Task: Search one way flight ticket for 5 adults, 2 children, 1 infant in seat and 1 infant on lap in economy from Pierre: Pierre Regional Airport to New Bern: Coastal Carolina Regional Airport (was Craven County Regional) on 8-4-2023. Choice of flights is Alaska. Number of bags: 2 carry on bags. Price is upto 20000. Outbound departure time preference is 12:00.
Action: Mouse moved to (309, 450)
Screenshot: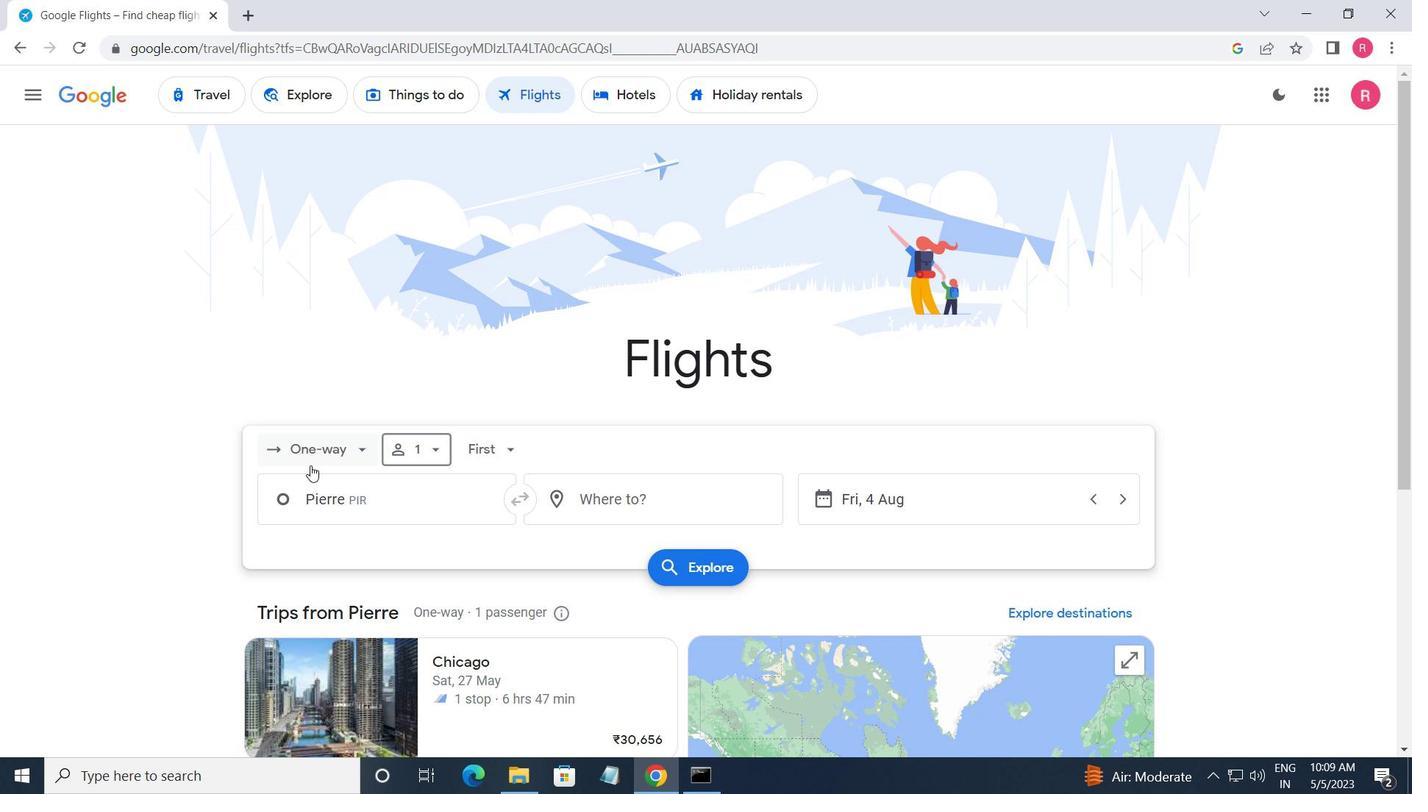 
Action: Mouse pressed left at (309, 450)
Screenshot: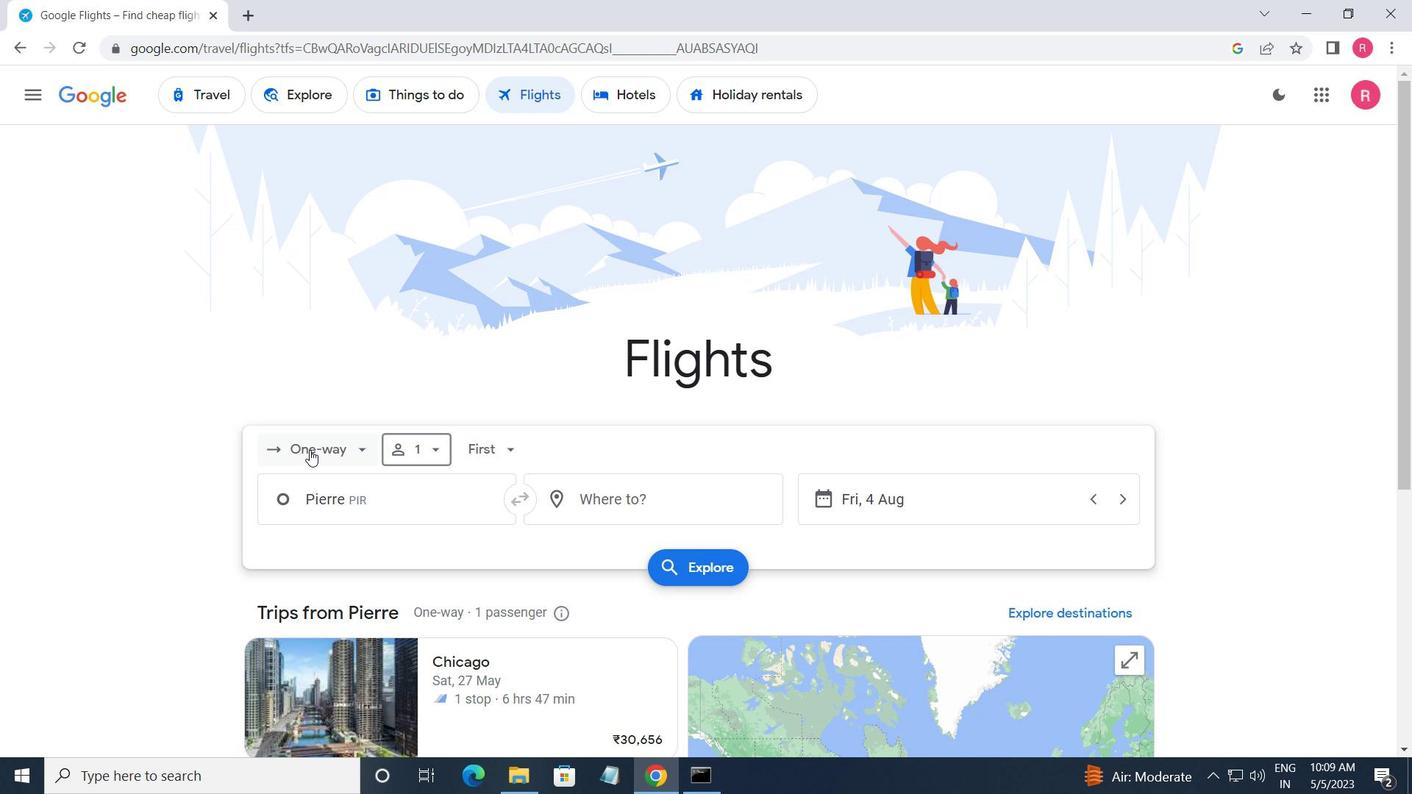 
Action: Mouse moved to (340, 529)
Screenshot: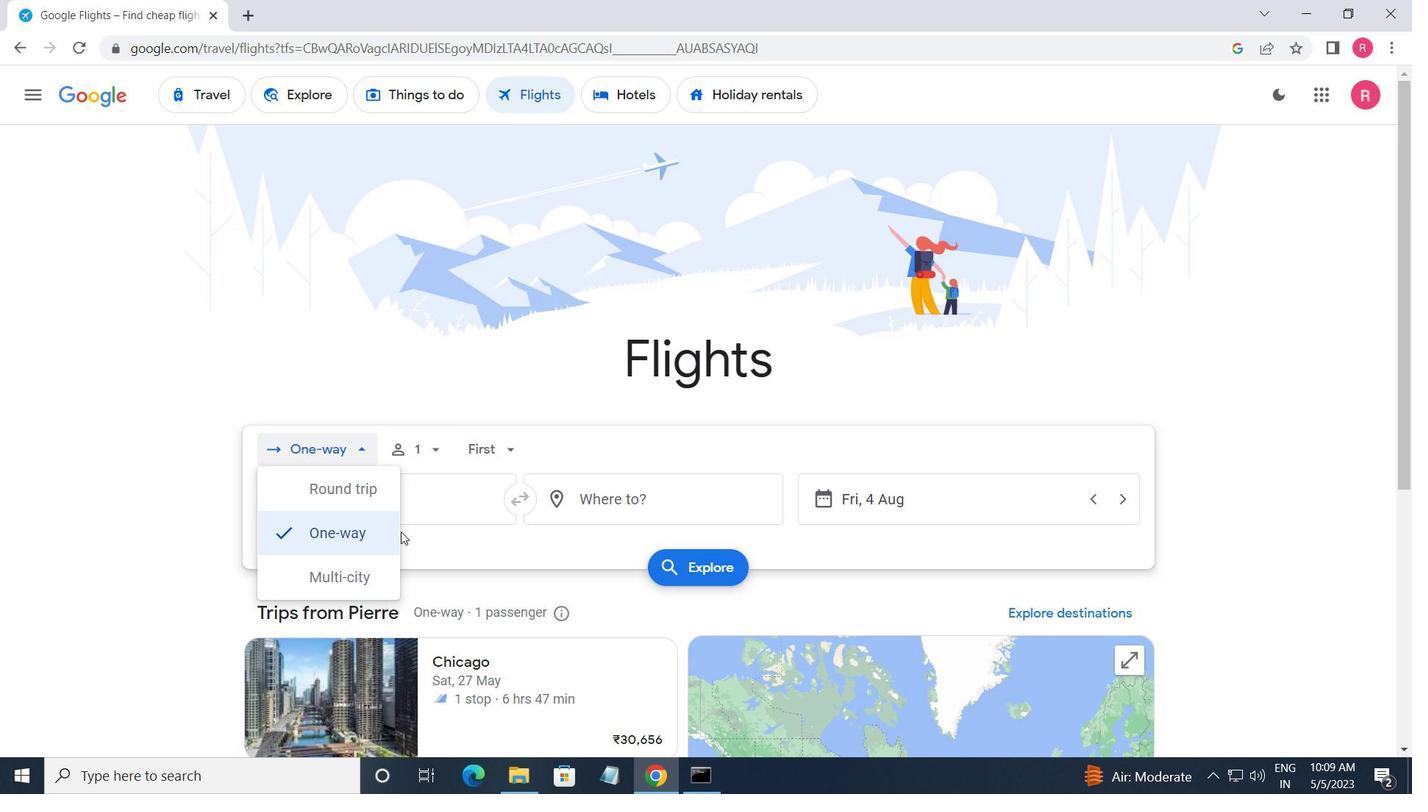 
Action: Mouse pressed left at (340, 529)
Screenshot: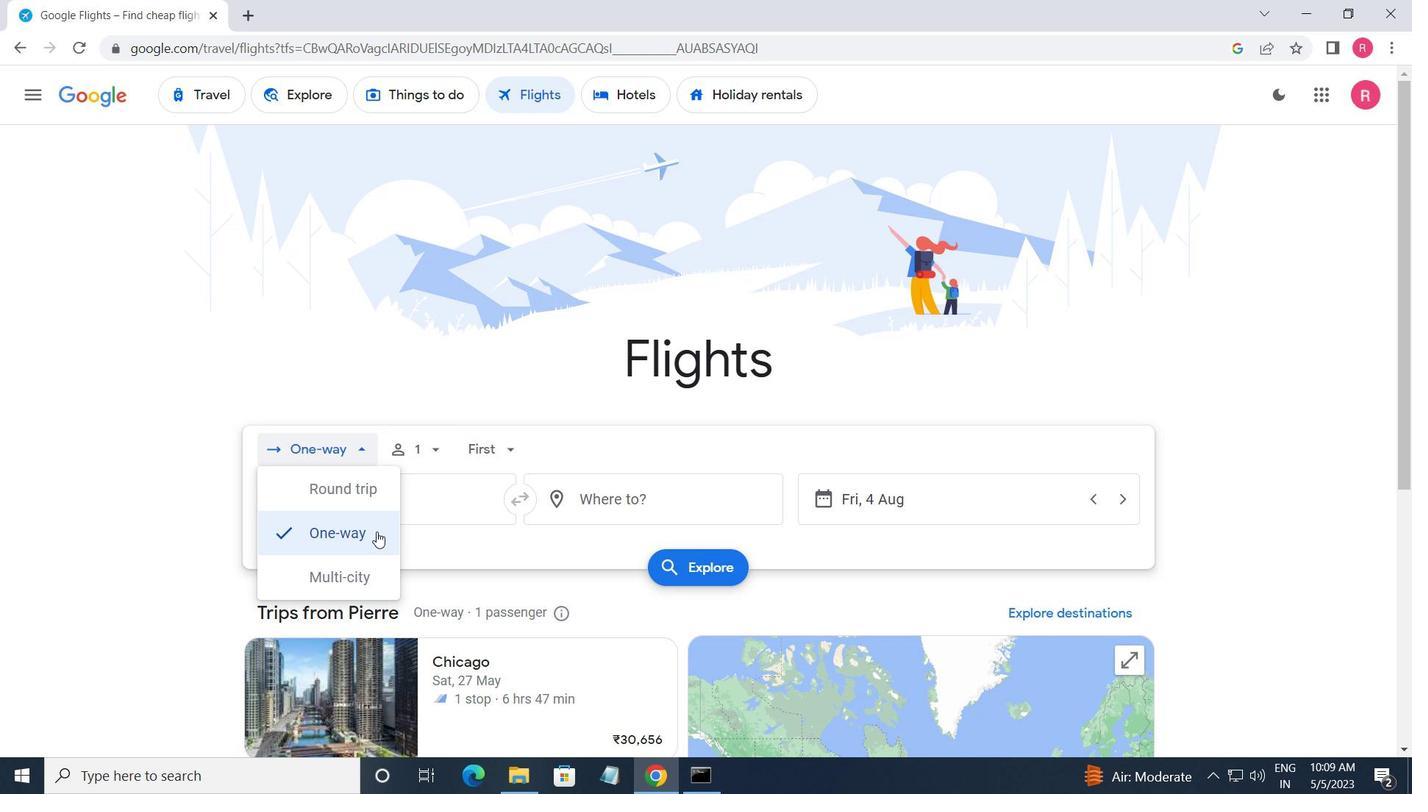 
Action: Mouse moved to (434, 448)
Screenshot: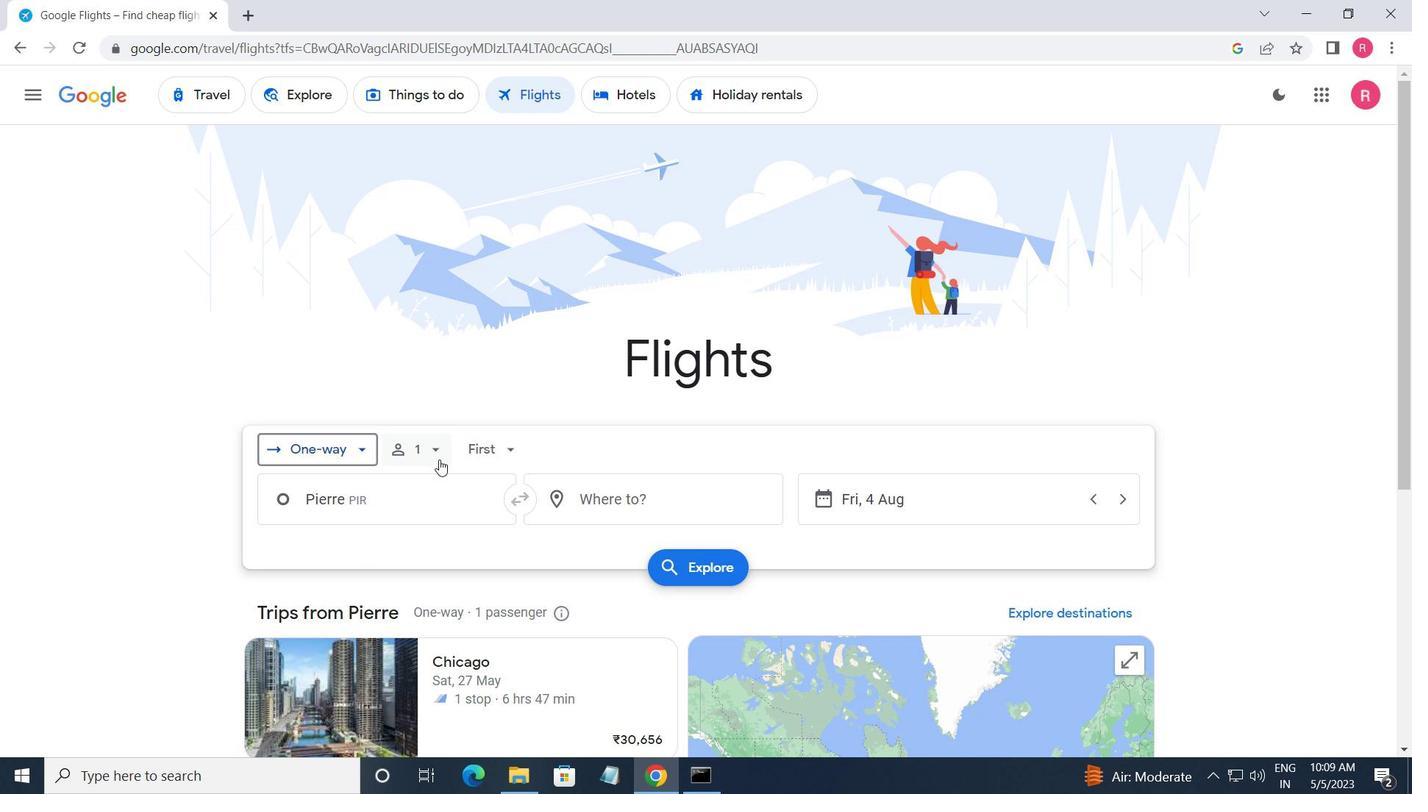 
Action: Mouse pressed left at (434, 448)
Screenshot: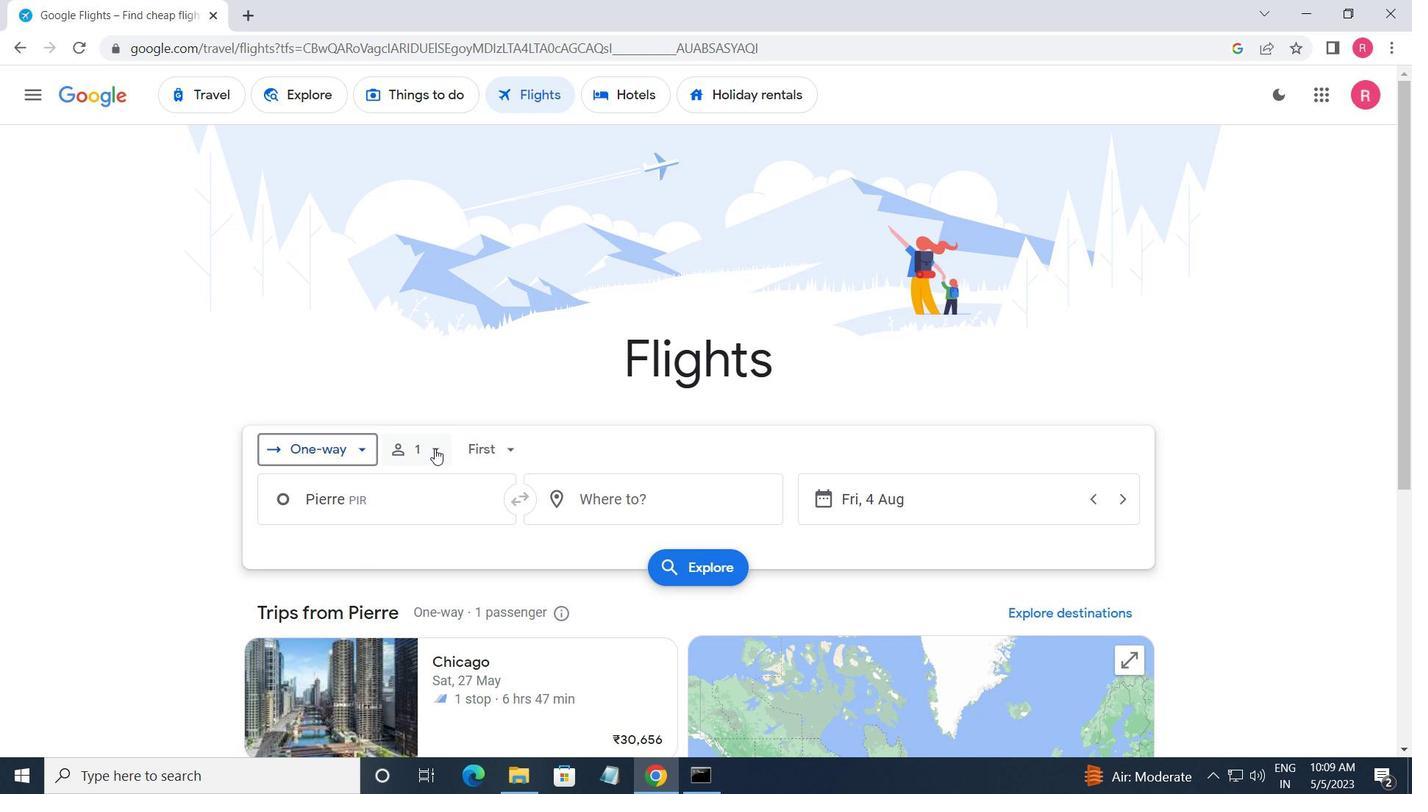 
Action: Mouse moved to (572, 498)
Screenshot: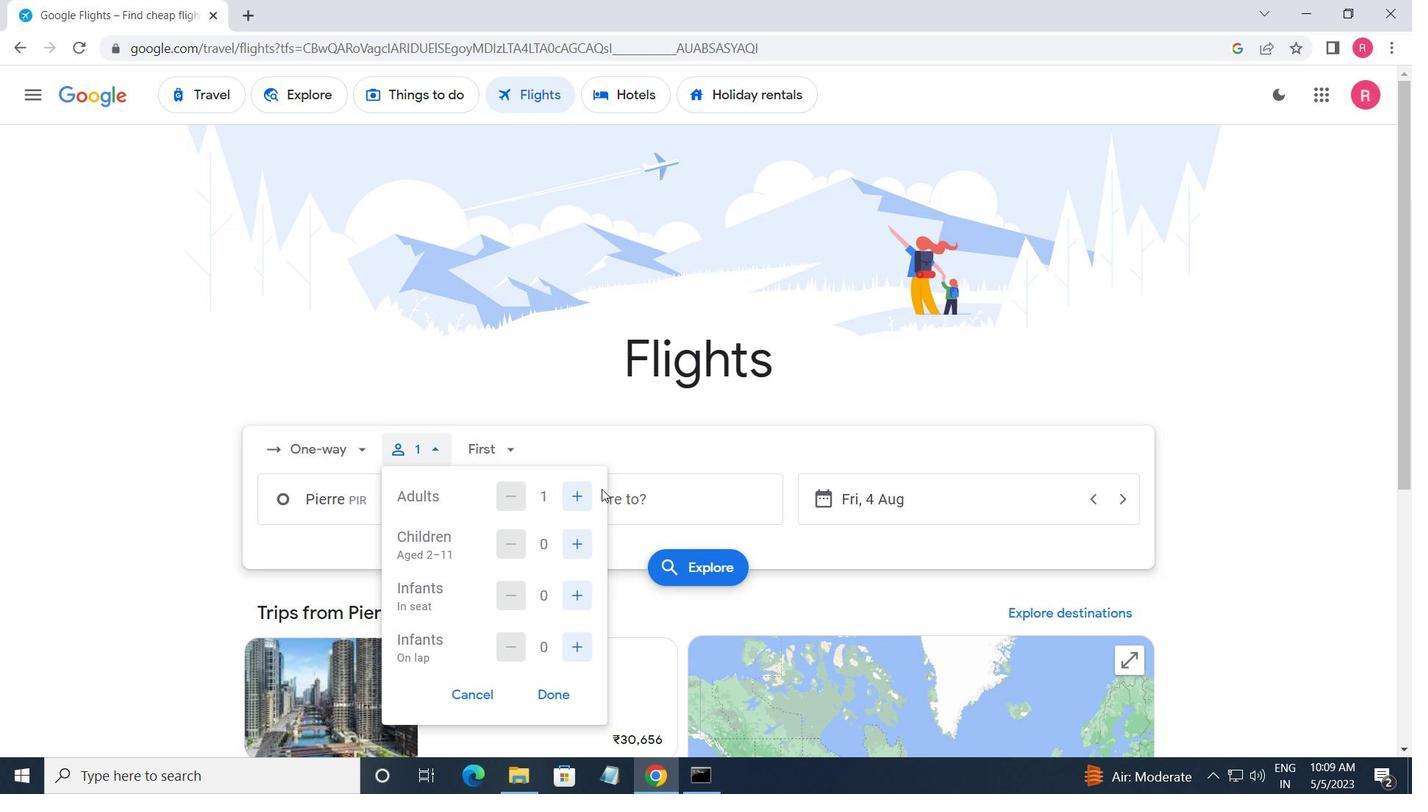
Action: Mouse pressed left at (572, 498)
Screenshot: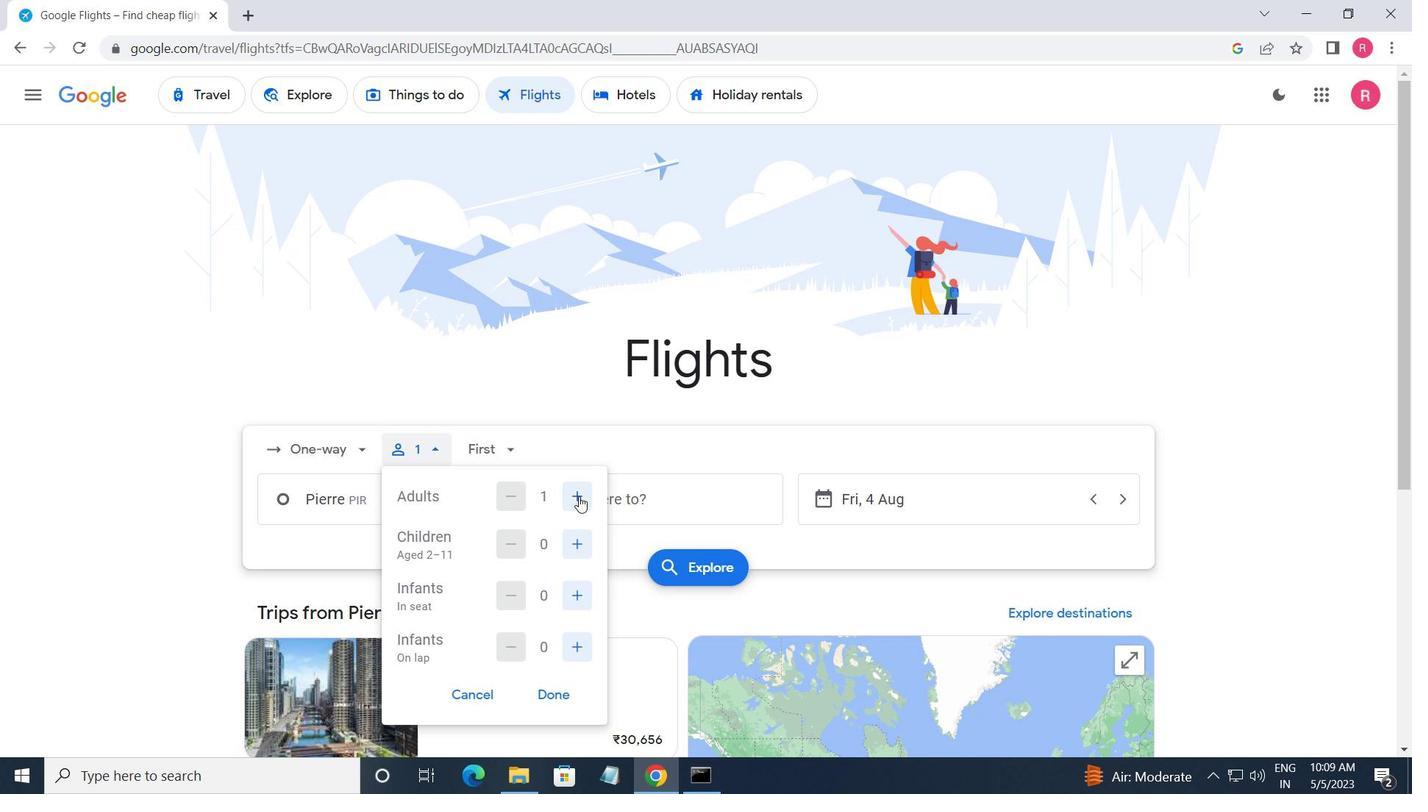 
Action: Mouse moved to (572, 498)
Screenshot: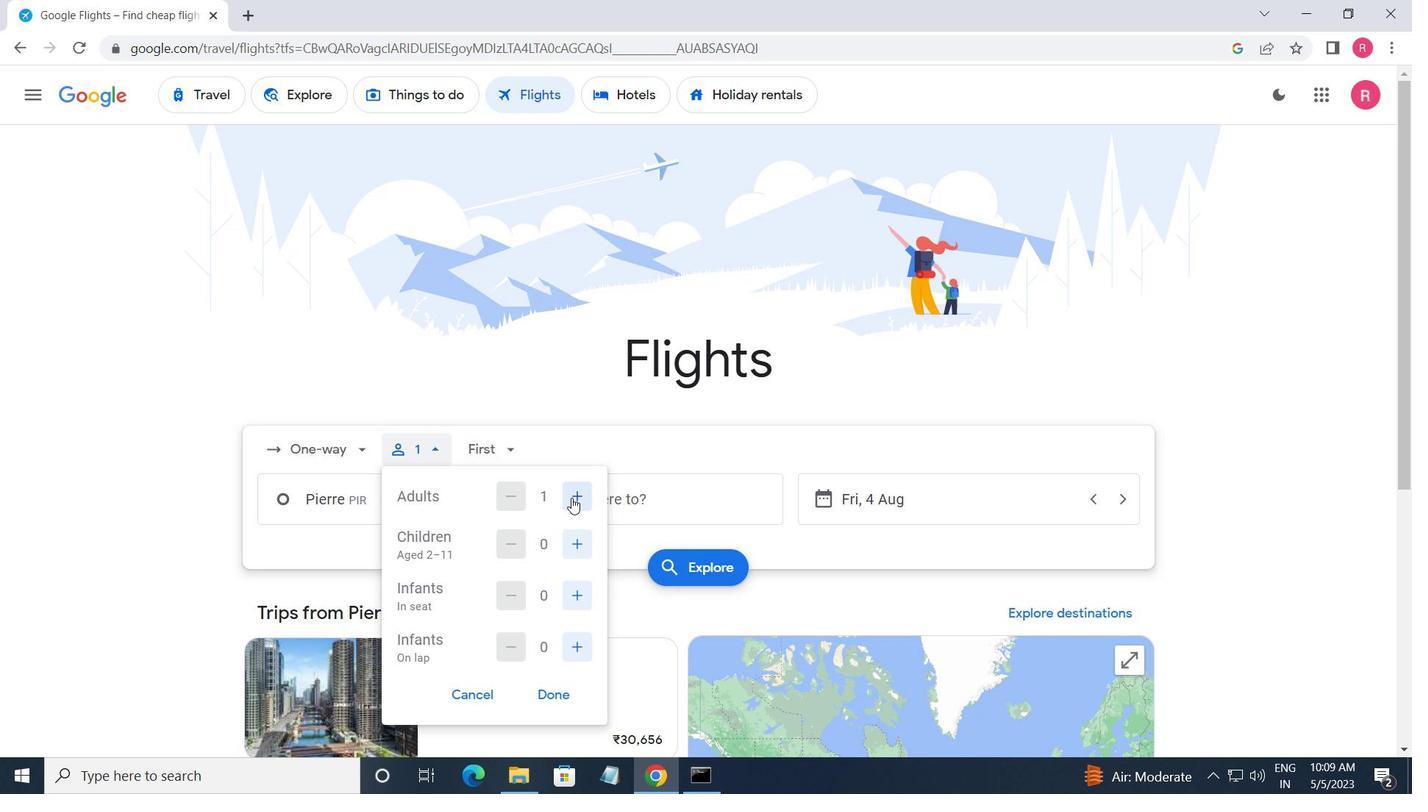 
Action: Mouse pressed left at (572, 498)
Screenshot: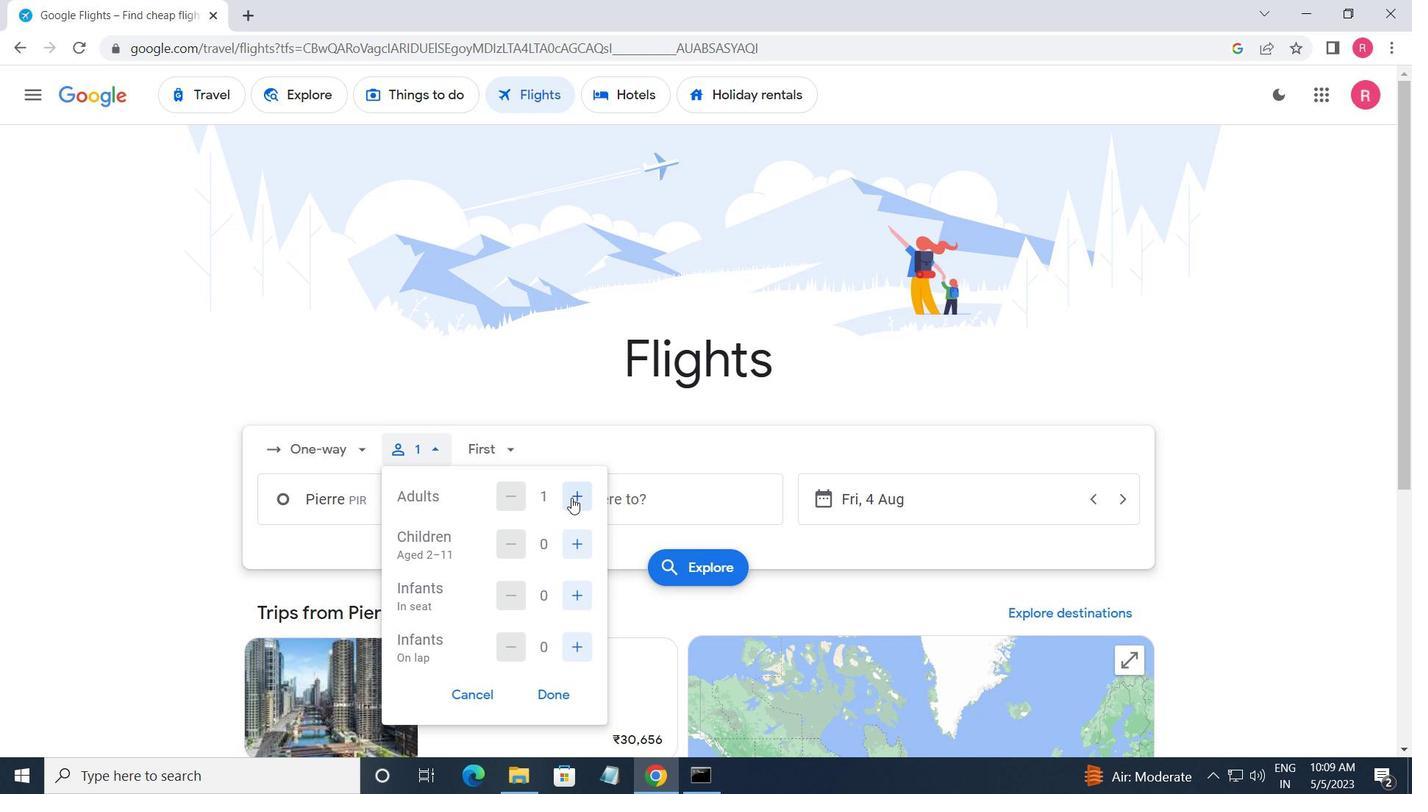 
Action: Mouse pressed left at (572, 498)
Screenshot: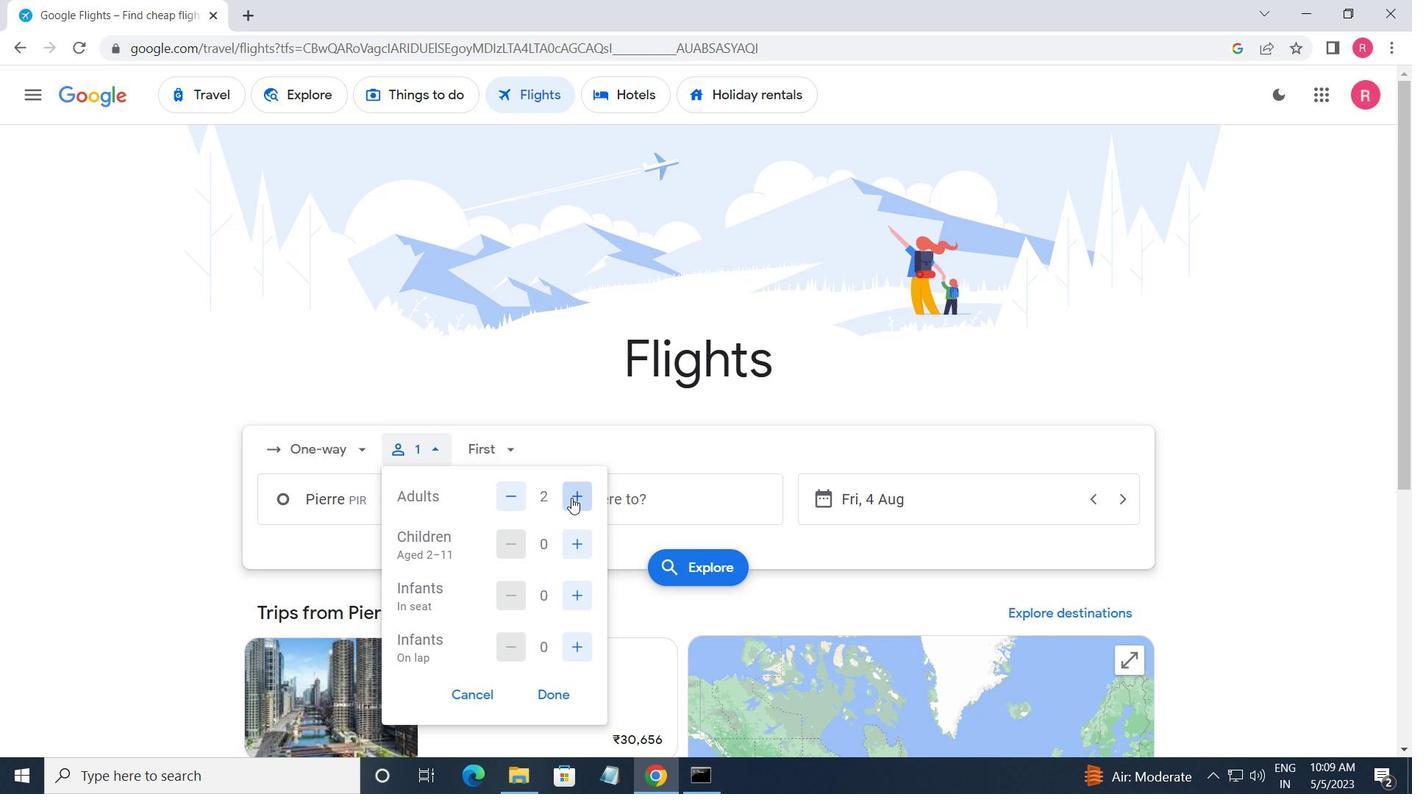 
Action: Mouse pressed left at (572, 498)
Screenshot: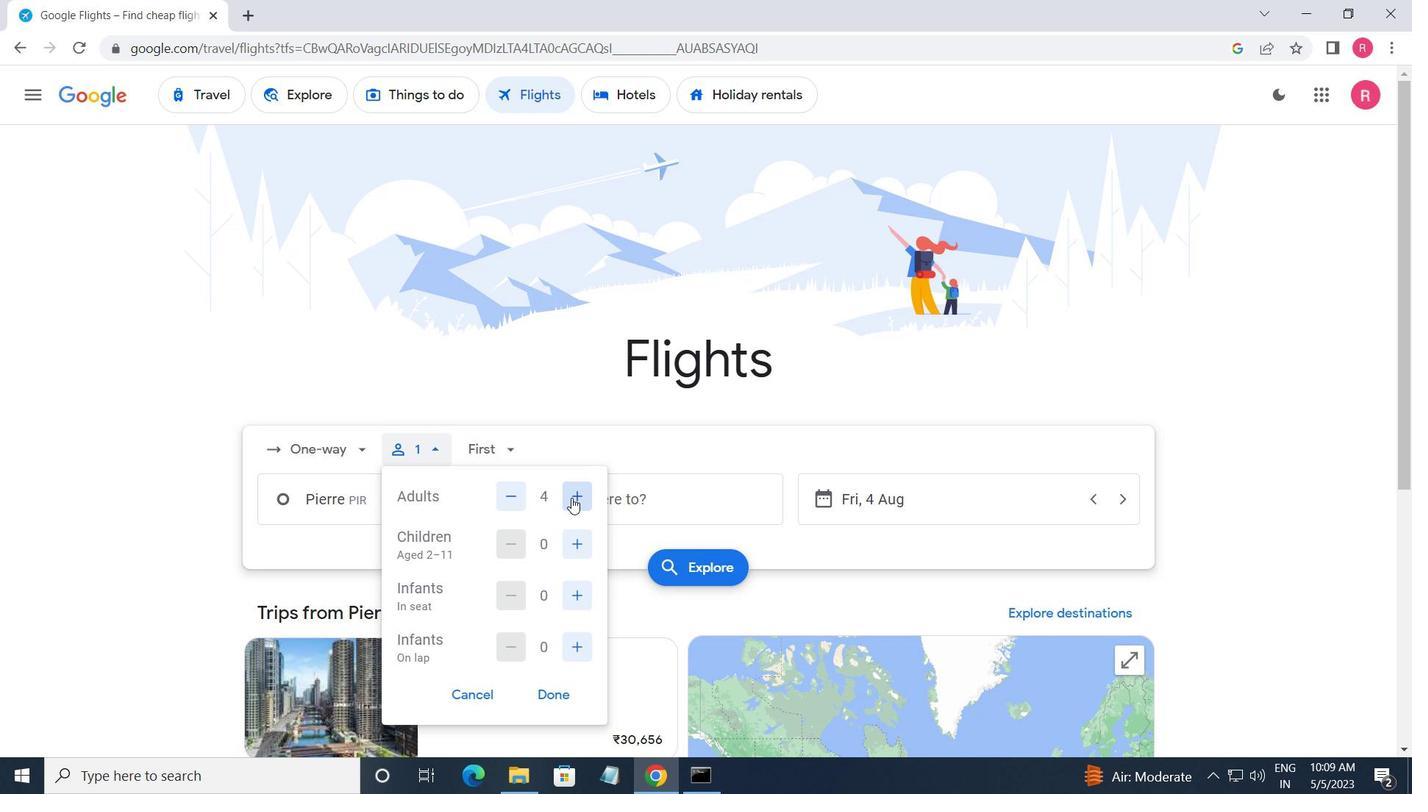 
Action: Mouse moved to (574, 539)
Screenshot: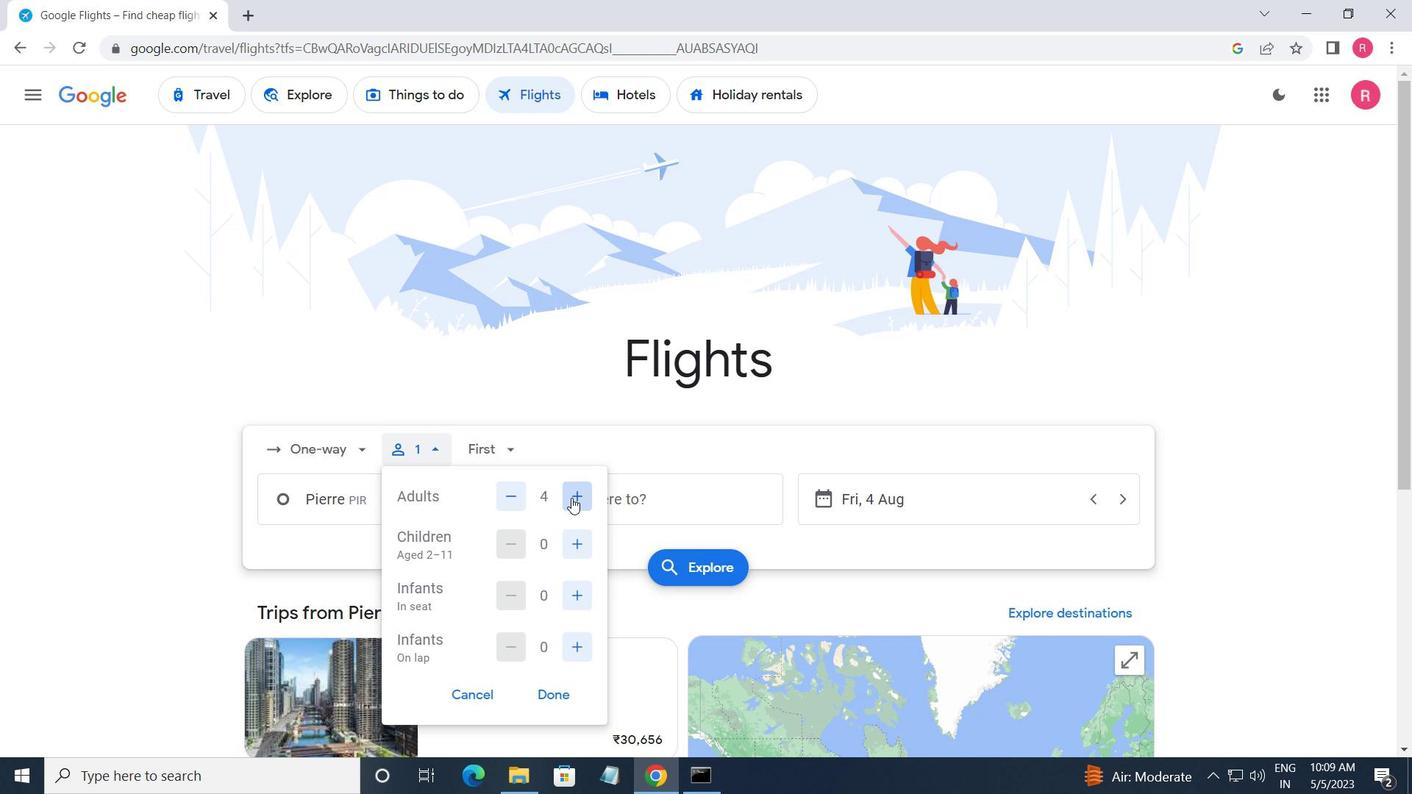
Action: Mouse pressed left at (574, 539)
Screenshot: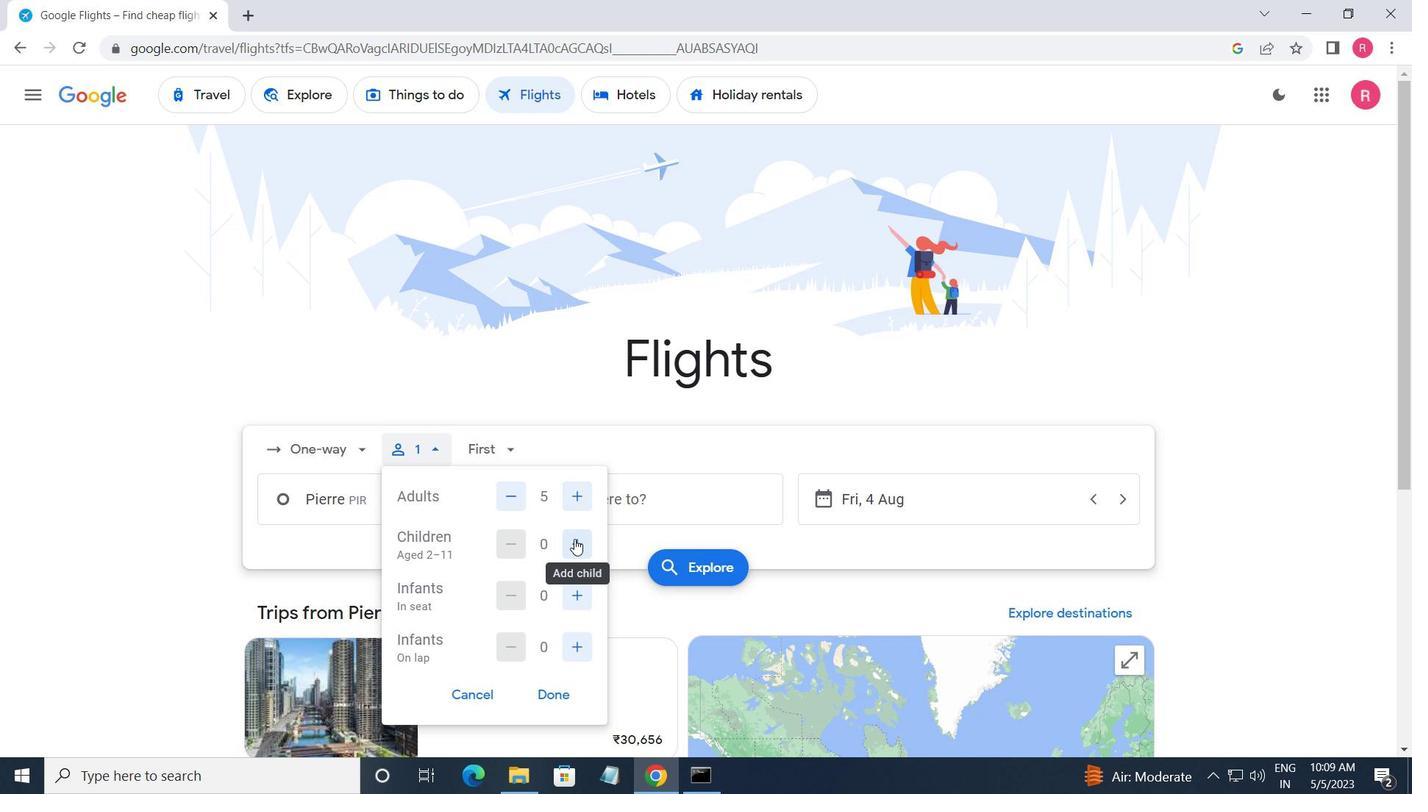 
Action: Mouse pressed left at (574, 539)
Screenshot: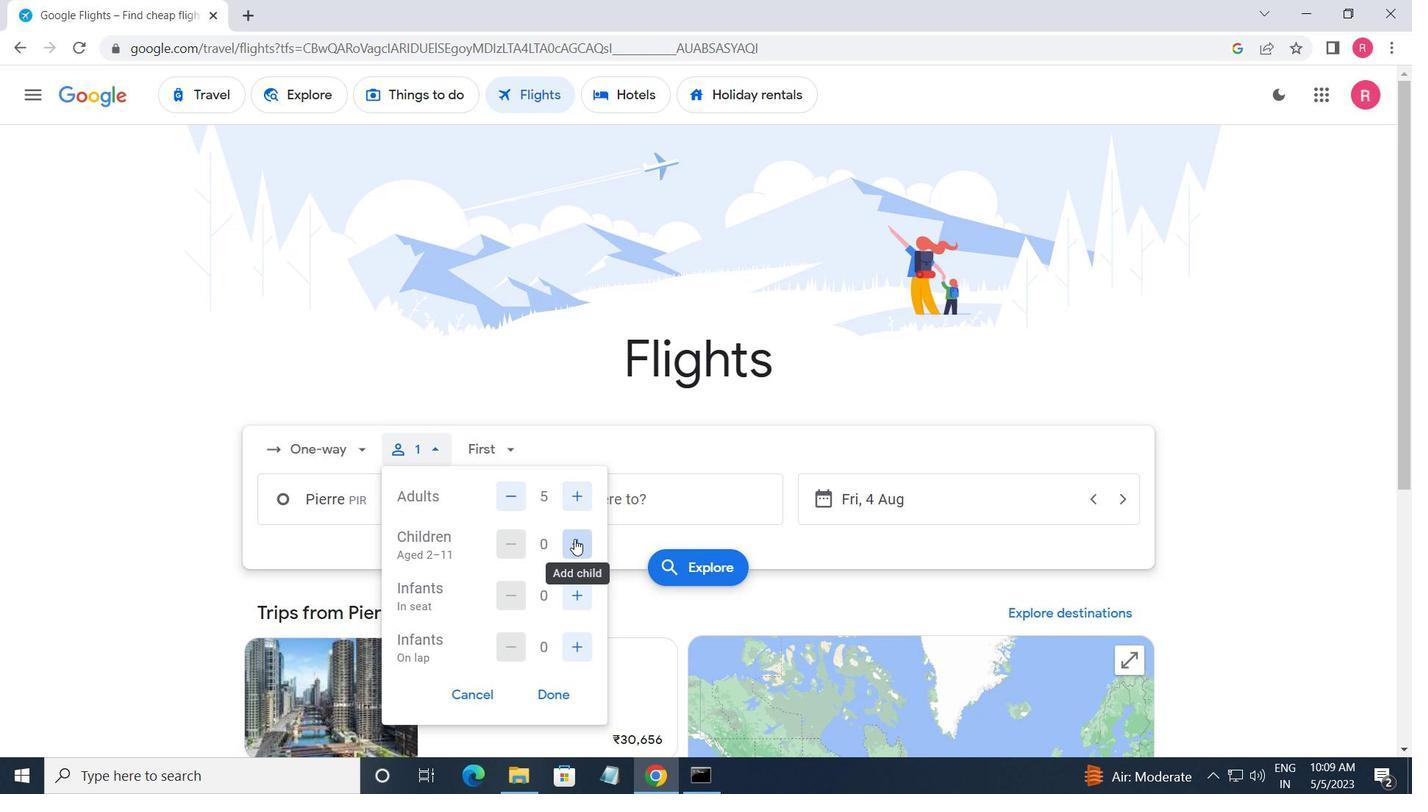 
Action: Mouse moved to (571, 594)
Screenshot: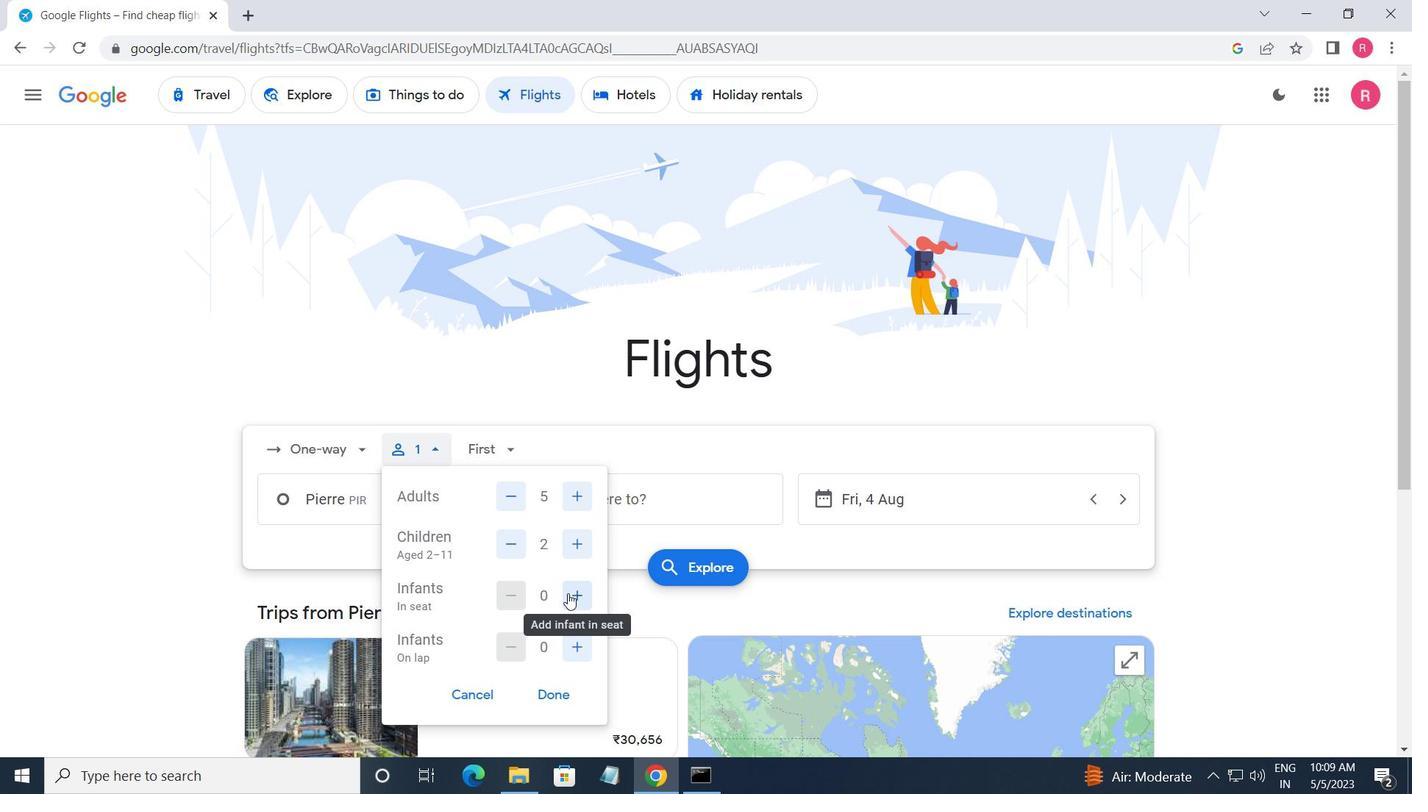 
Action: Mouse pressed left at (571, 594)
Screenshot: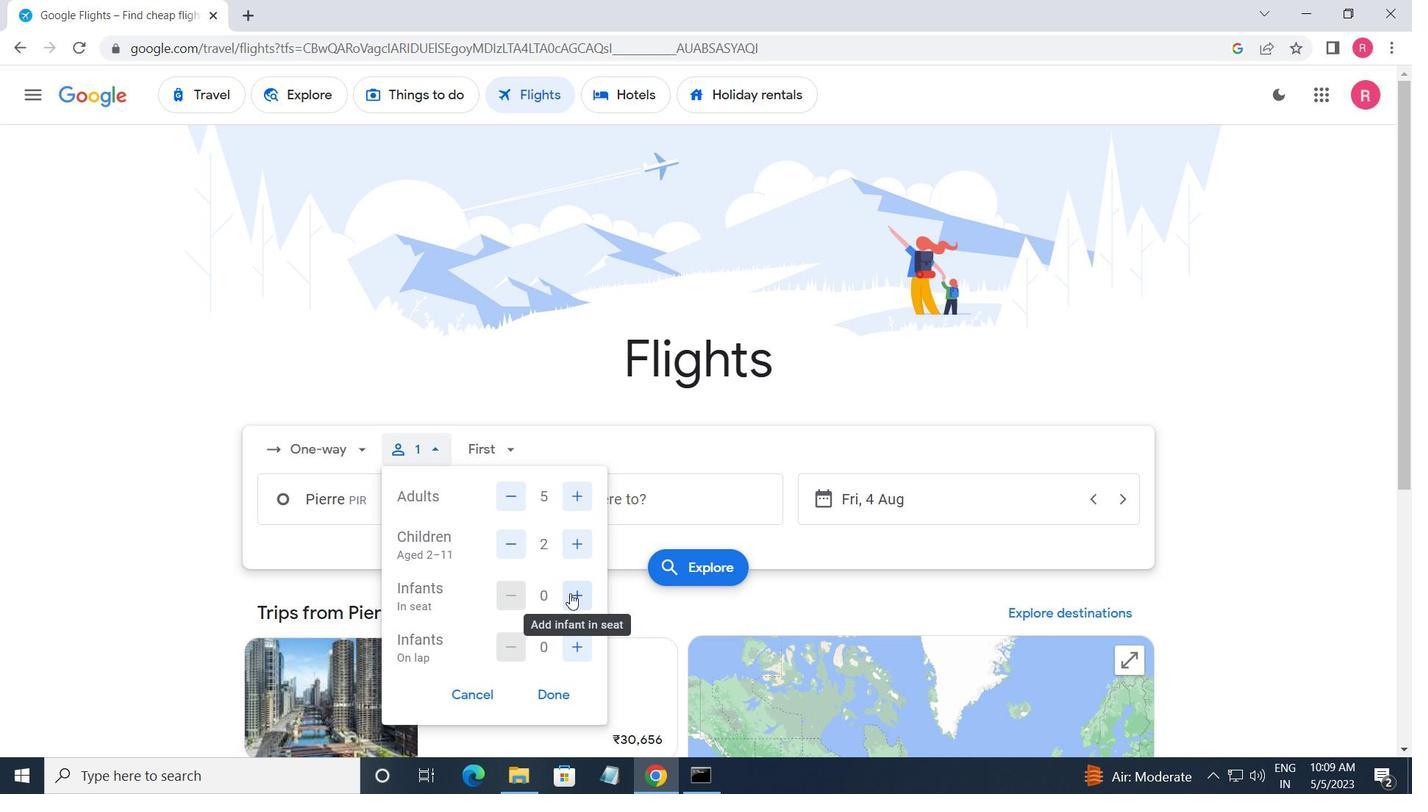
Action: Mouse moved to (581, 640)
Screenshot: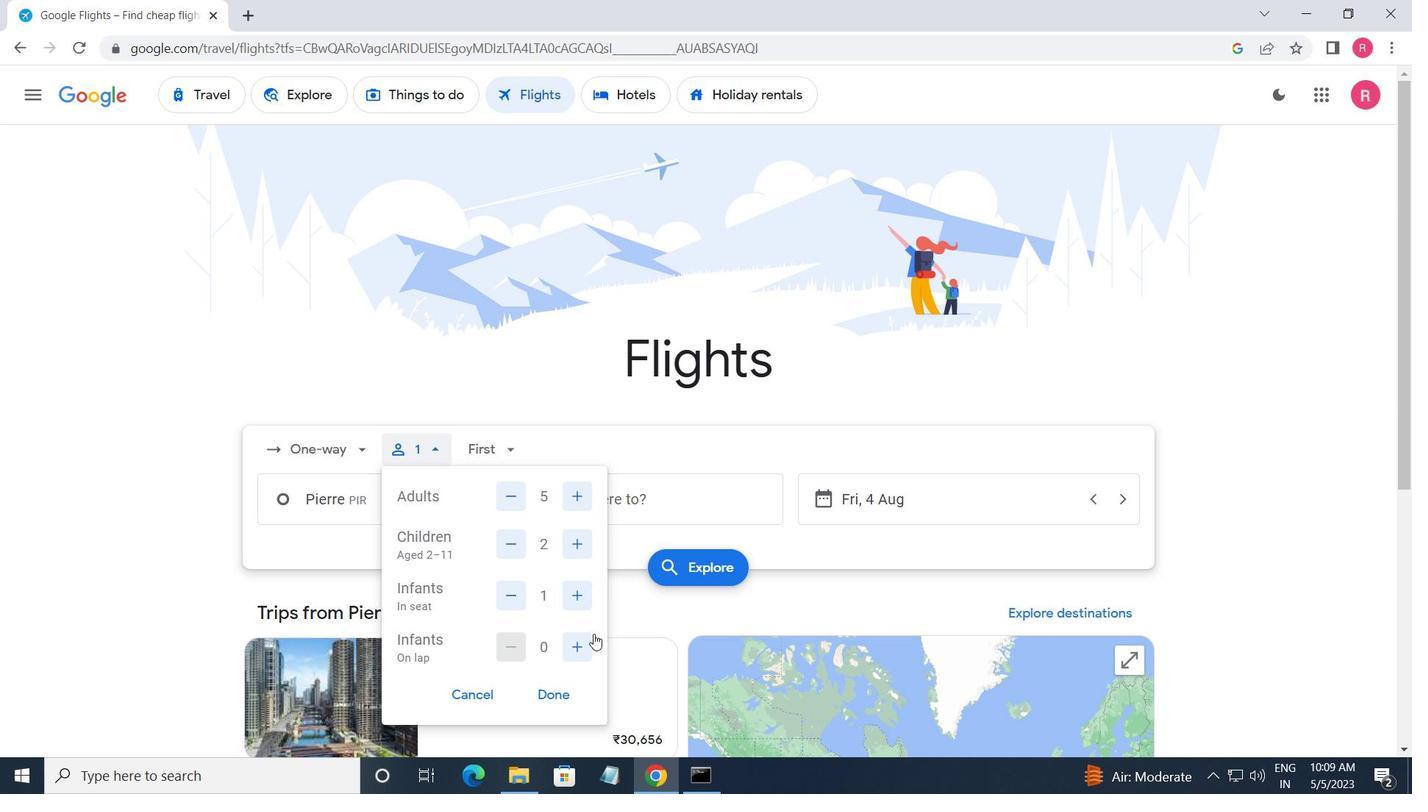 
Action: Mouse pressed left at (581, 640)
Screenshot: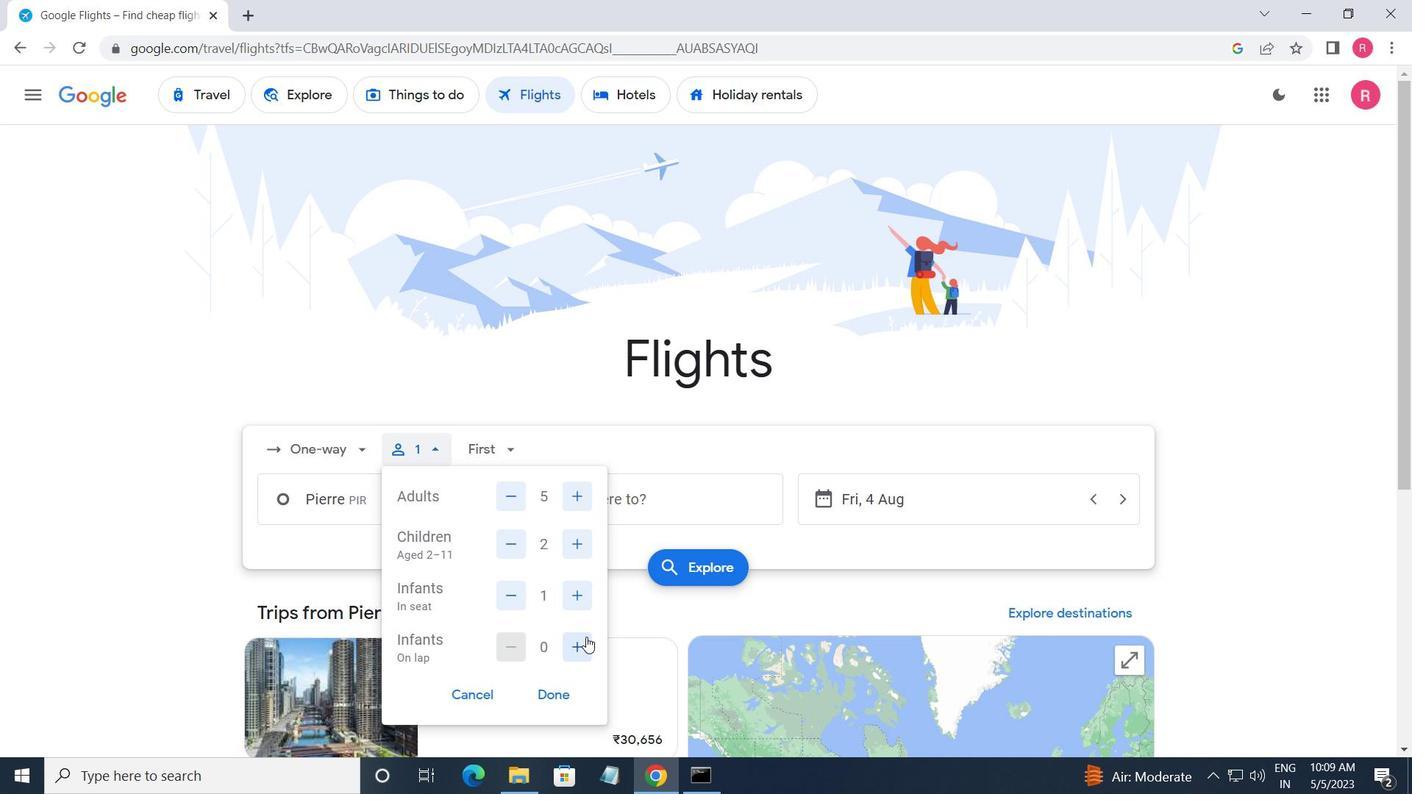 
Action: Mouse moved to (553, 688)
Screenshot: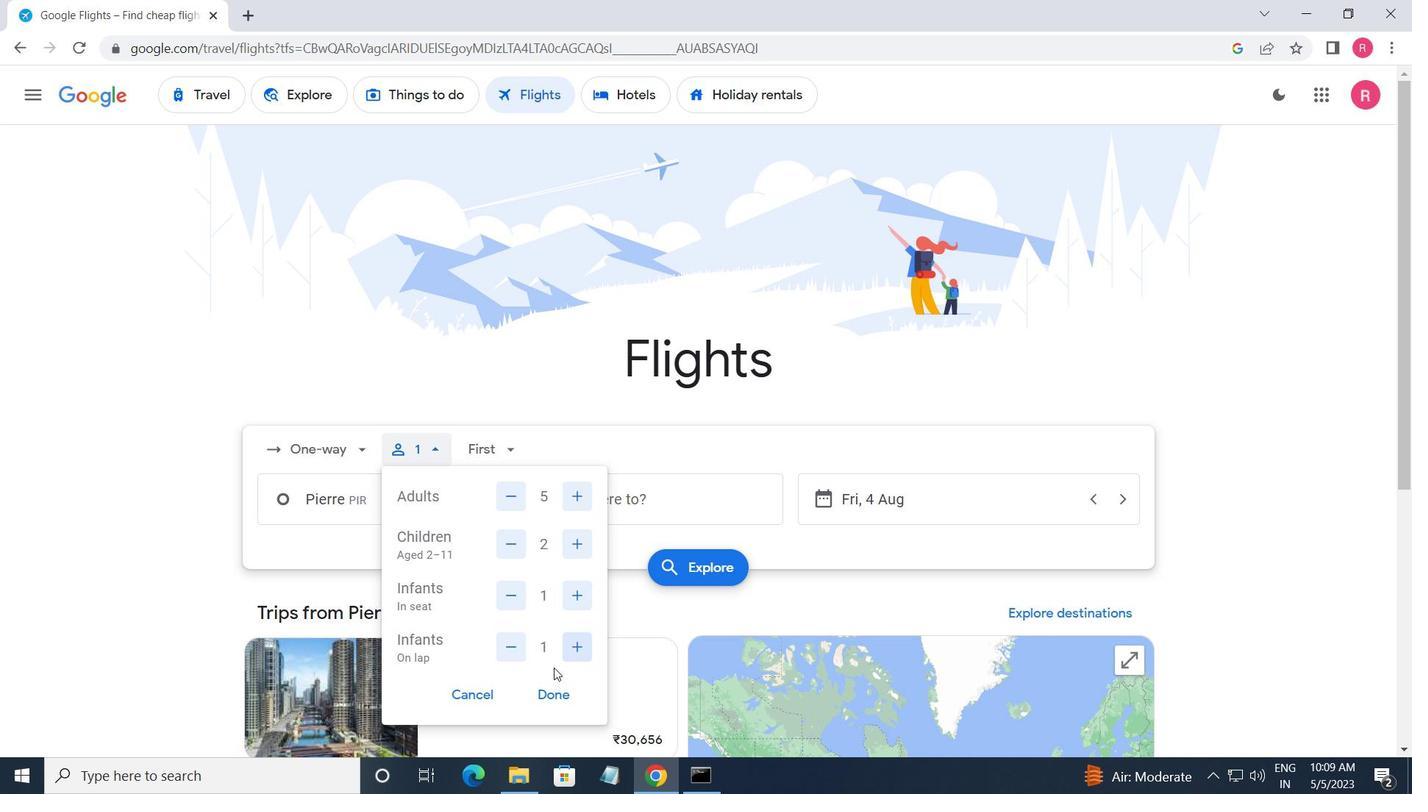 
Action: Mouse pressed left at (553, 688)
Screenshot: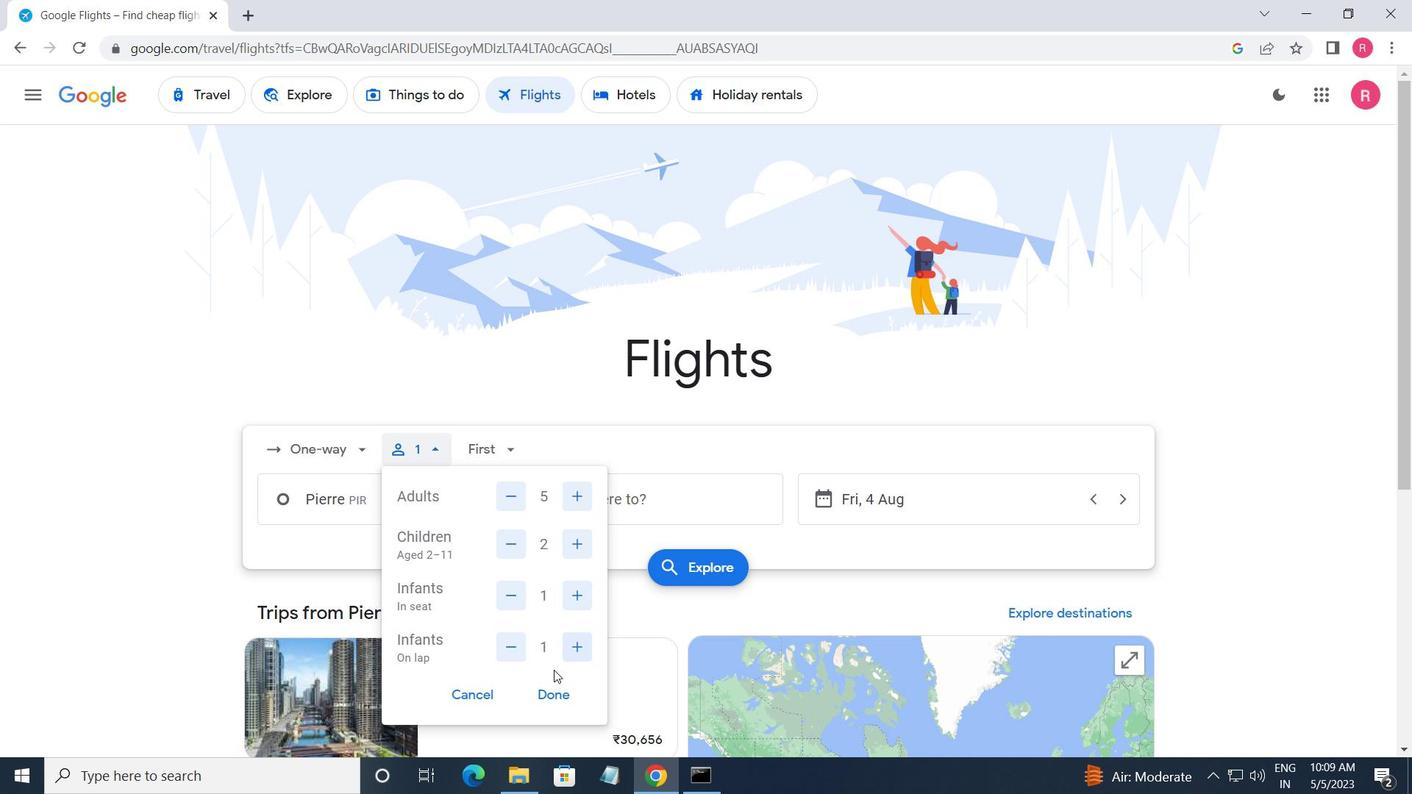 
Action: Mouse moved to (505, 457)
Screenshot: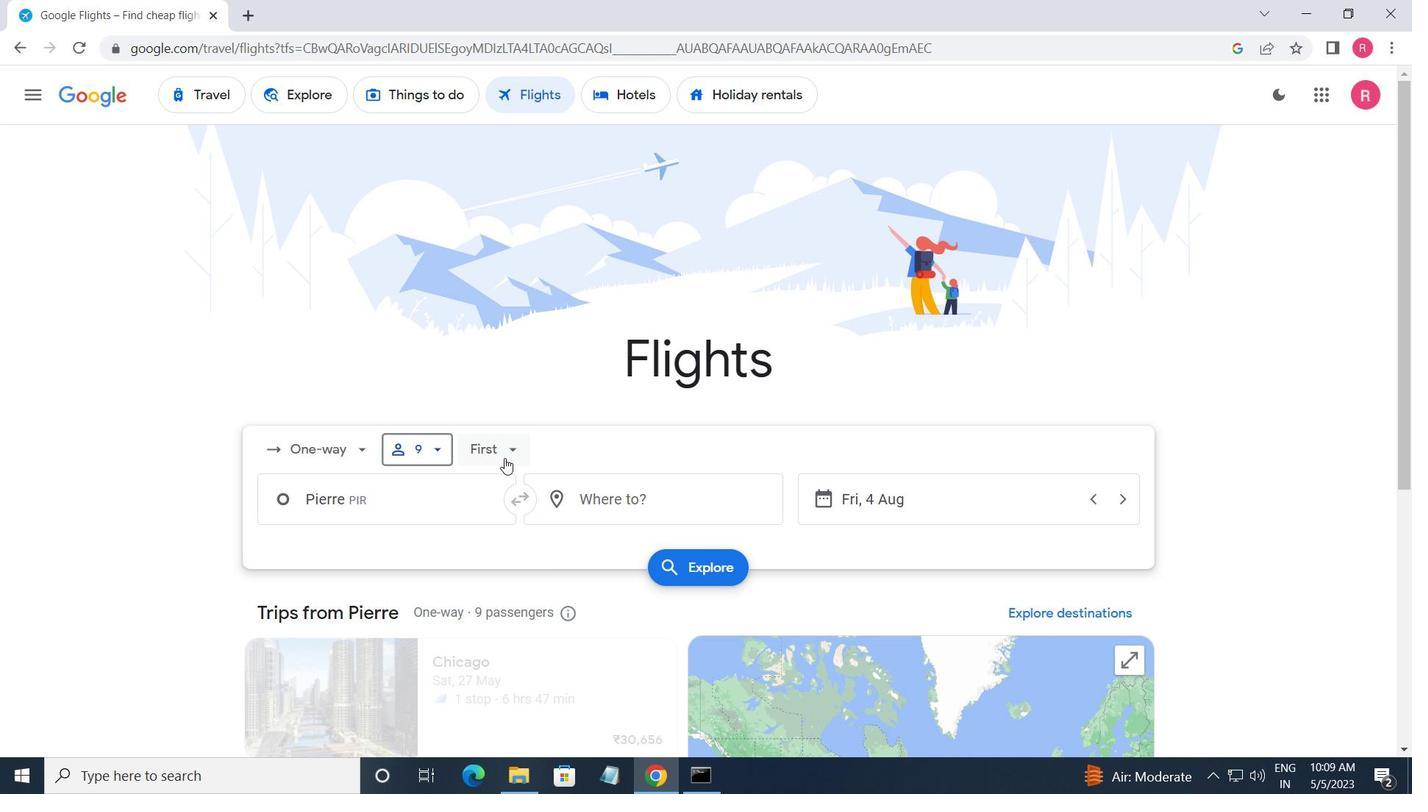 
Action: Mouse pressed left at (505, 457)
Screenshot: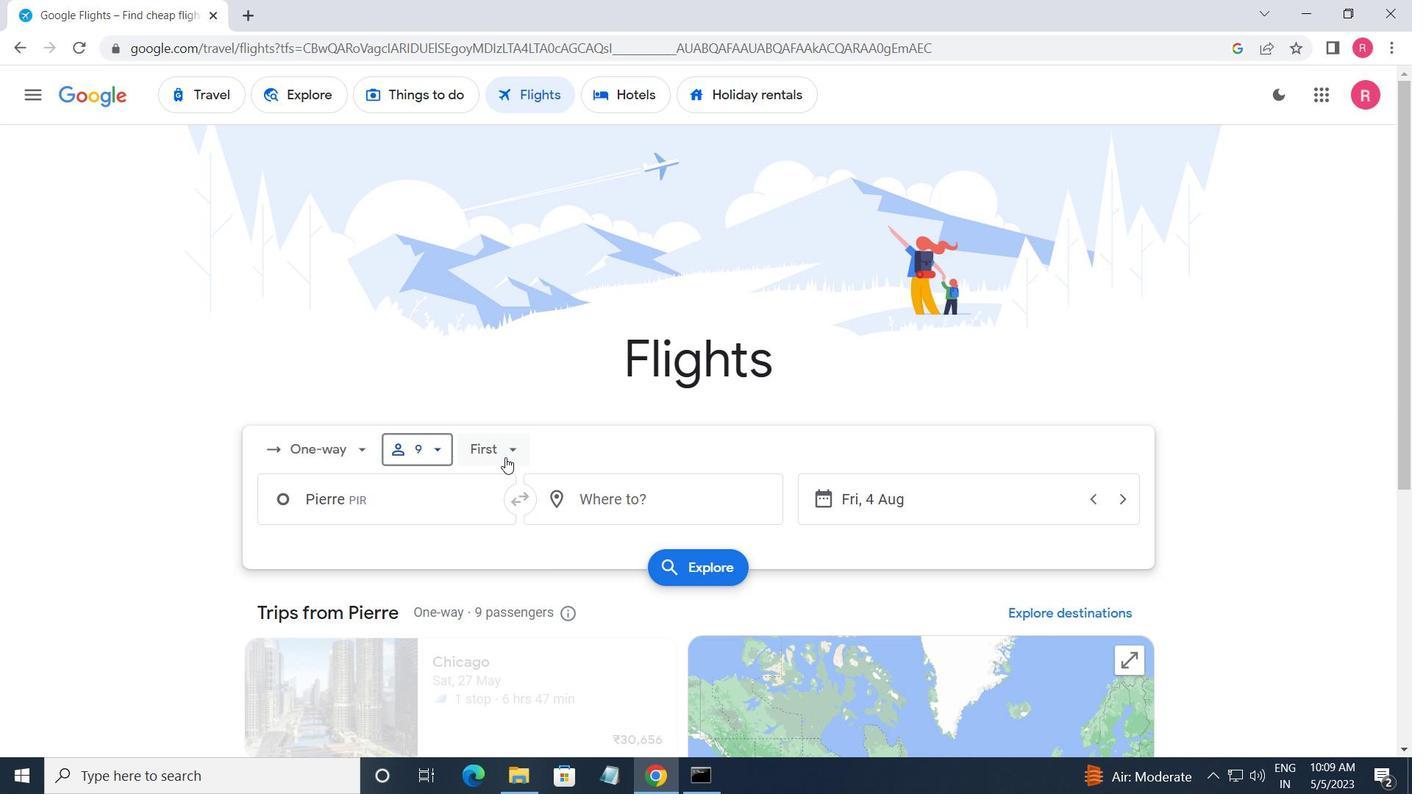 
Action: Mouse moved to (528, 505)
Screenshot: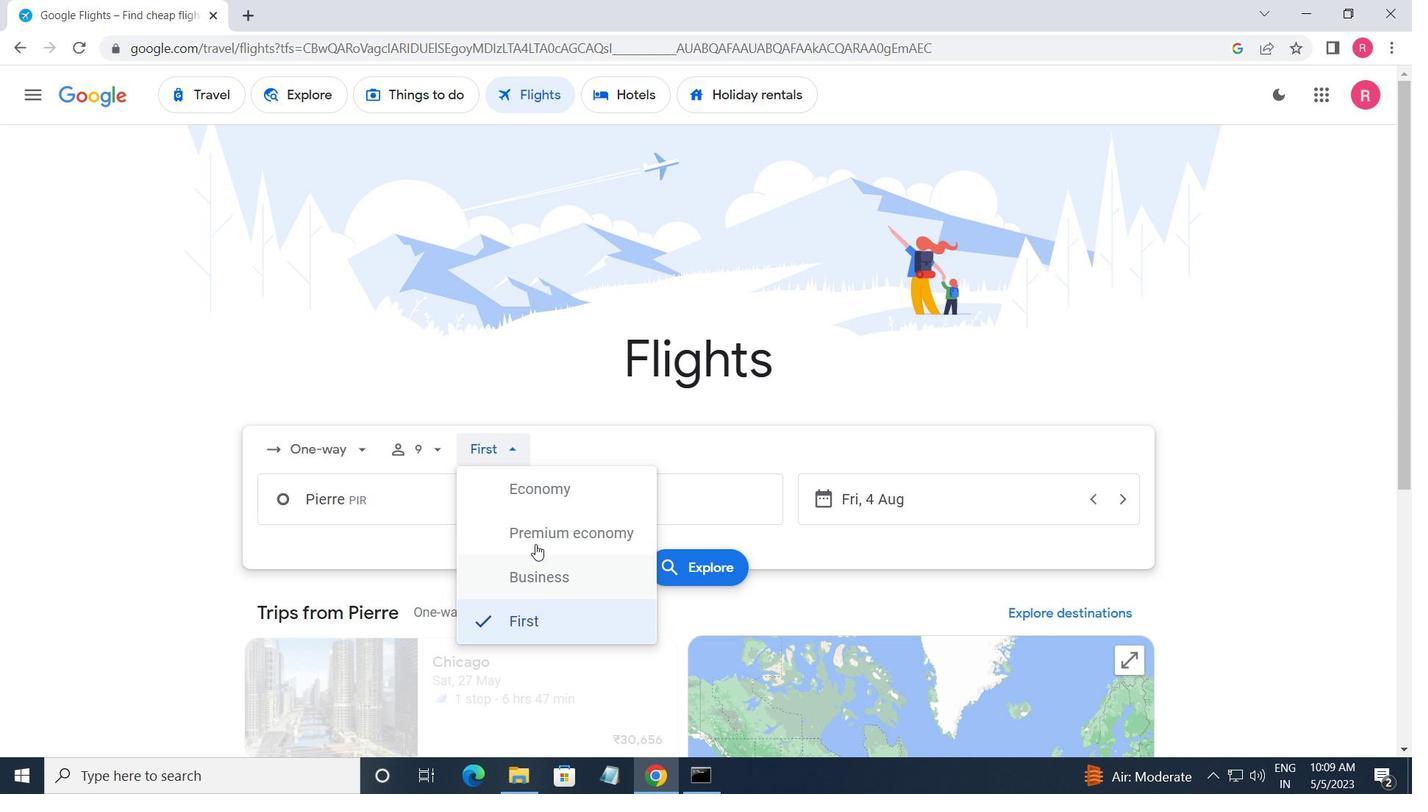 
Action: Mouse pressed left at (528, 505)
Screenshot: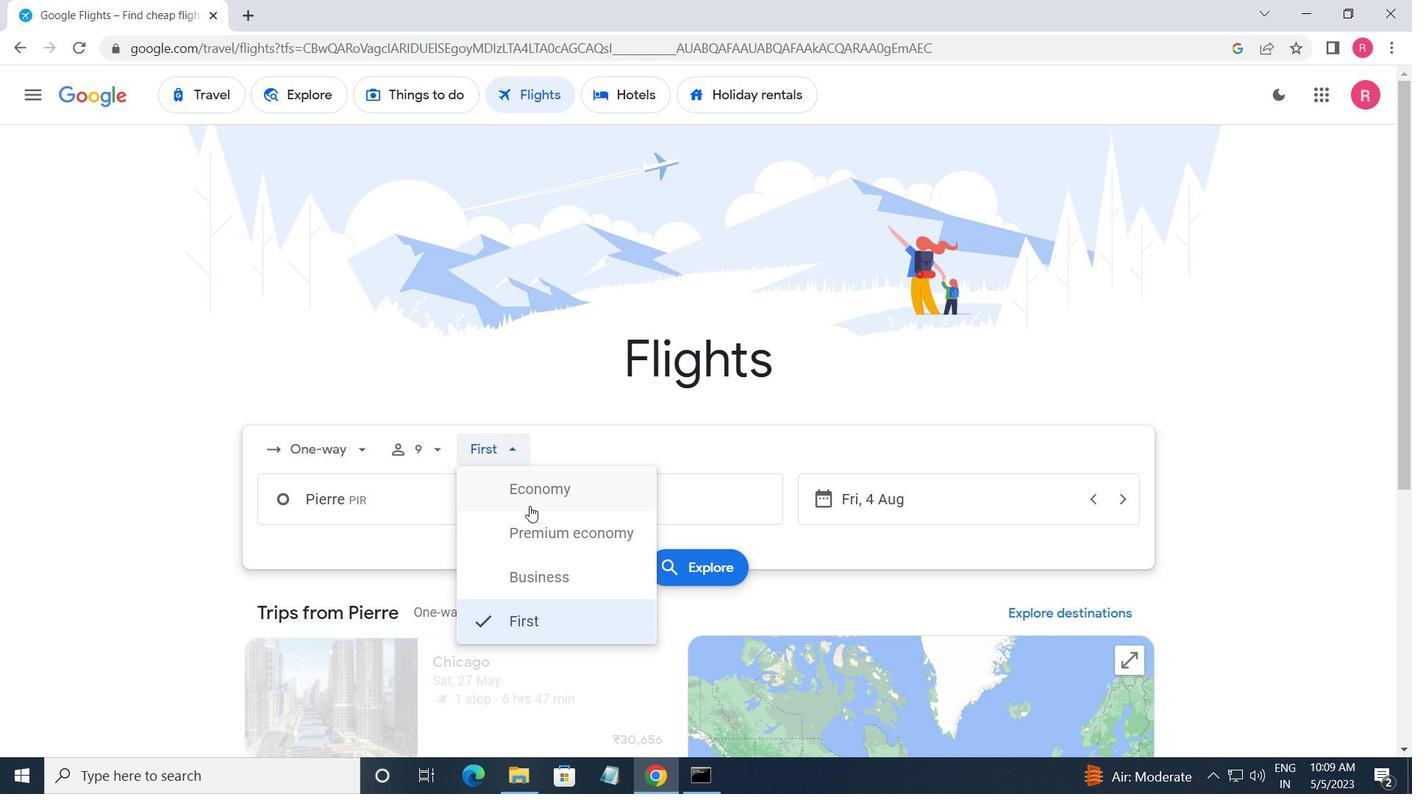 
Action: Mouse moved to (403, 502)
Screenshot: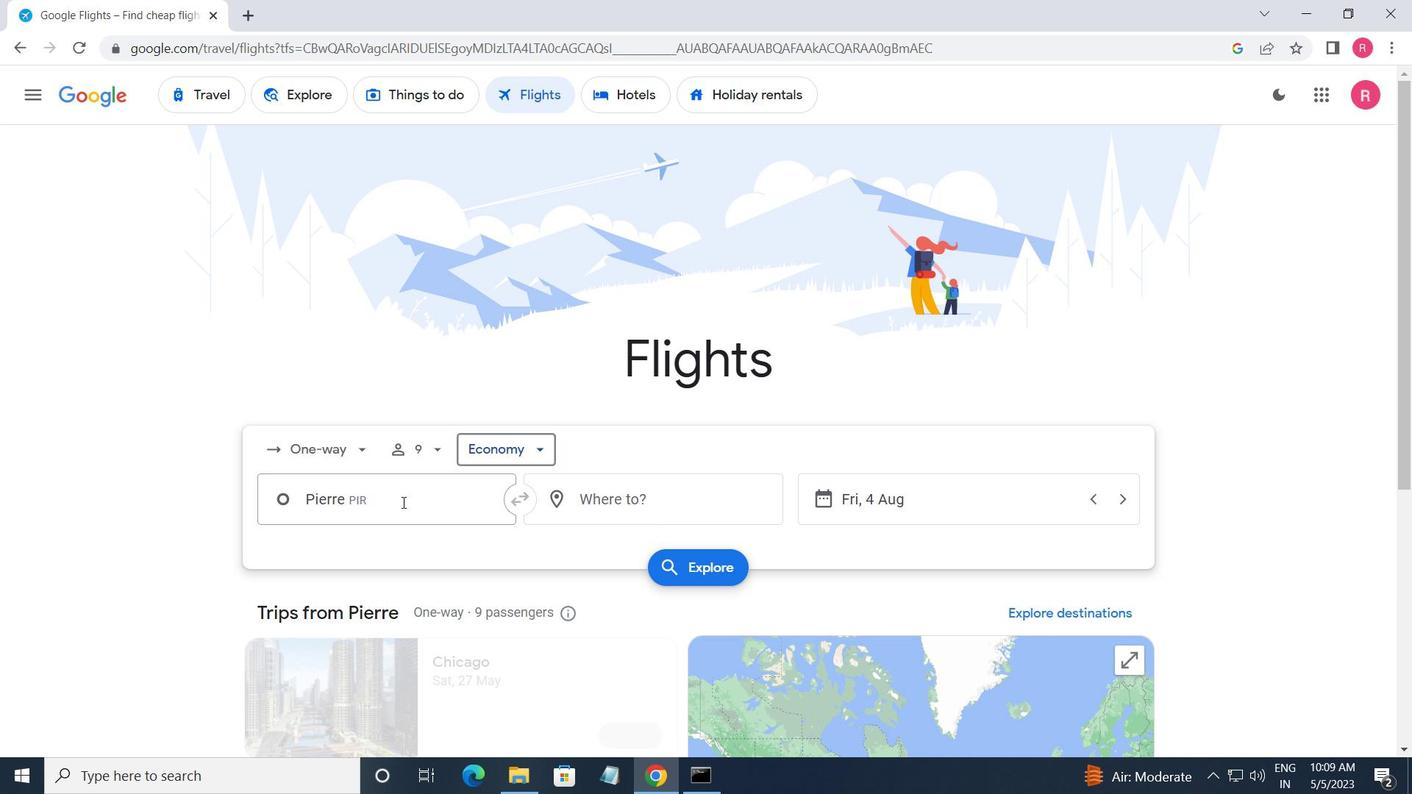 
Action: Mouse pressed left at (403, 502)
Screenshot: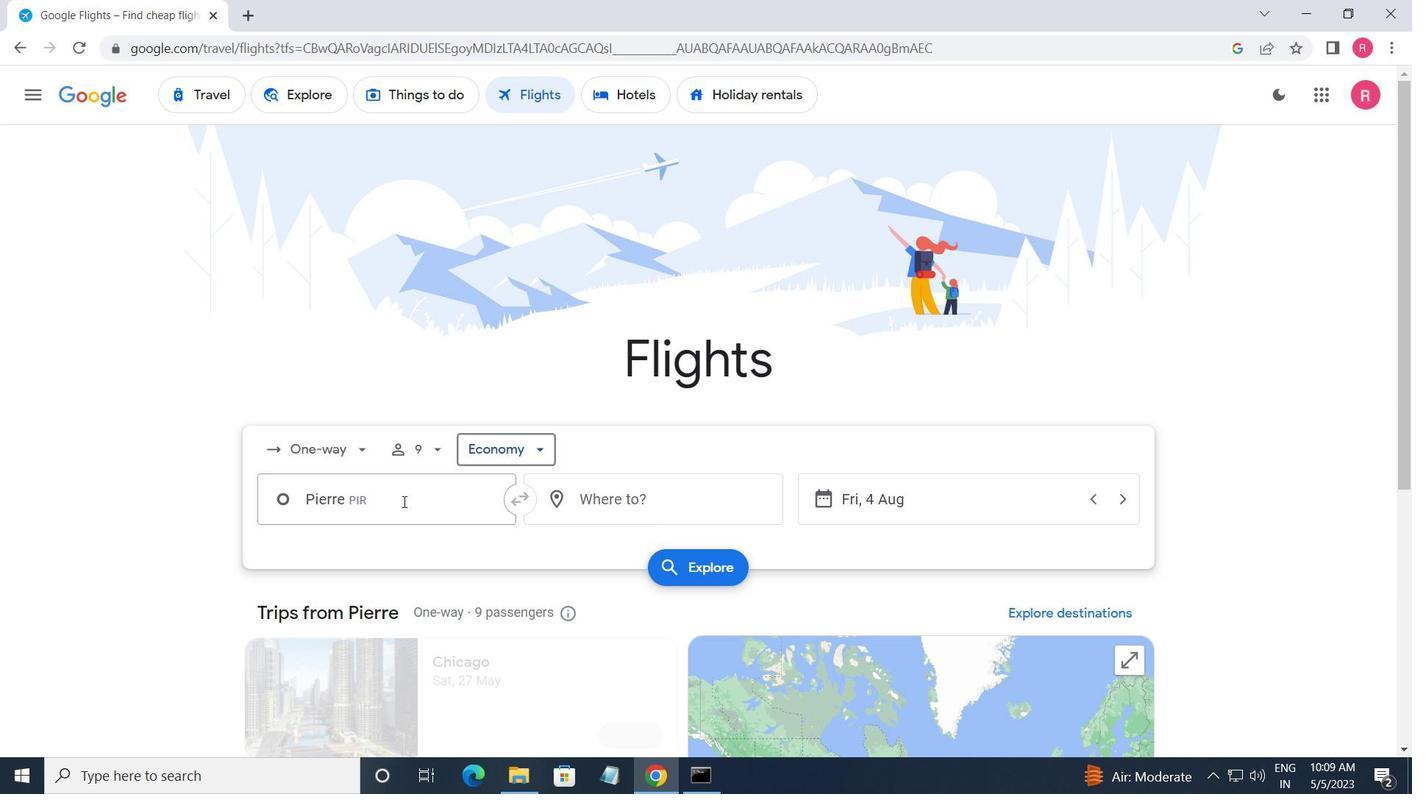 
Action: Mouse moved to (358, 504)
Screenshot: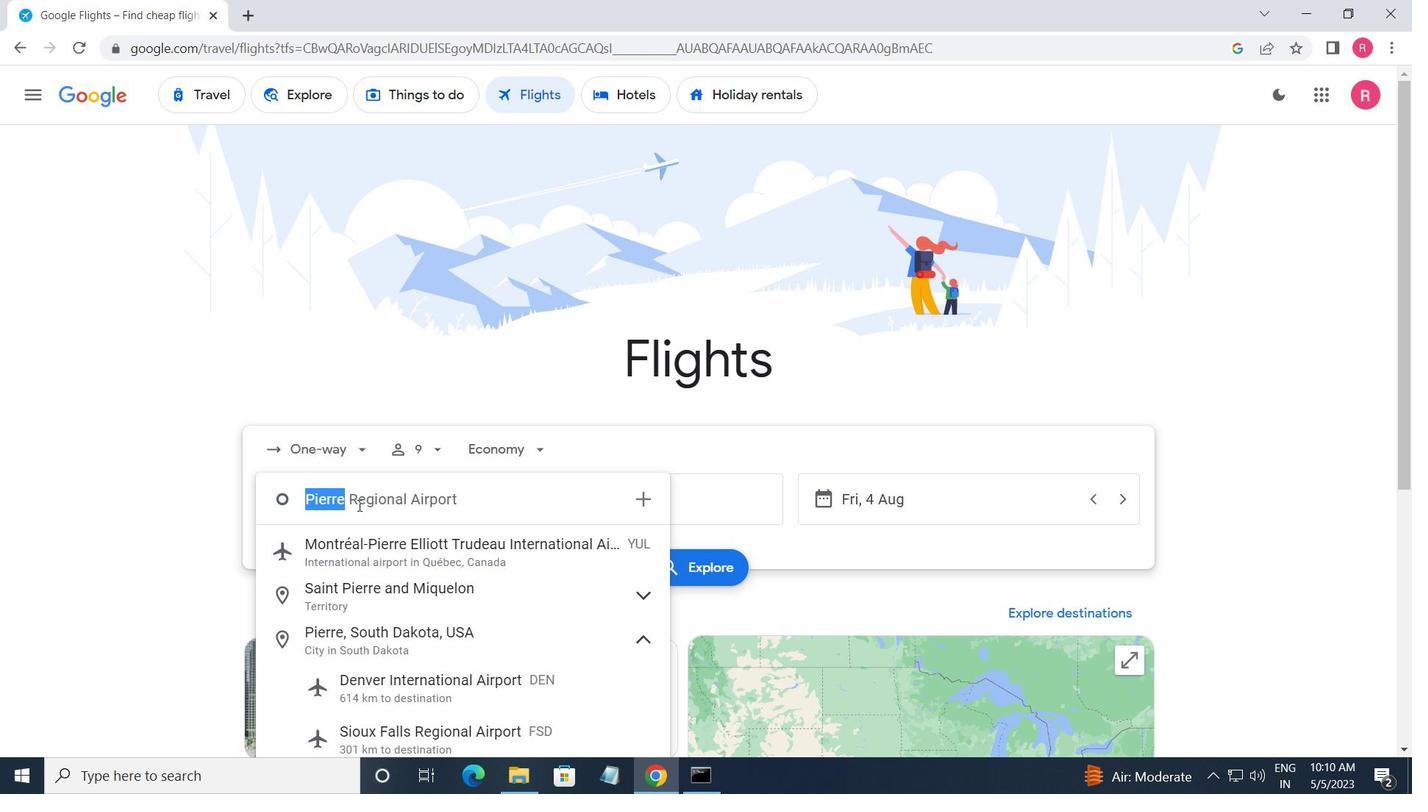 
Action: Mouse pressed left at (358, 504)
Screenshot: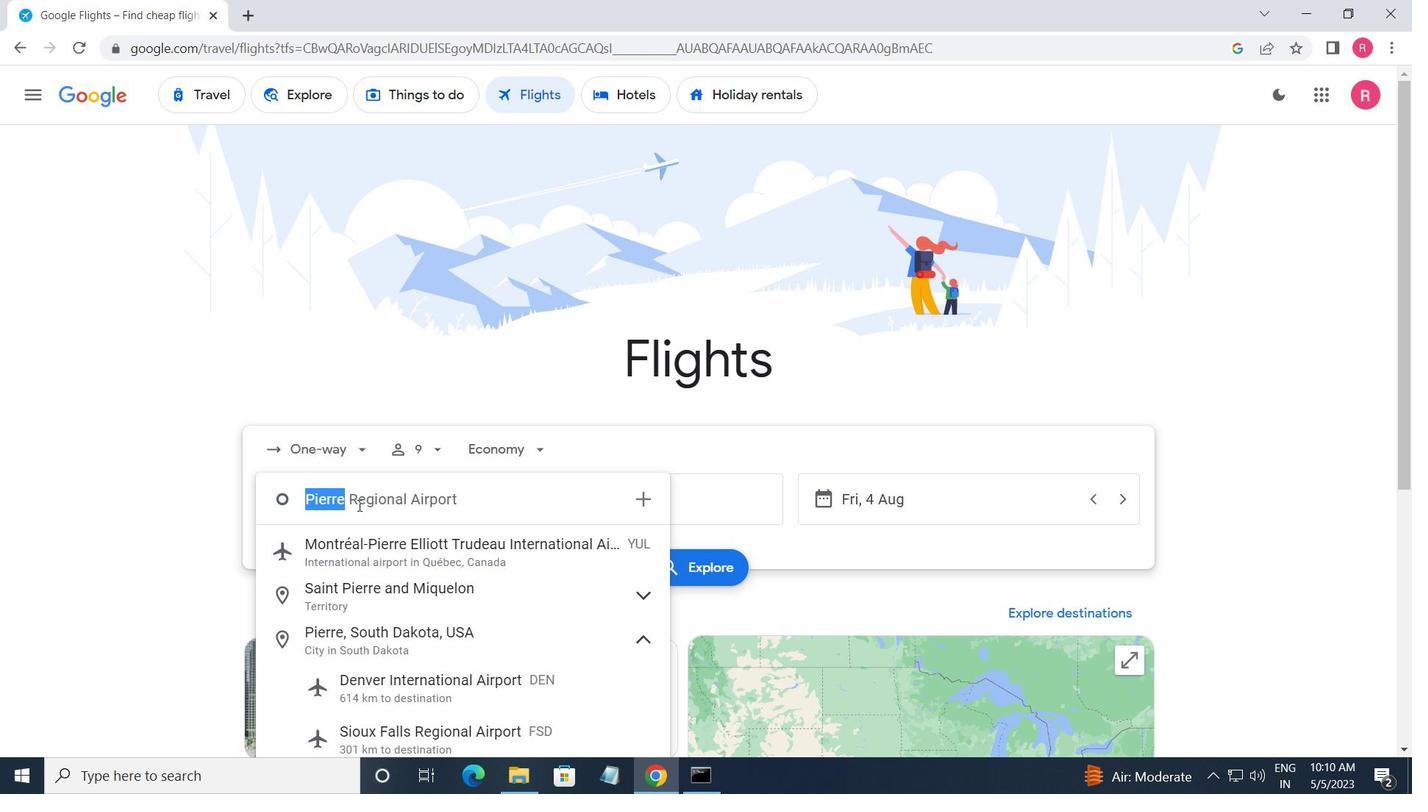 
Action: Key pressed <Key.space><Key.shift>R
Screenshot: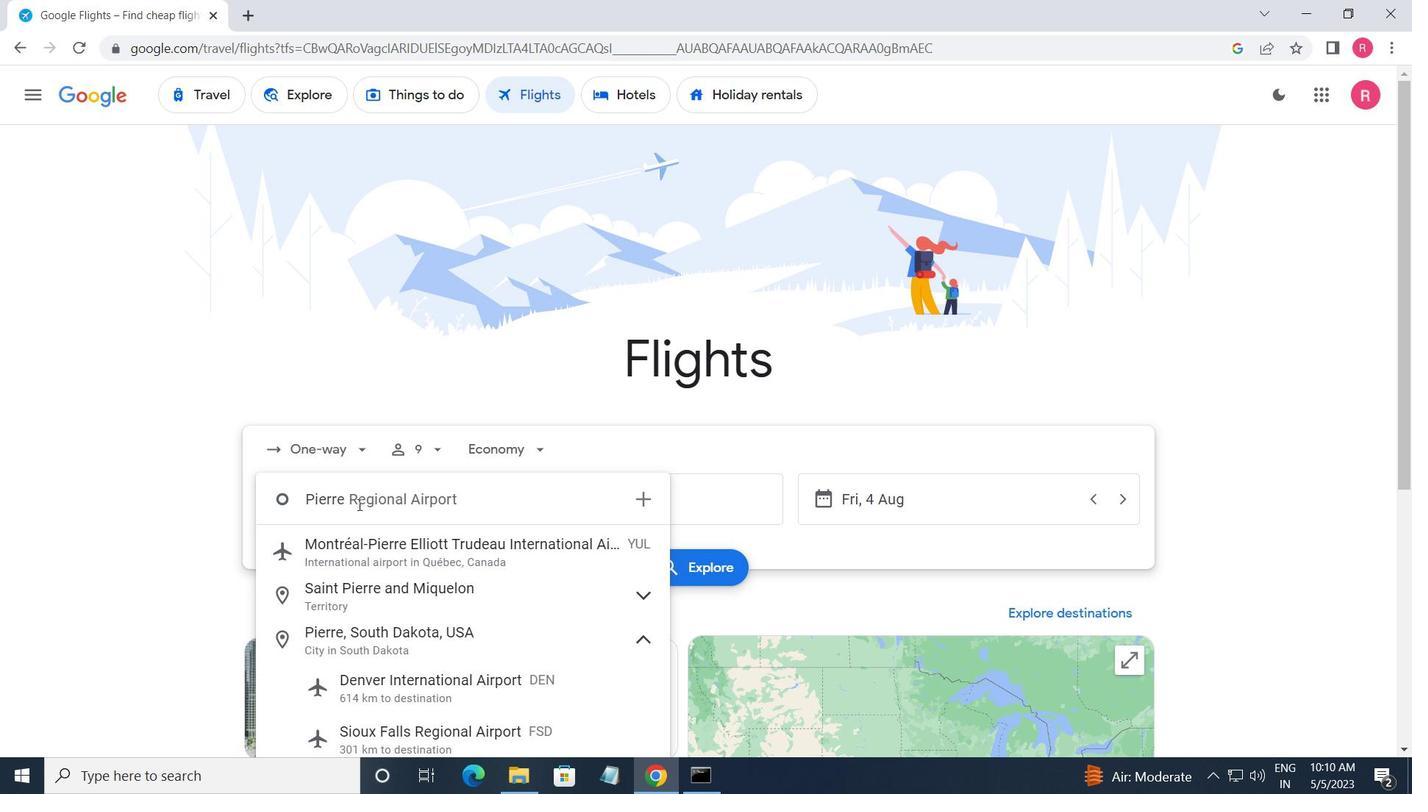 
Action: Mouse moved to (300, 611)
Screenshot: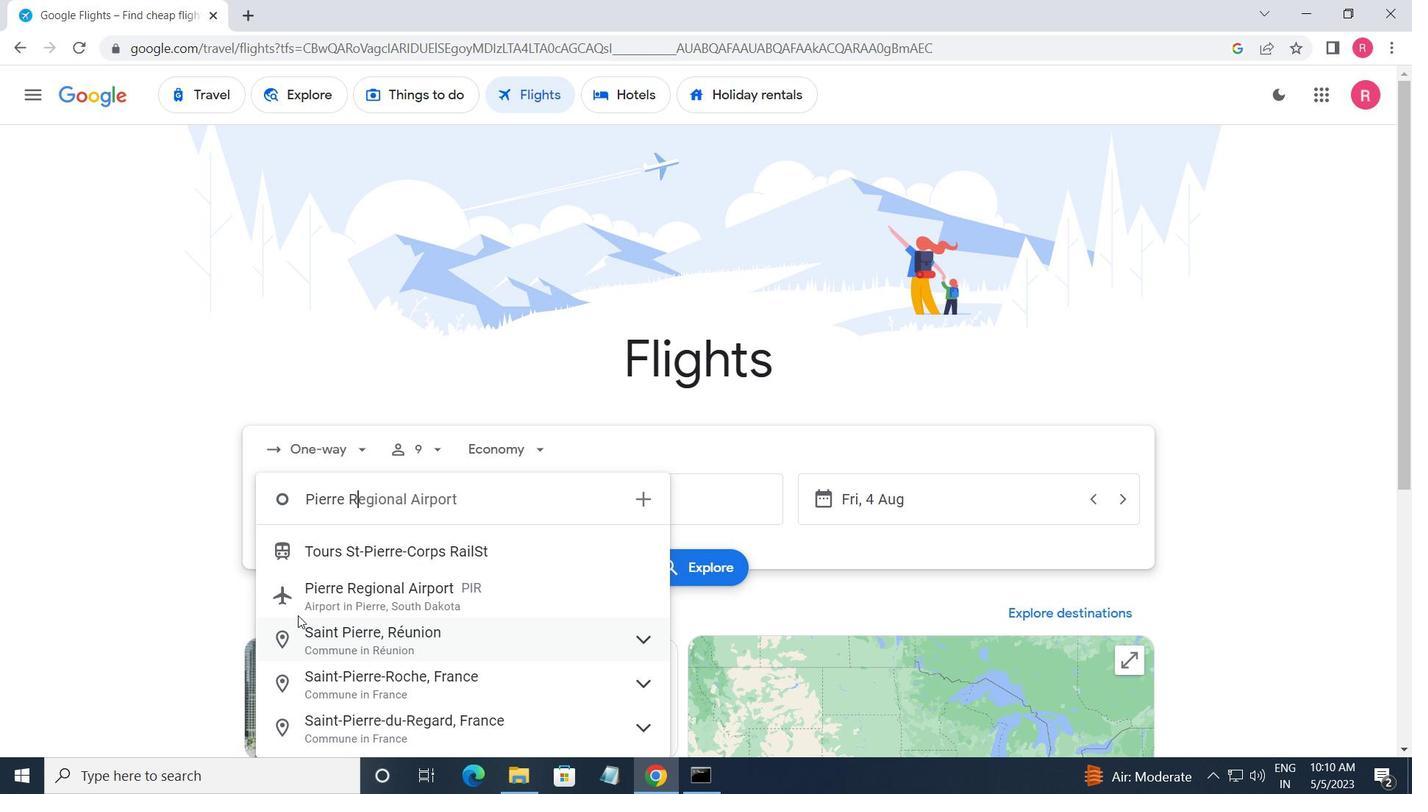 
Action: Mouse pressed left at (300, 611)
Screenshot: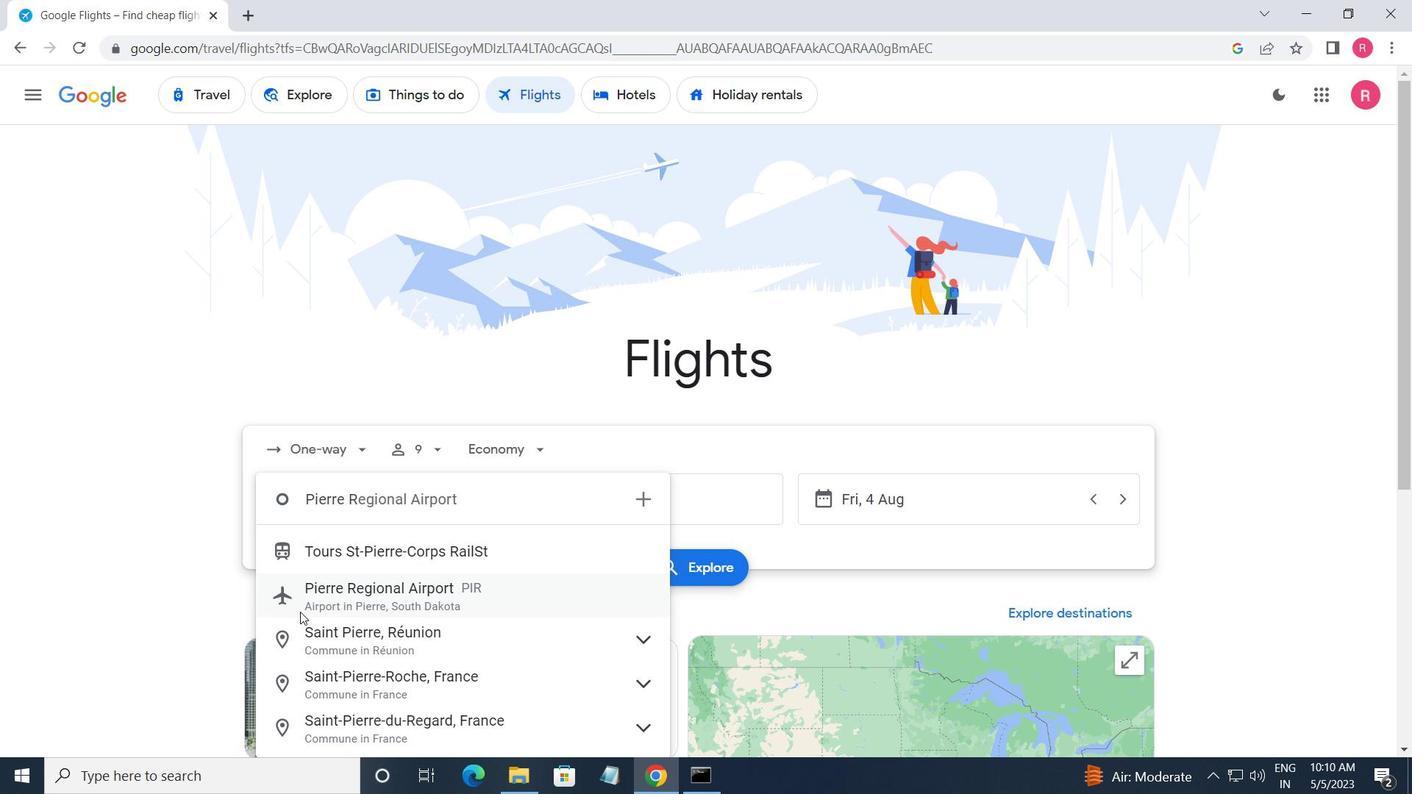
Action: Mouse moved to (601, 511)
Screenshot: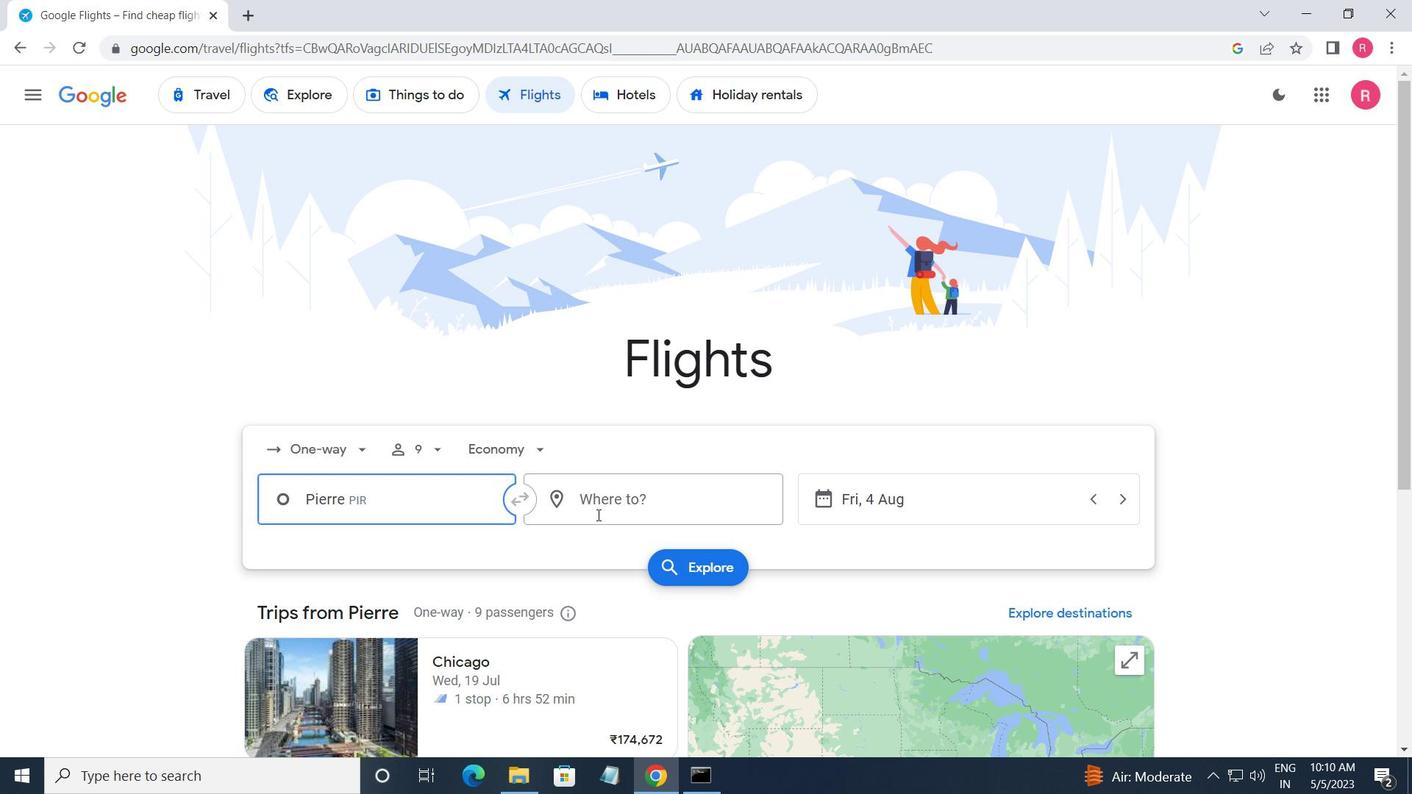 
Action: Mouse pressed left at (601, 511)
Screenshot: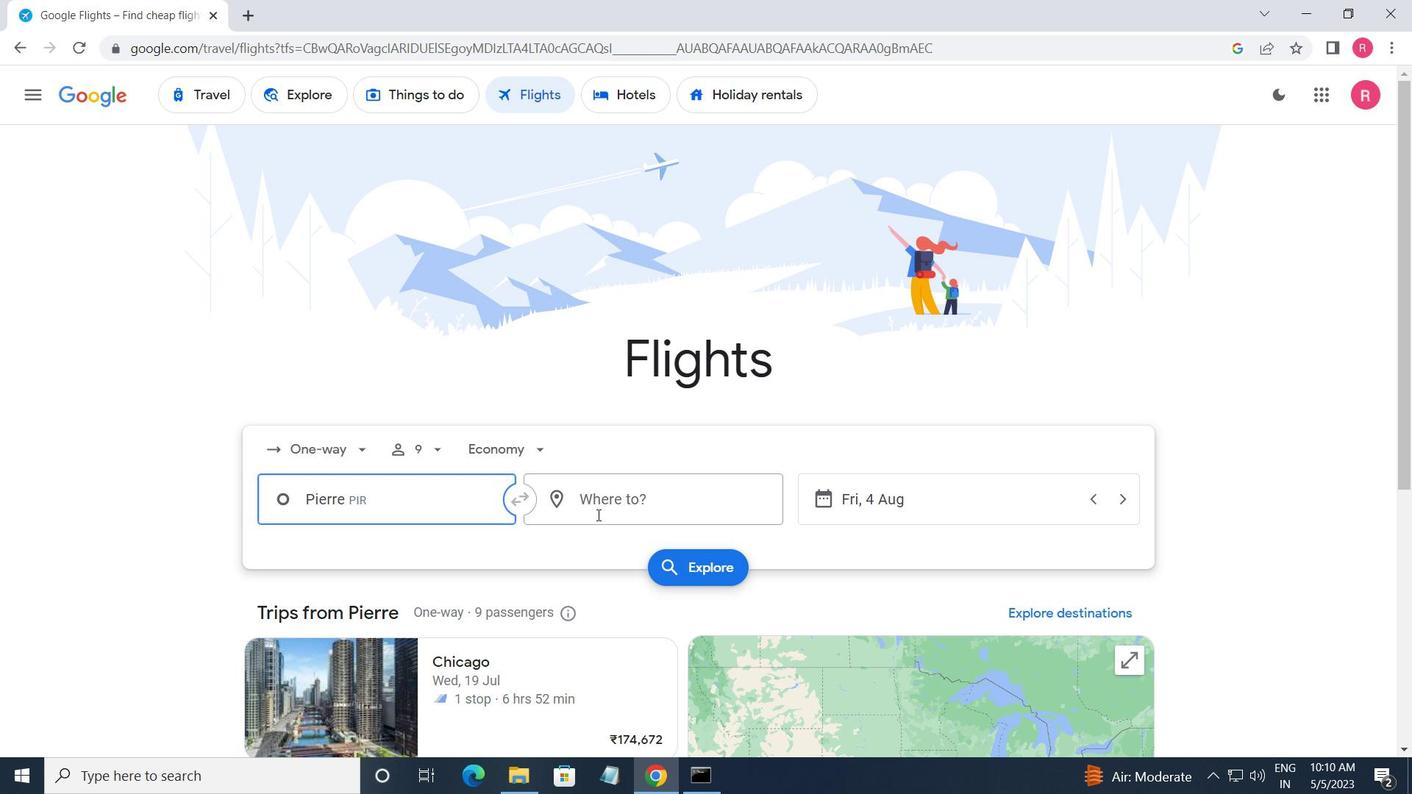 
Action: Mouse moved to (664, 684)
Screenshot: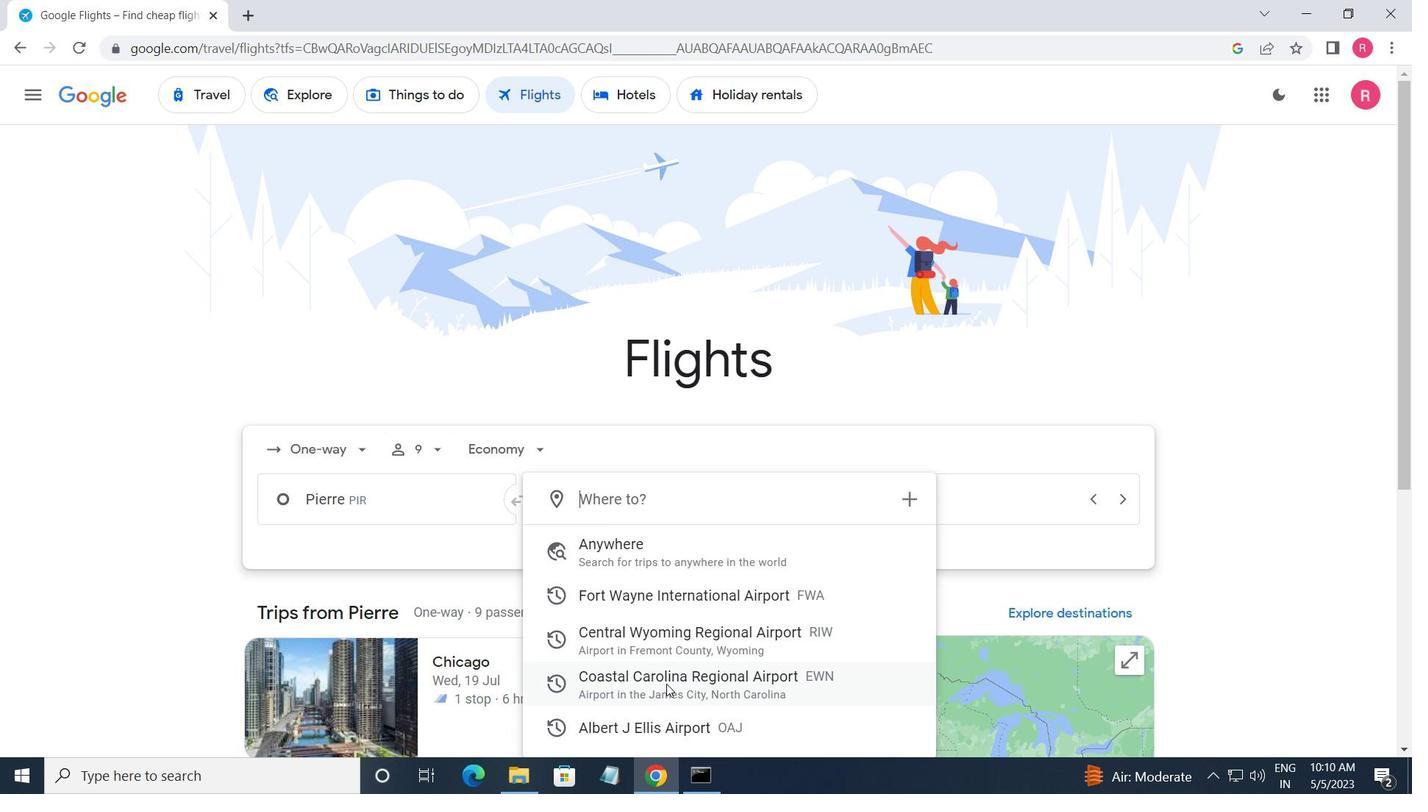 
Action: Mouse pressed left at (664, 684)
Screenshot: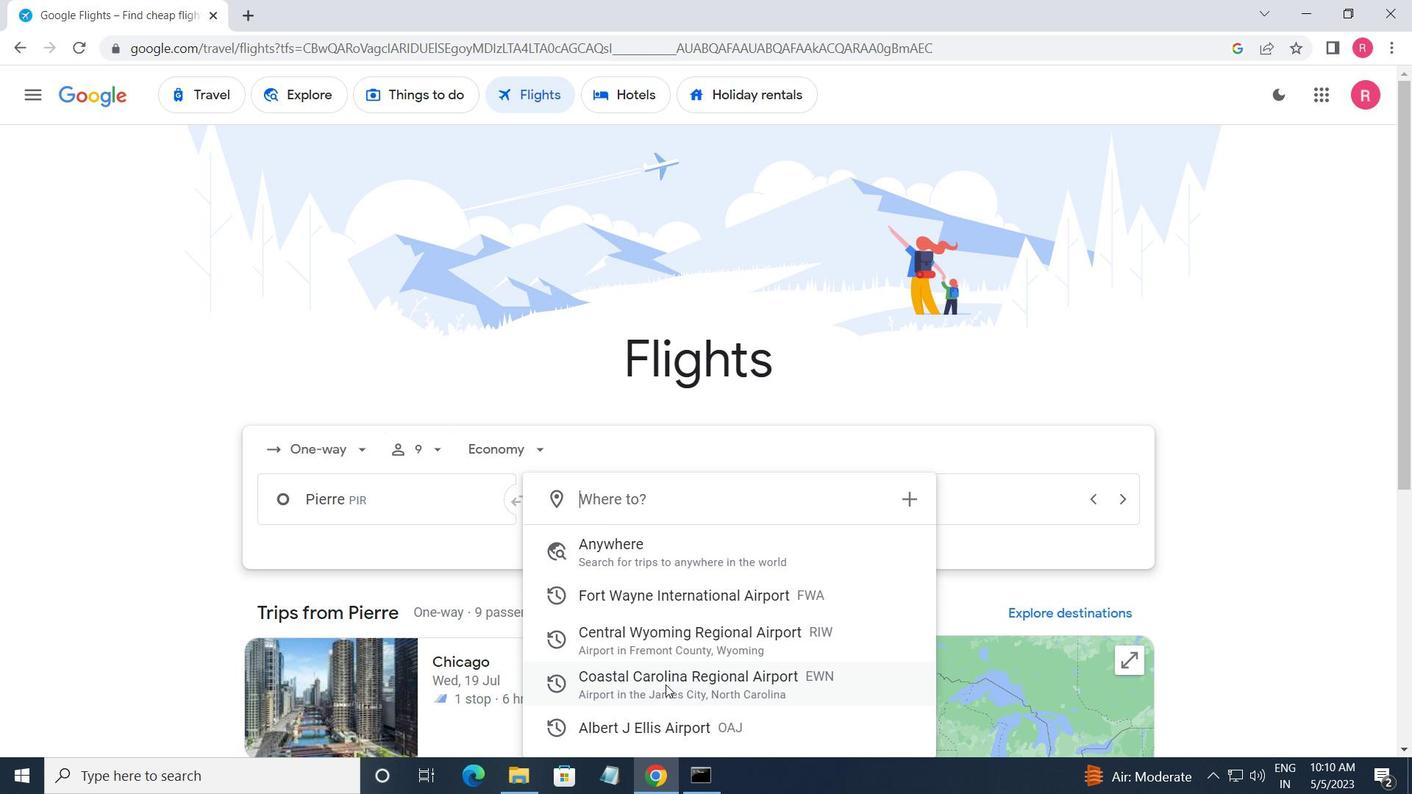 
Action: Mouse moved to (926, 499)
Screenshot: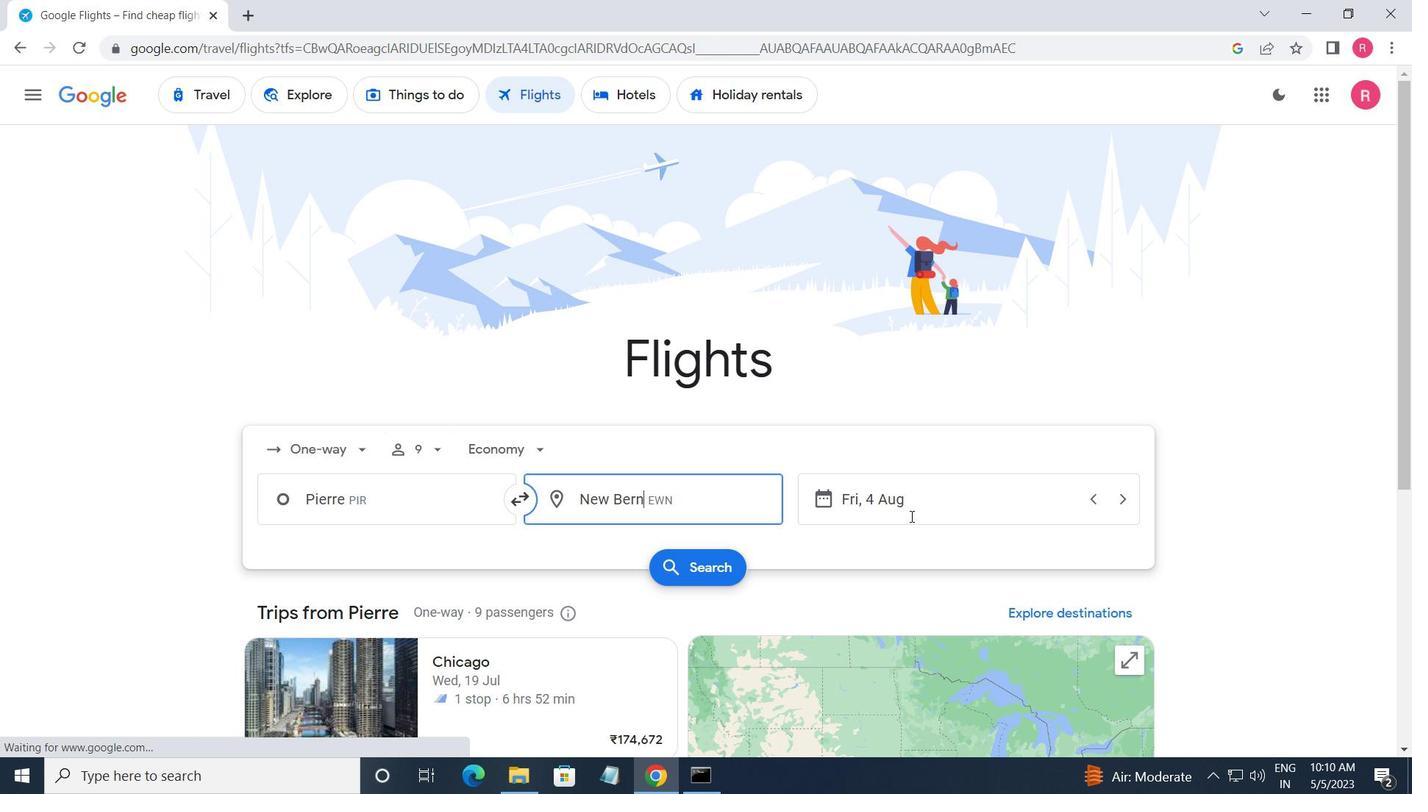 
Action: Mouse pressed left at (926, 499)
Screenshot: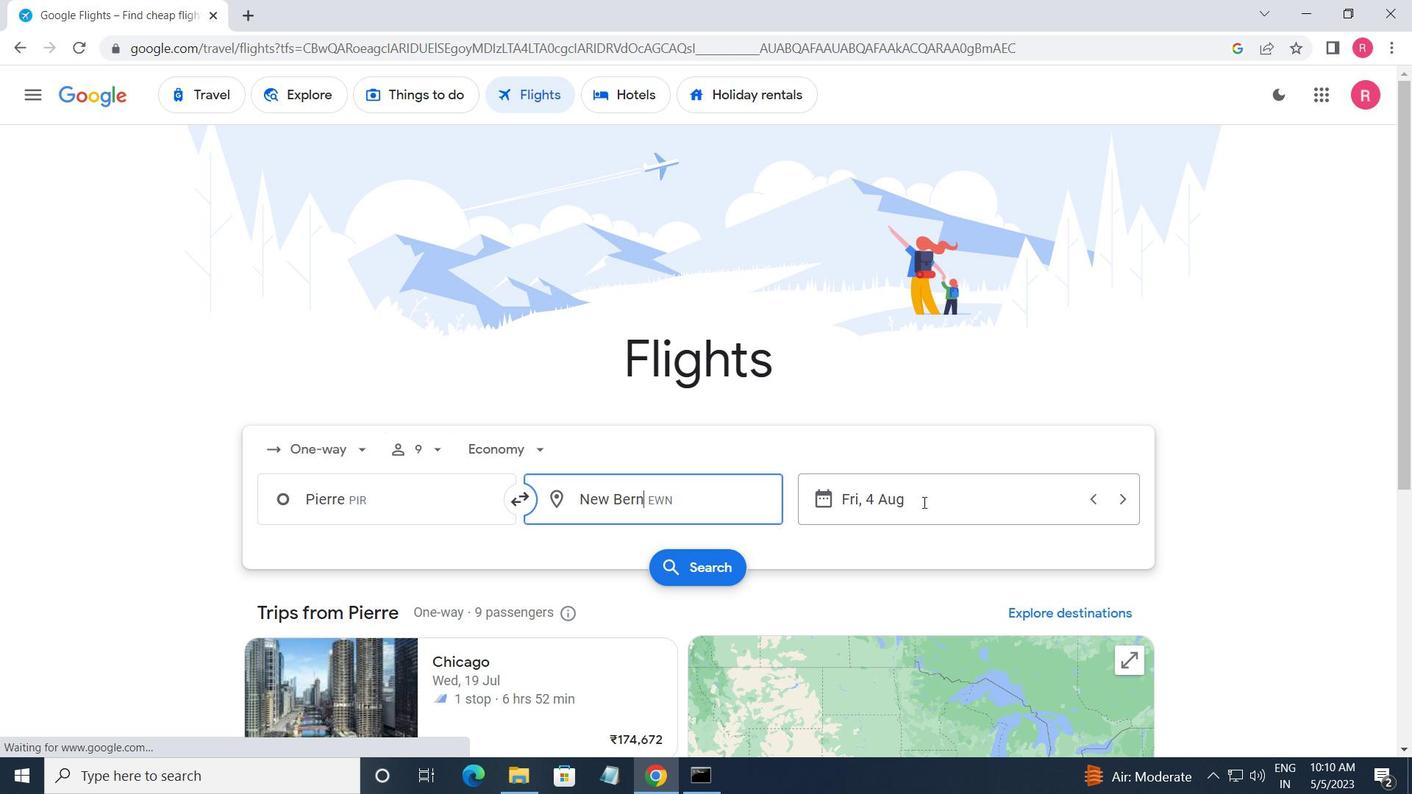 
Action: Mouse moved to (708, 425)
Screenshot: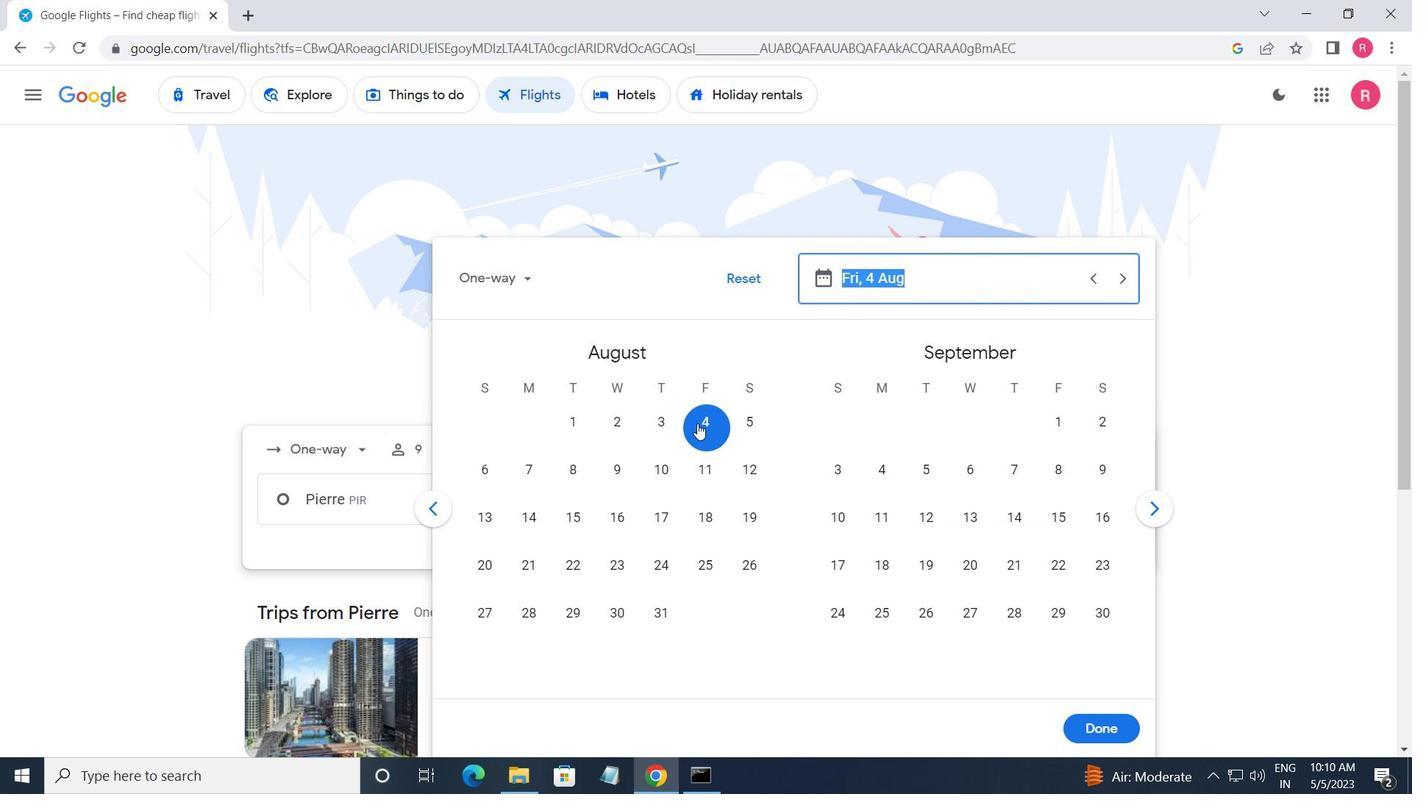 
Action: Mouse pressed left at (708, 425)
Screenshot: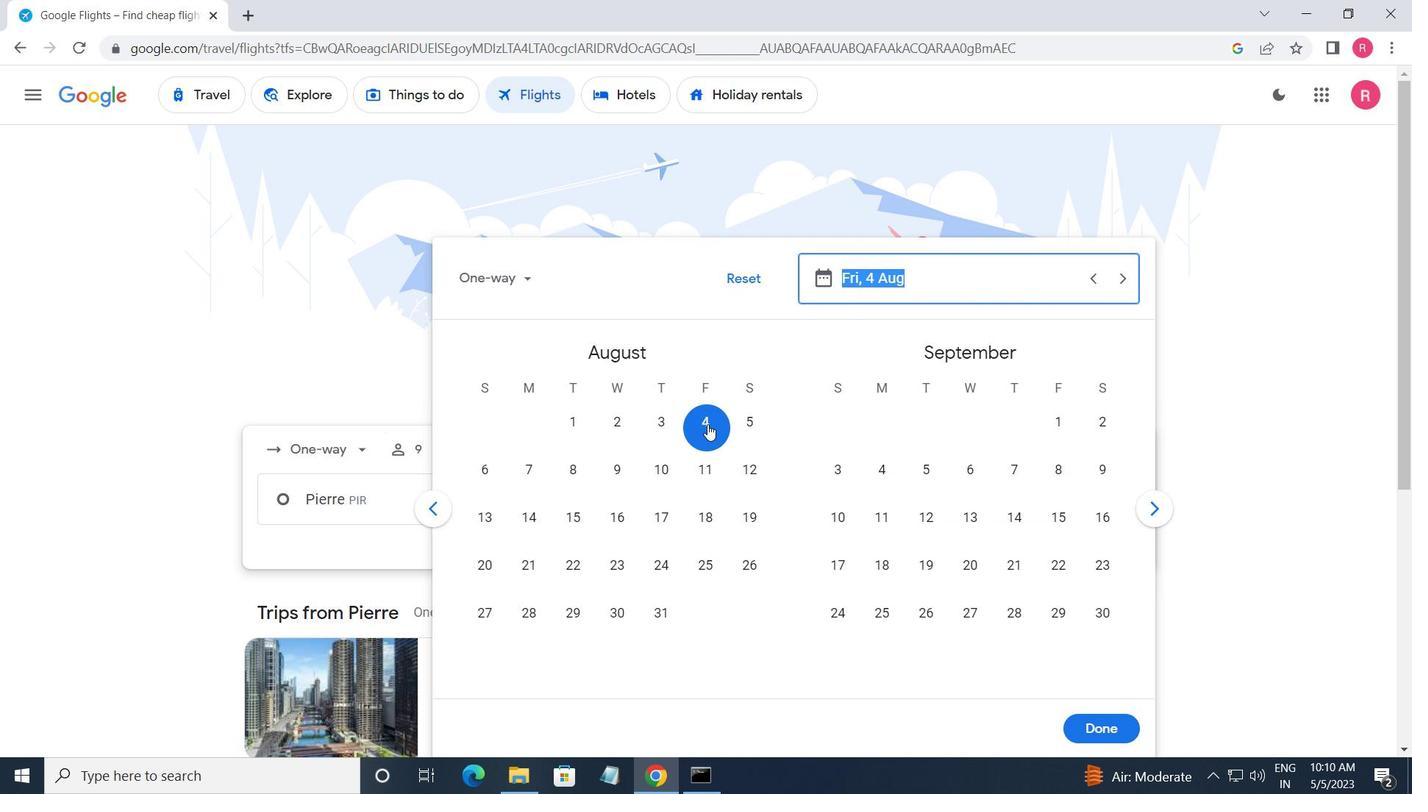 
Action: Mouse moved to (1091, 734)
Screenshot: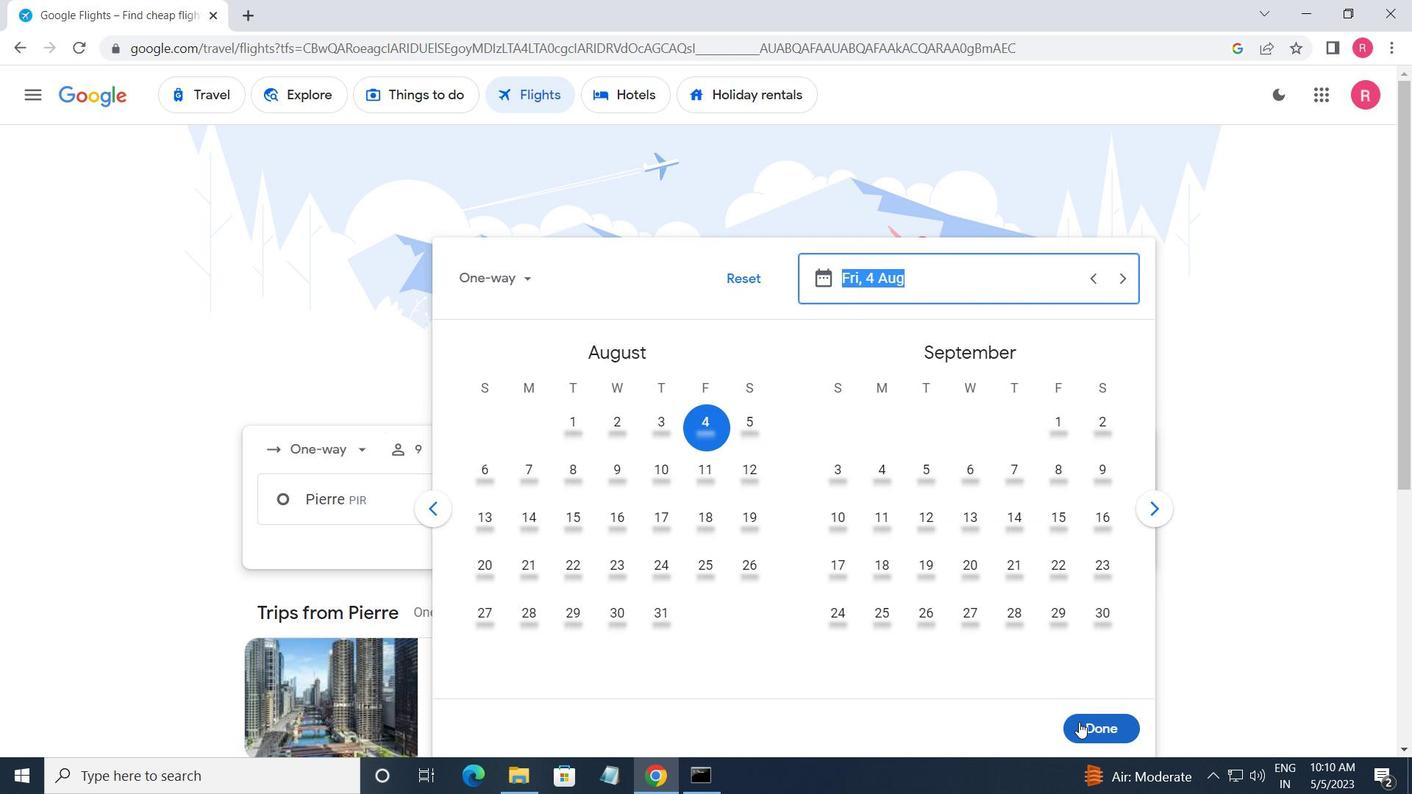 
Action: Mouse pressed left at (1091, 734)
Screenshot: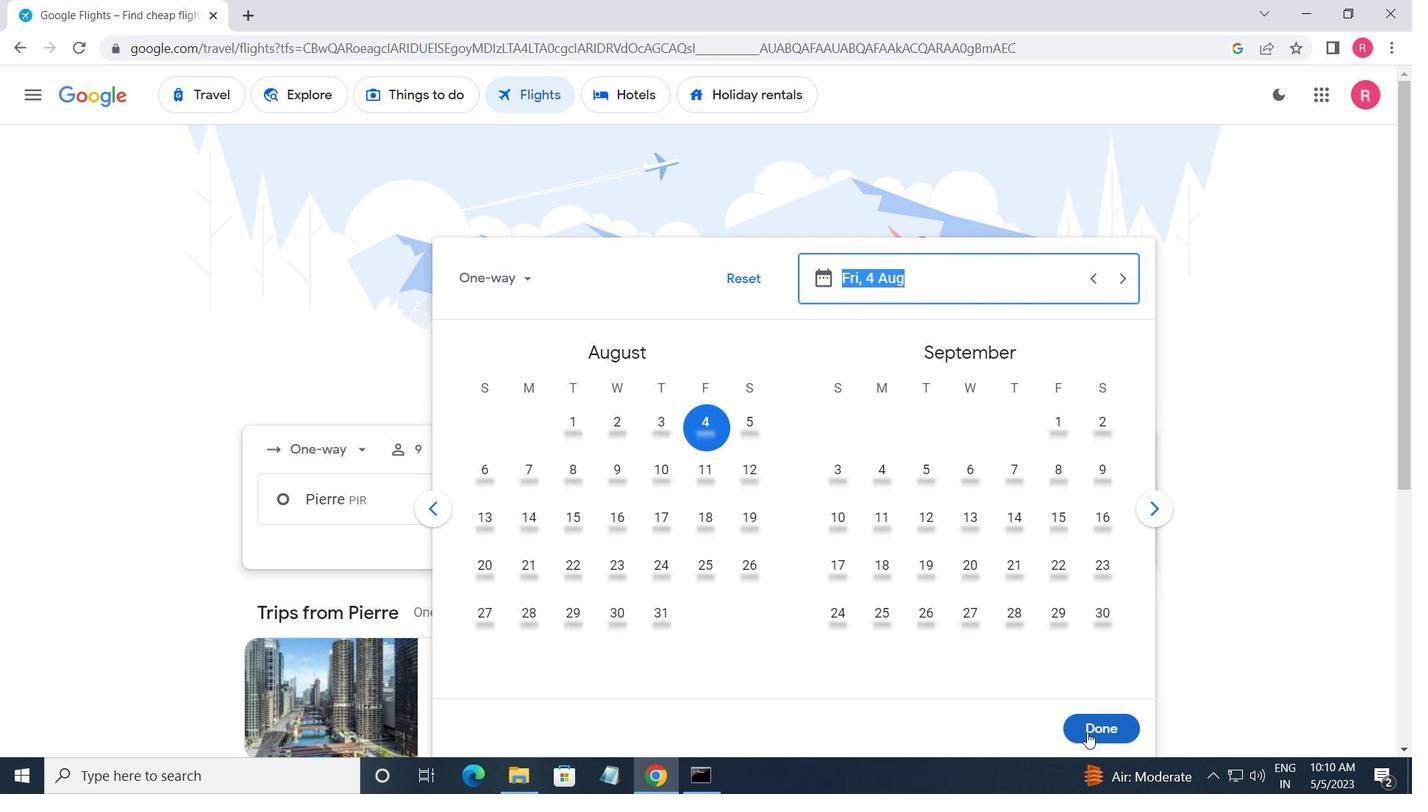 
Action: Mouse moved to (717, 563)
Screenshot: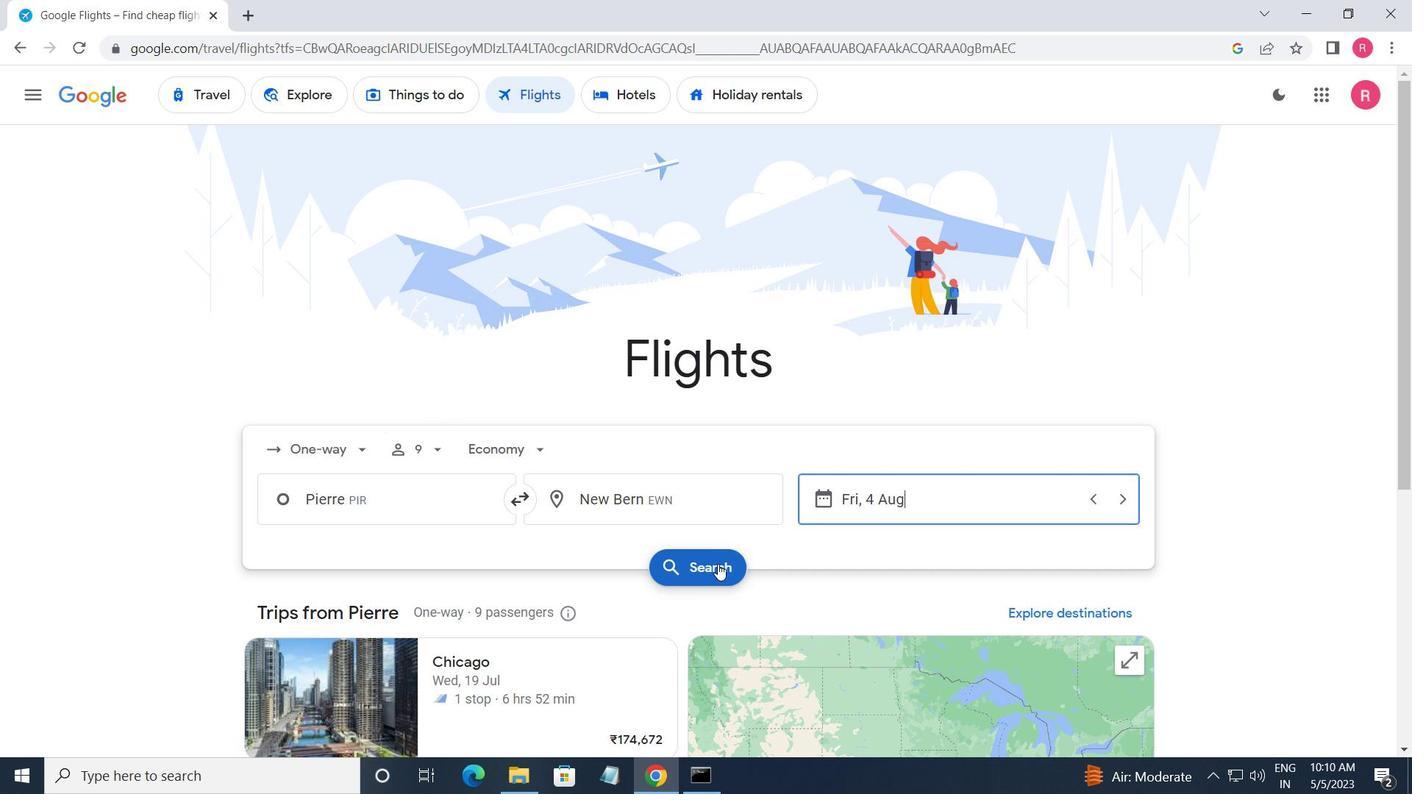 
Action: Mouse pressed left at (717, 563)
Screenshot: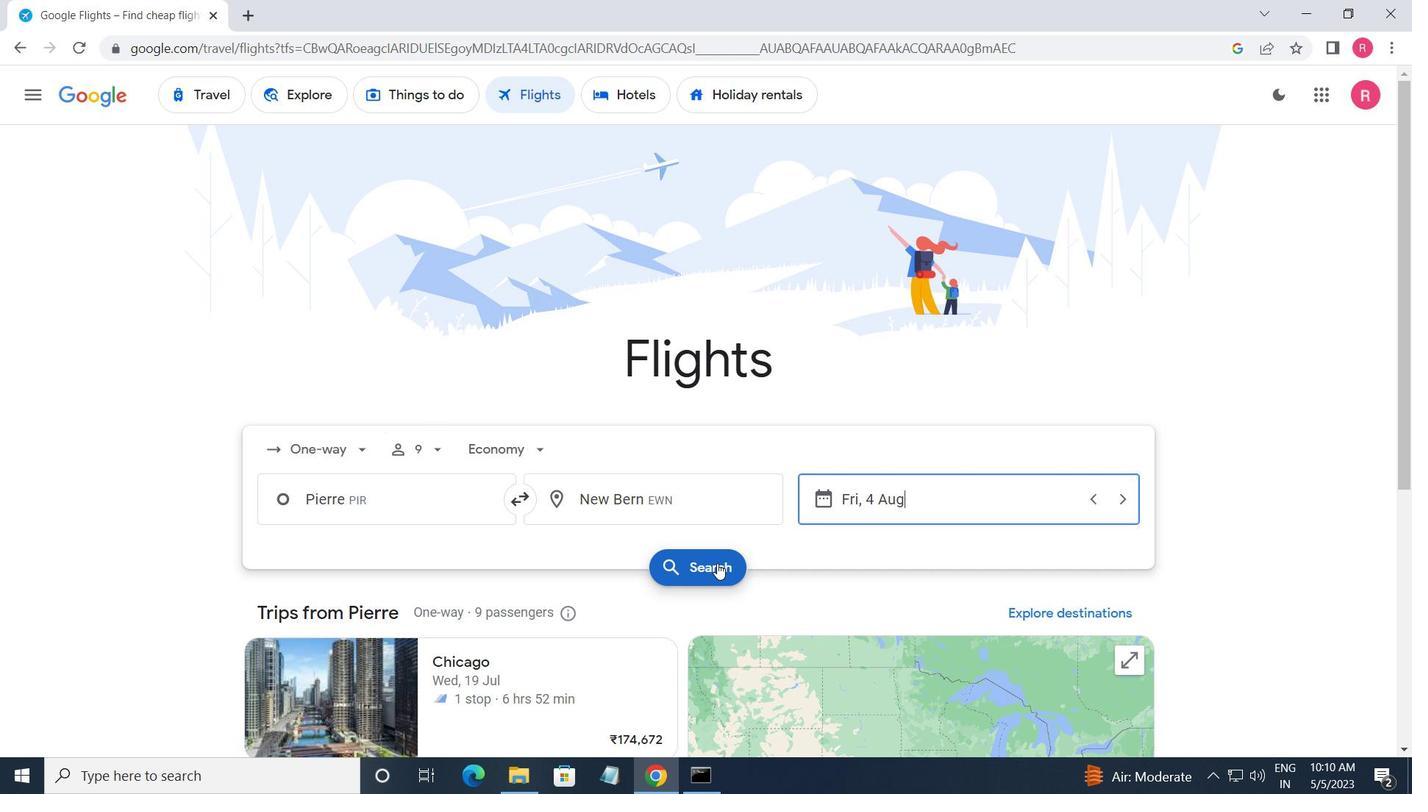 
Action: Mouse moved to (274, 271)
Screenshot: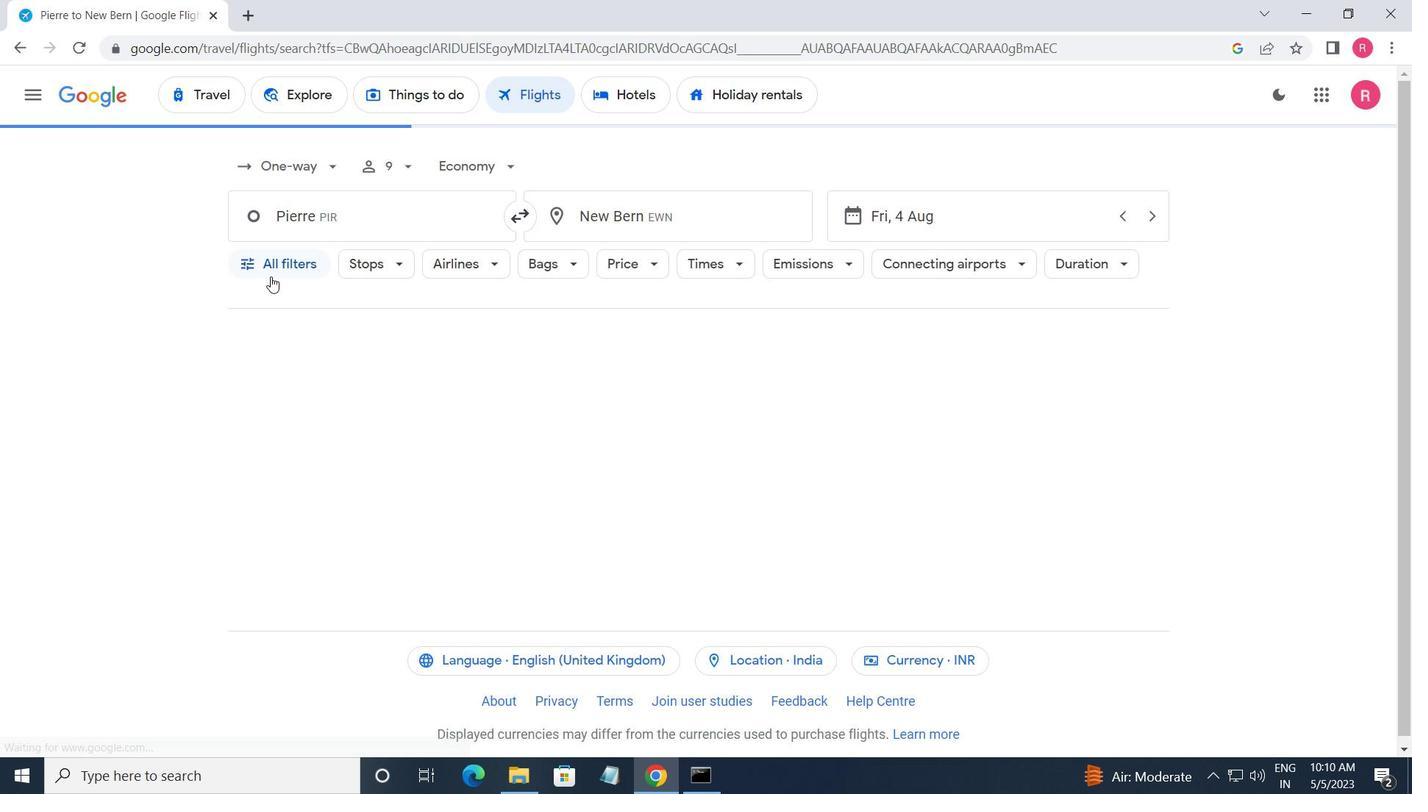 
Action: Mouse pressed left at (274, 271)
Screenshot: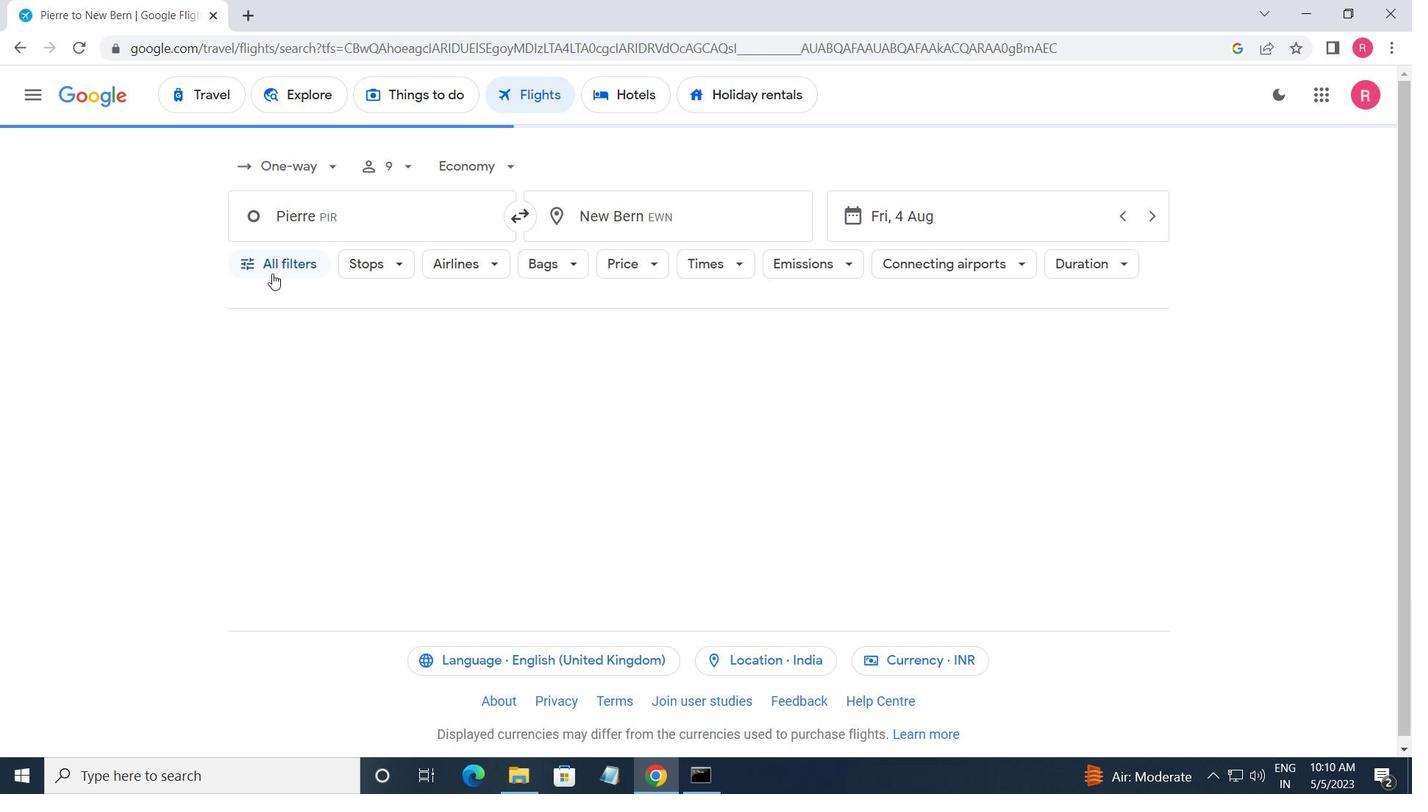 
Action: Mouse moved to (314, 486)
Screenshot: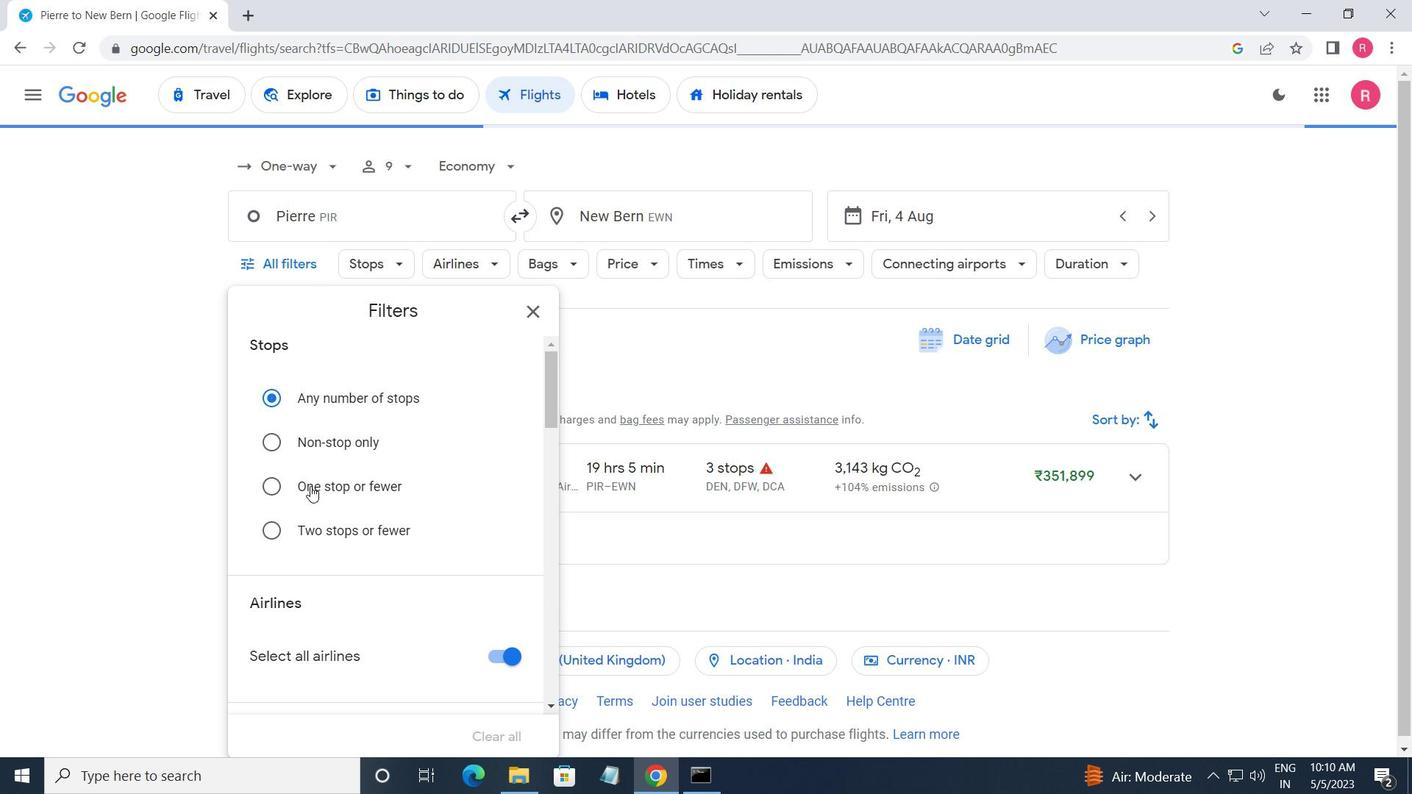 
Action: Mouse scrolled (314, 486) with delta (0, 0)
Screenshot: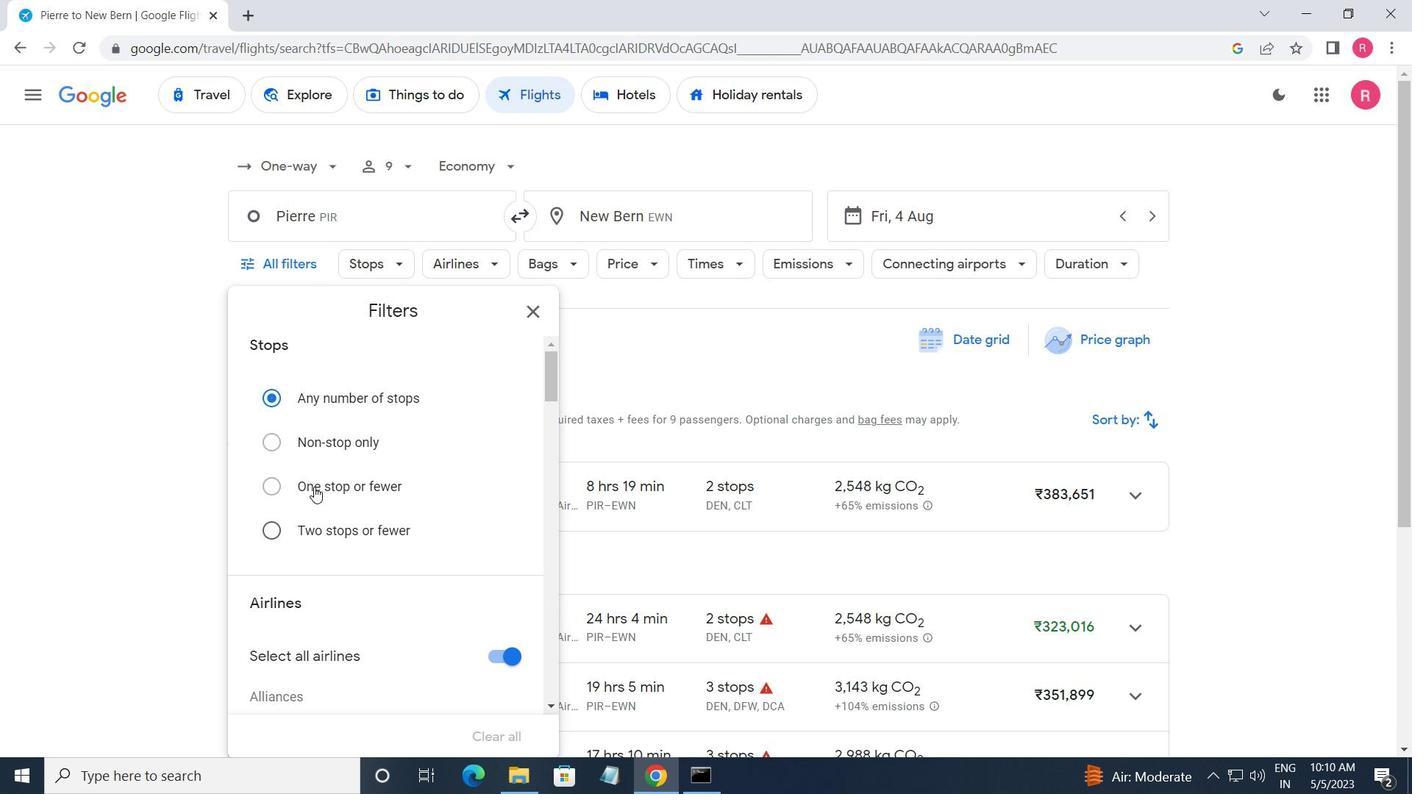 
Action: Mouse moved to (315, 487)
Screenshot: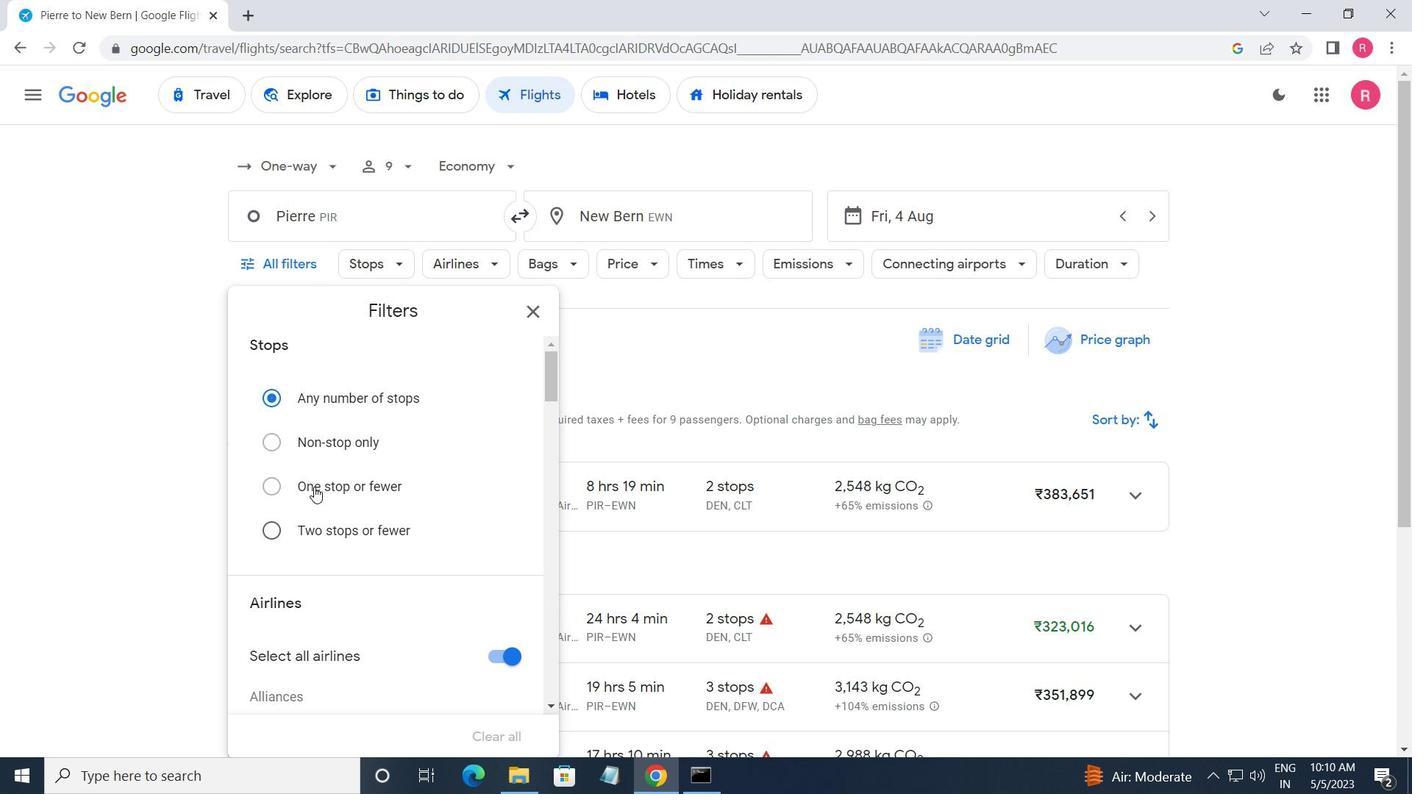 
Action: Mouse scrolled (315, 486) with delta (0, 0)
Screenshot: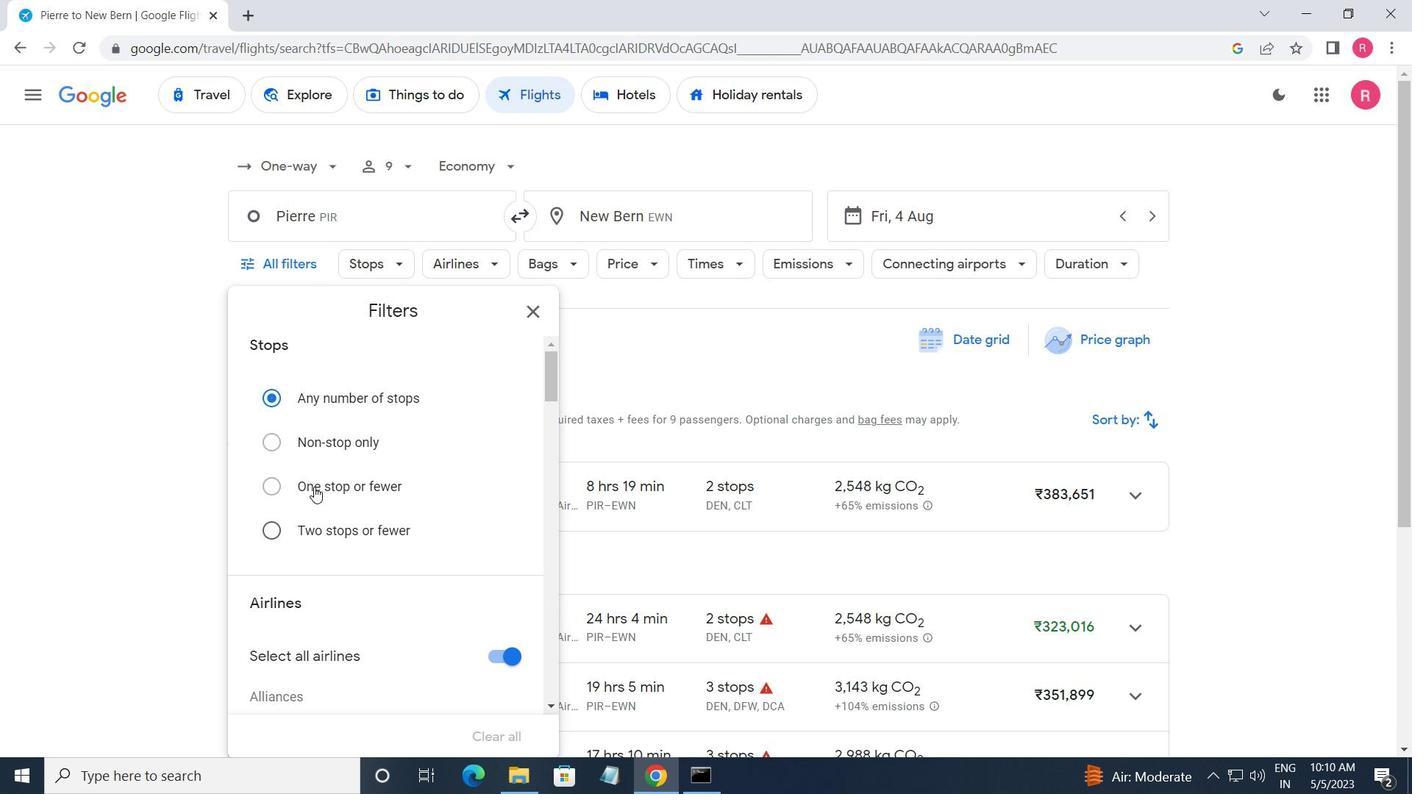 
Action: Mouse moved to (317, 489)
Screenshot: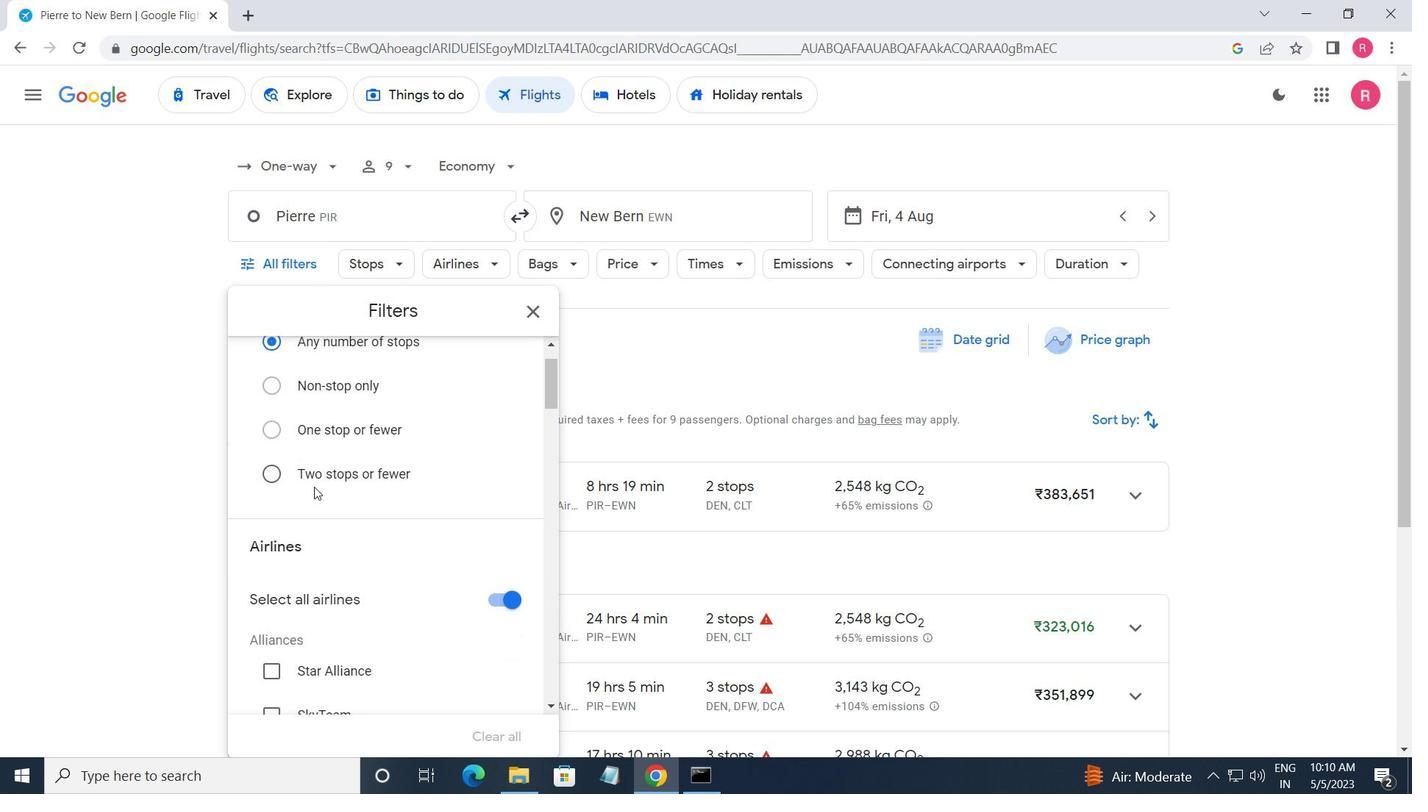 
Action: Mouse scrolled (317, 488) with delta (0, 0)
Screenshot: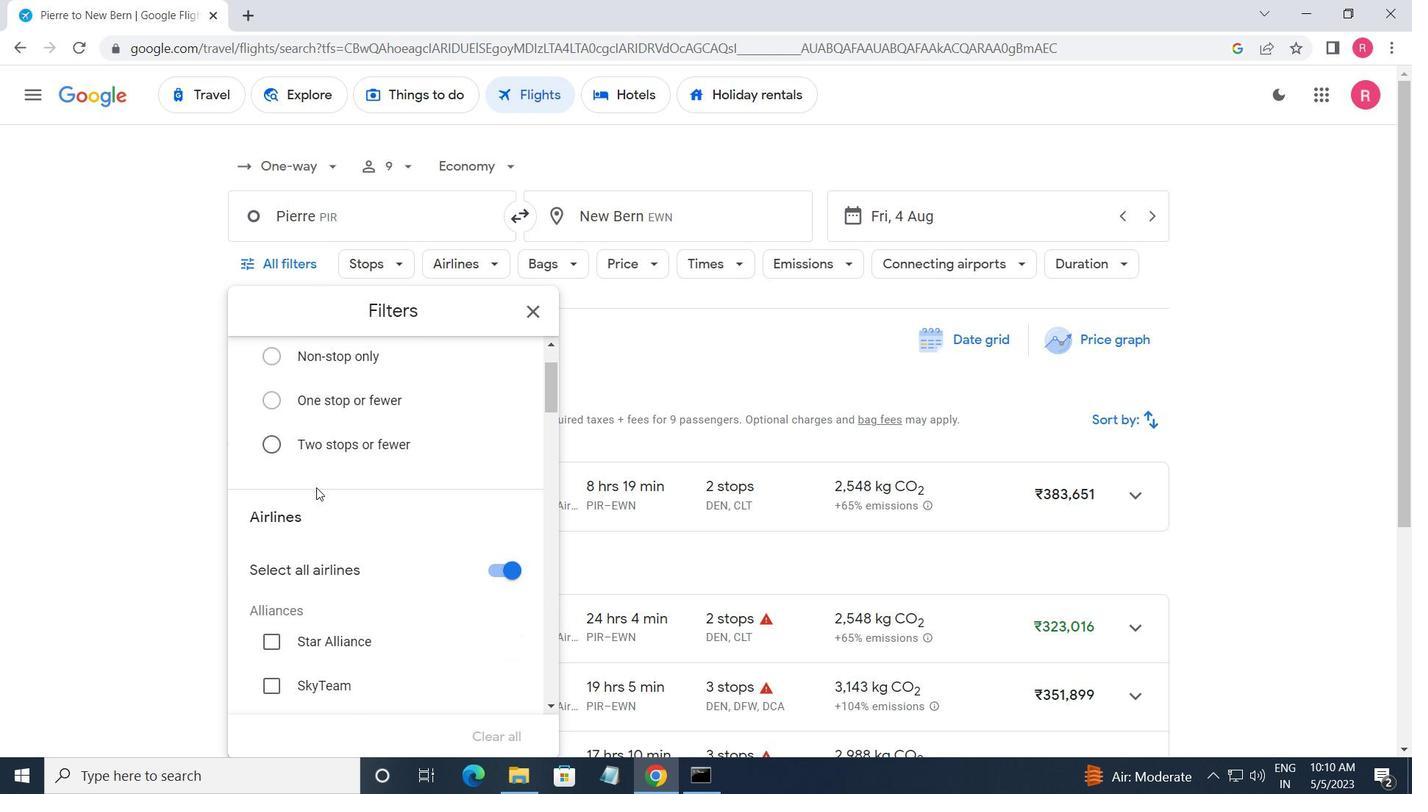 
Action: Mouse scrolled (317, 488) with delta (0, 0)
Screenshot: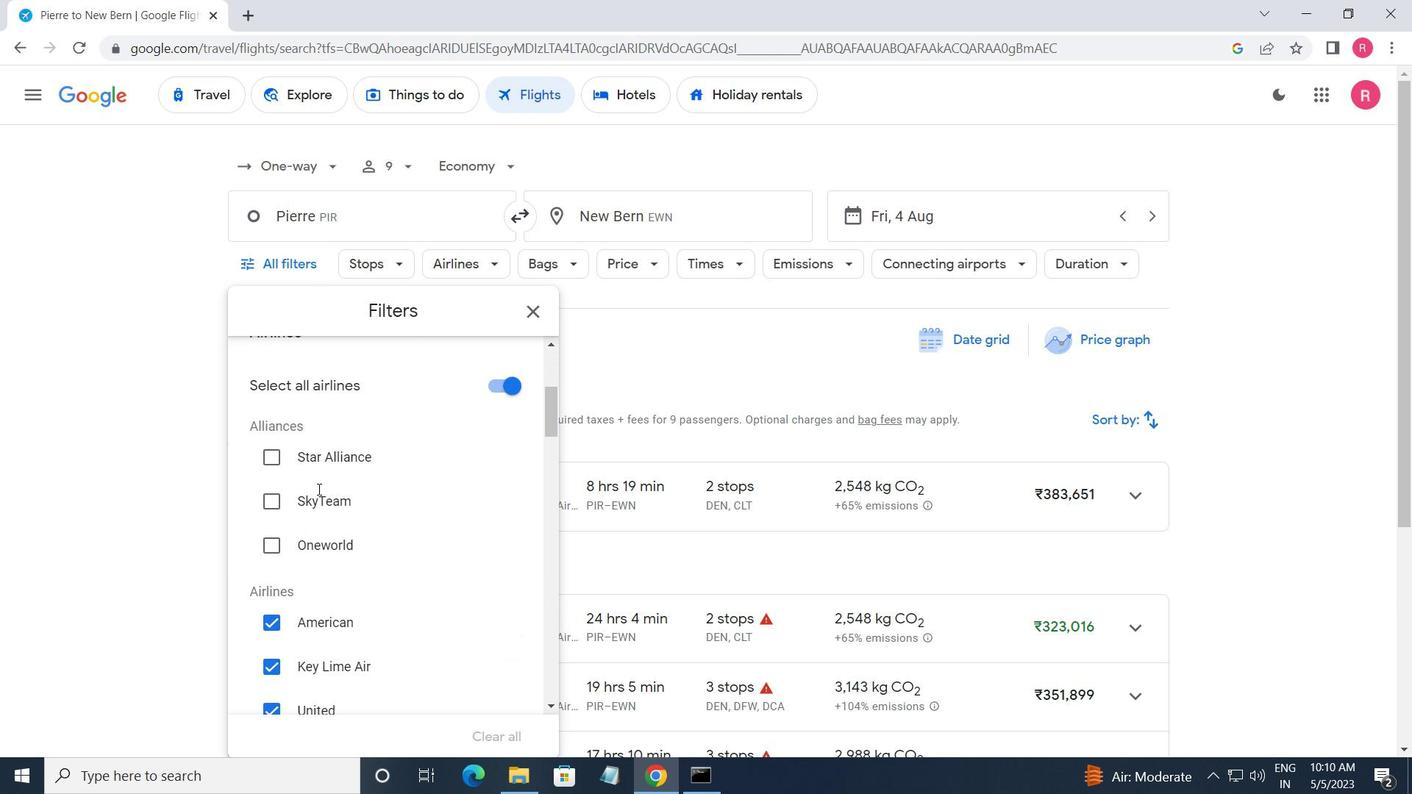 
Action: Mouse moved to (318, 490)
Screenshot: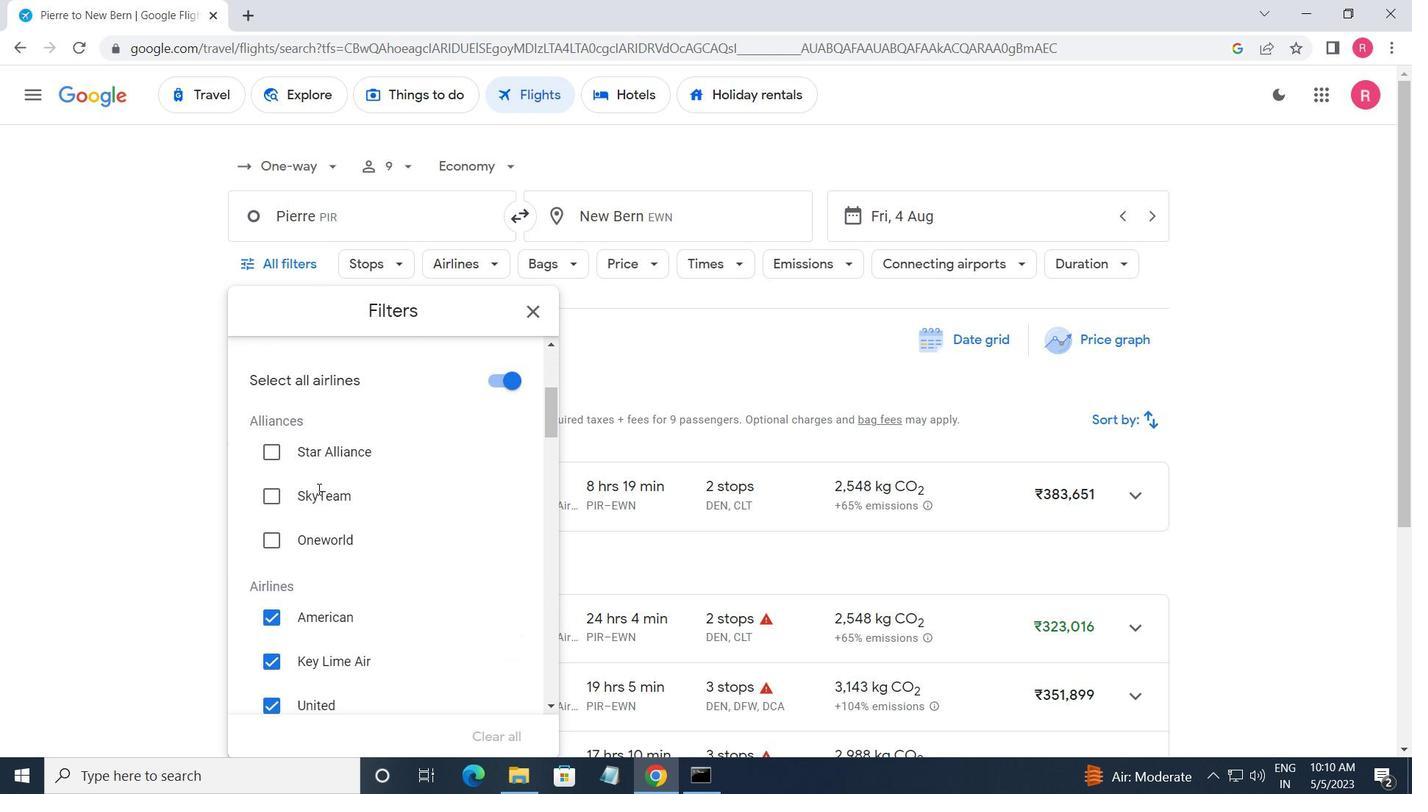 
Action: Mouse scrolled (318, 489) with delta (0, 0)
Screenshot: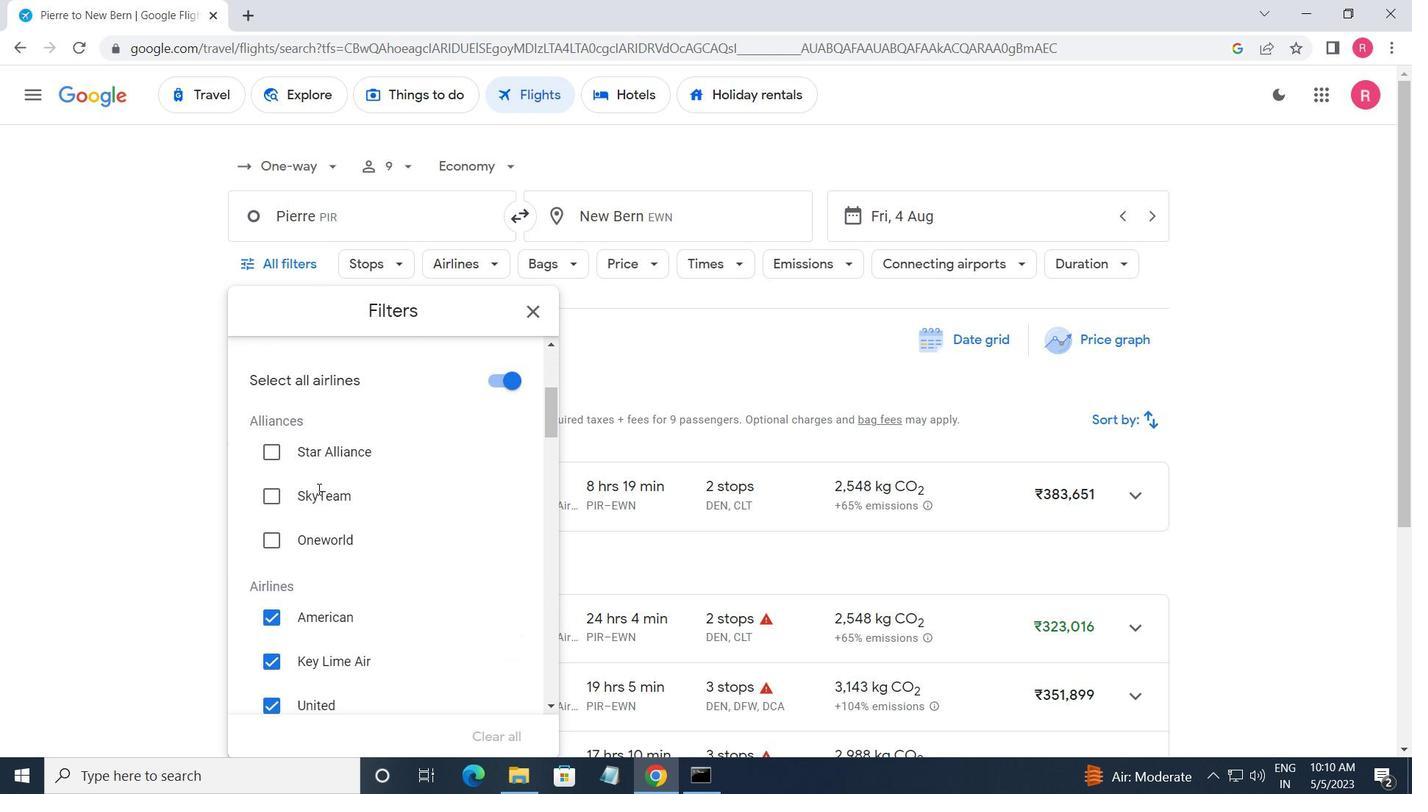 
Action: Mouse moved to (424, 500)
Screenshot: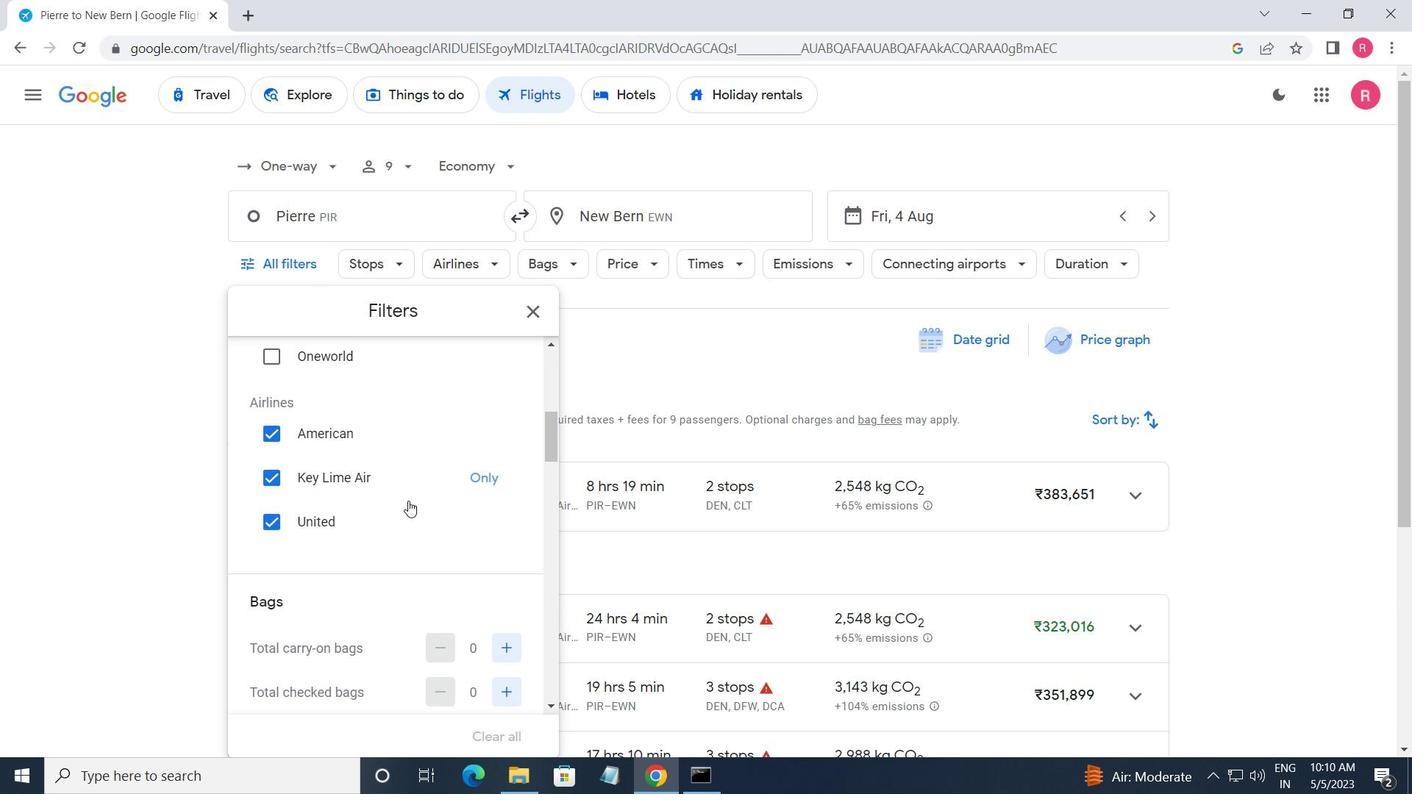 
Action: Mouse scrolled (424, 501) with delta (0, 0)
Screenshot: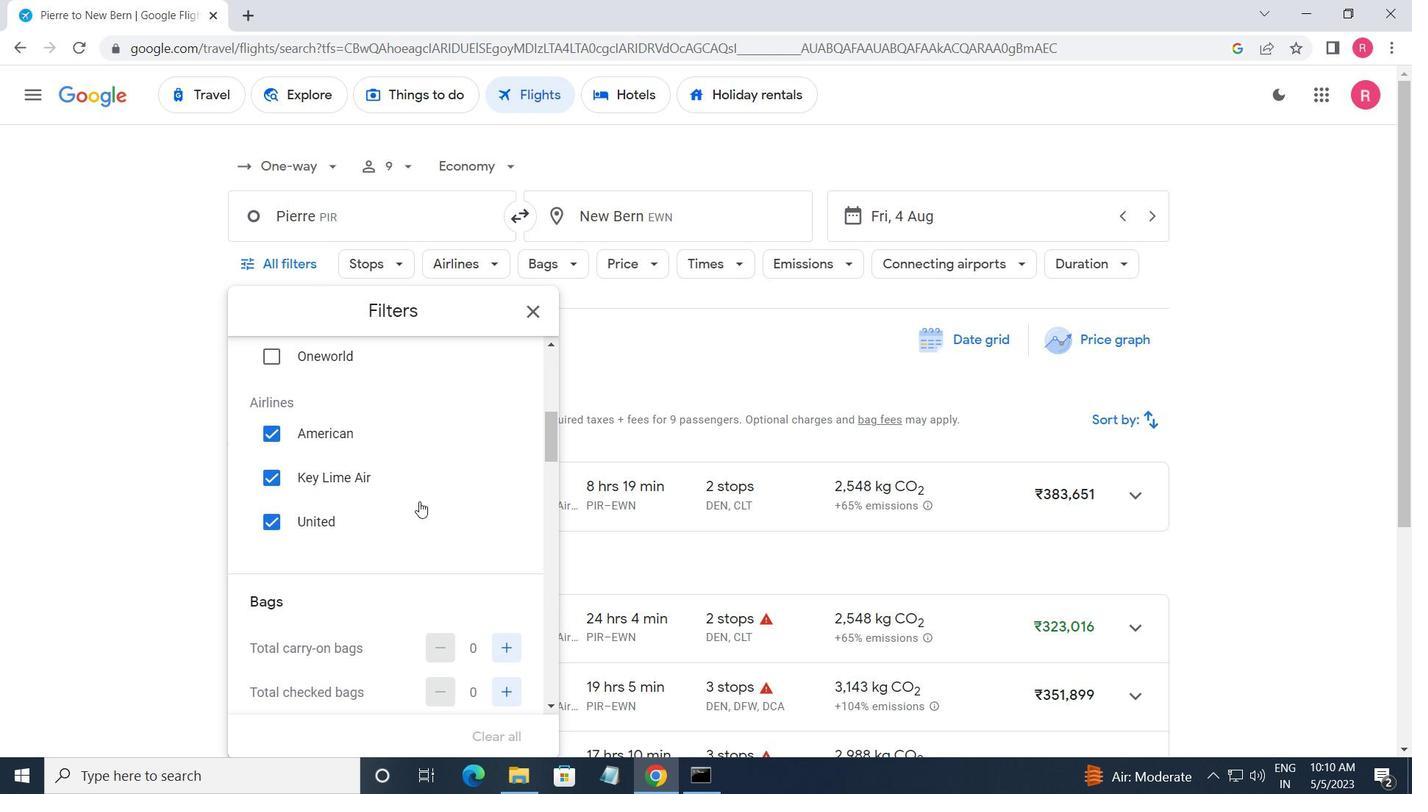 
Action: Mouse scrolled (424, 501) with delta (0, 0)
Screenshot: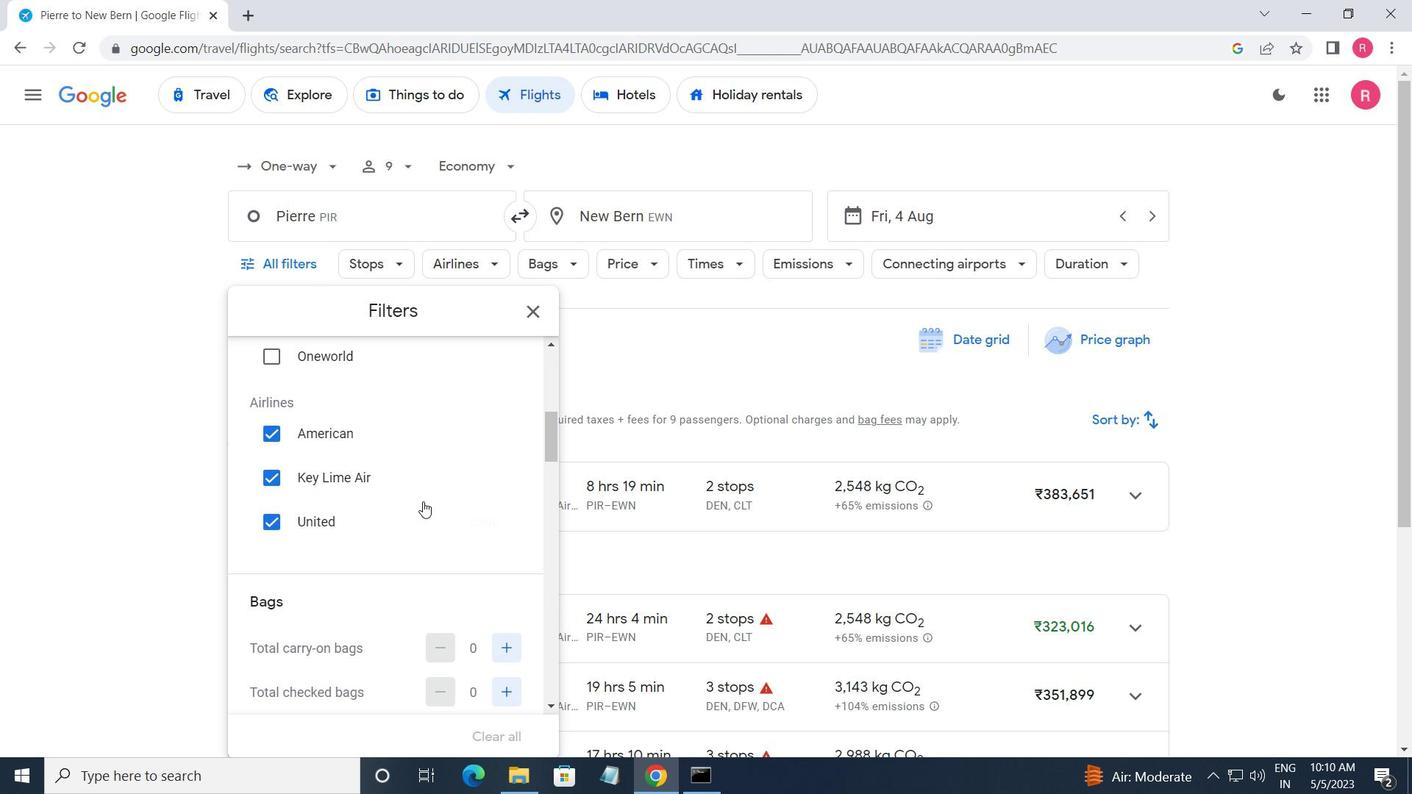 
Action: Mouse scrolled (424, 501) with delta (0, 0)
Screenshot: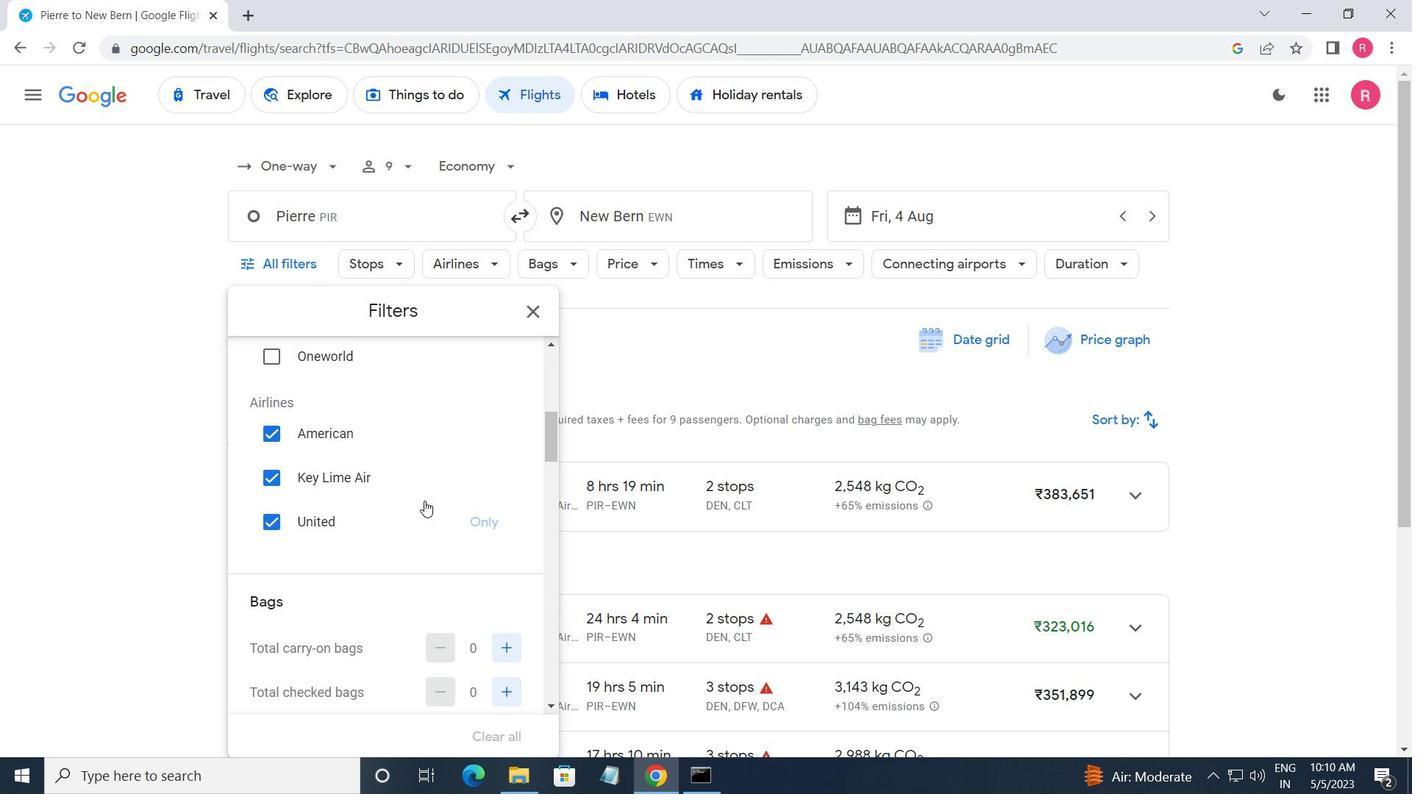 
Action: Mouse moved to (504, 478)
Screenshot: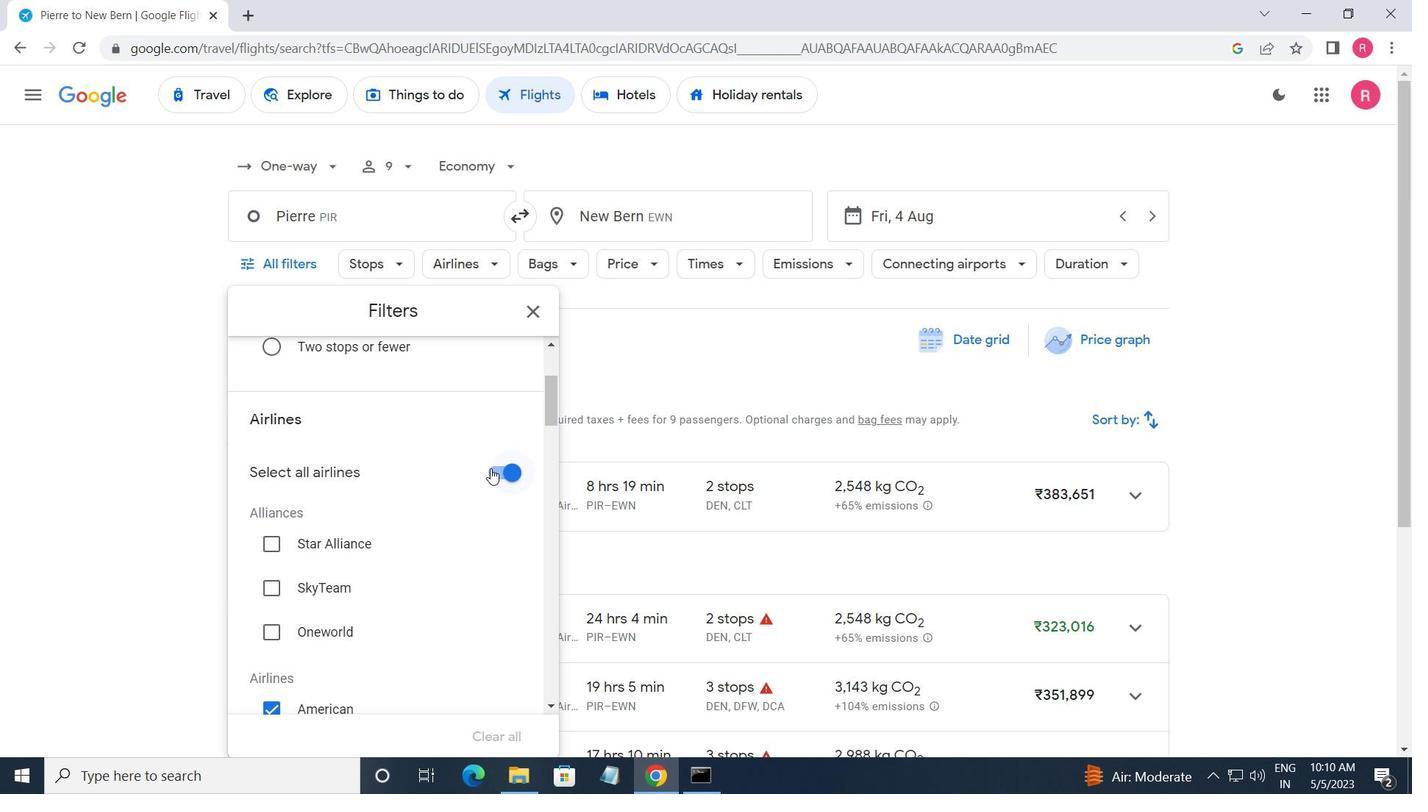 
Action: Mouse pressed left at (504, 478)
Screenshot: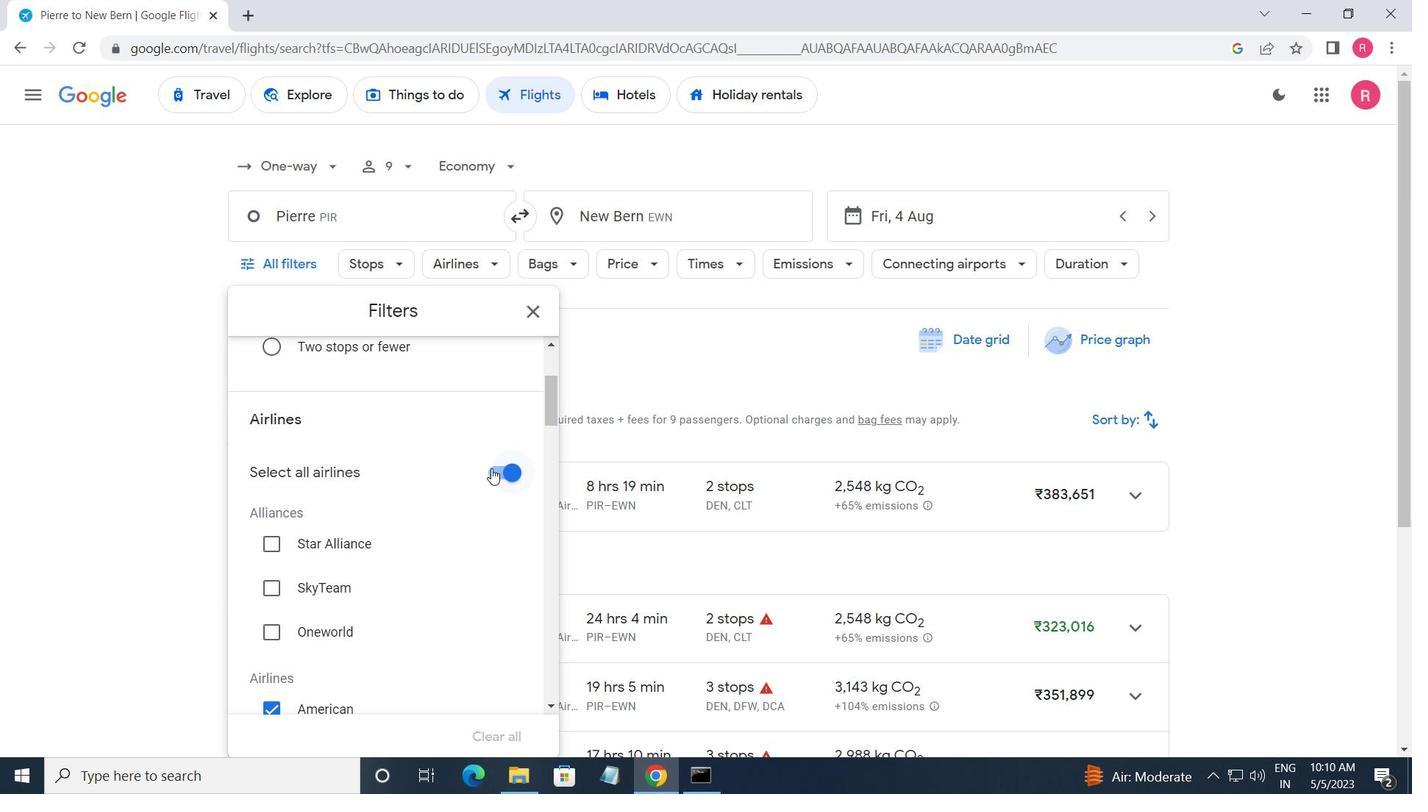 
Action: Mouse moved to (353, 595)
Screenshot: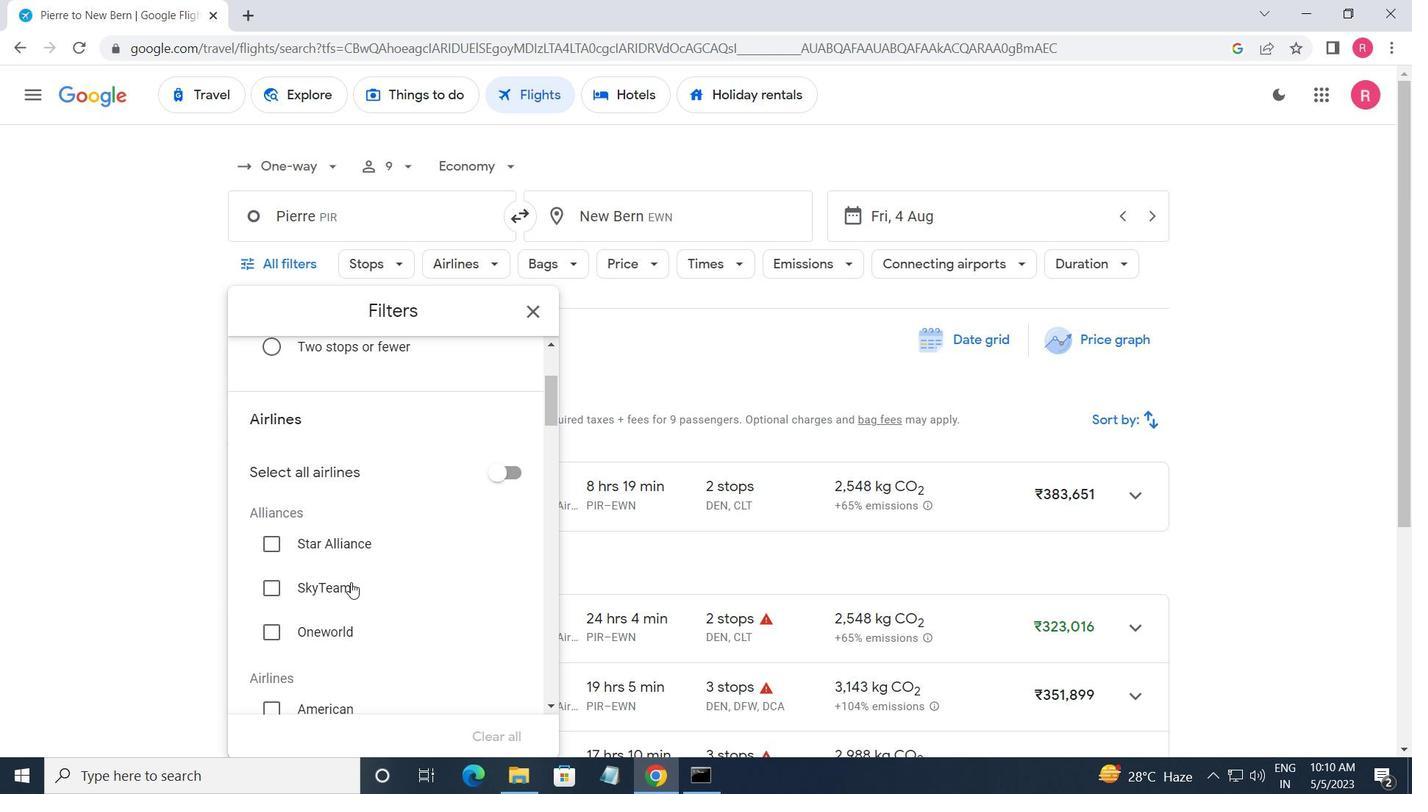 
Action: Mouse scrolled (353, 594) with delta (0, 0)
Screenshot: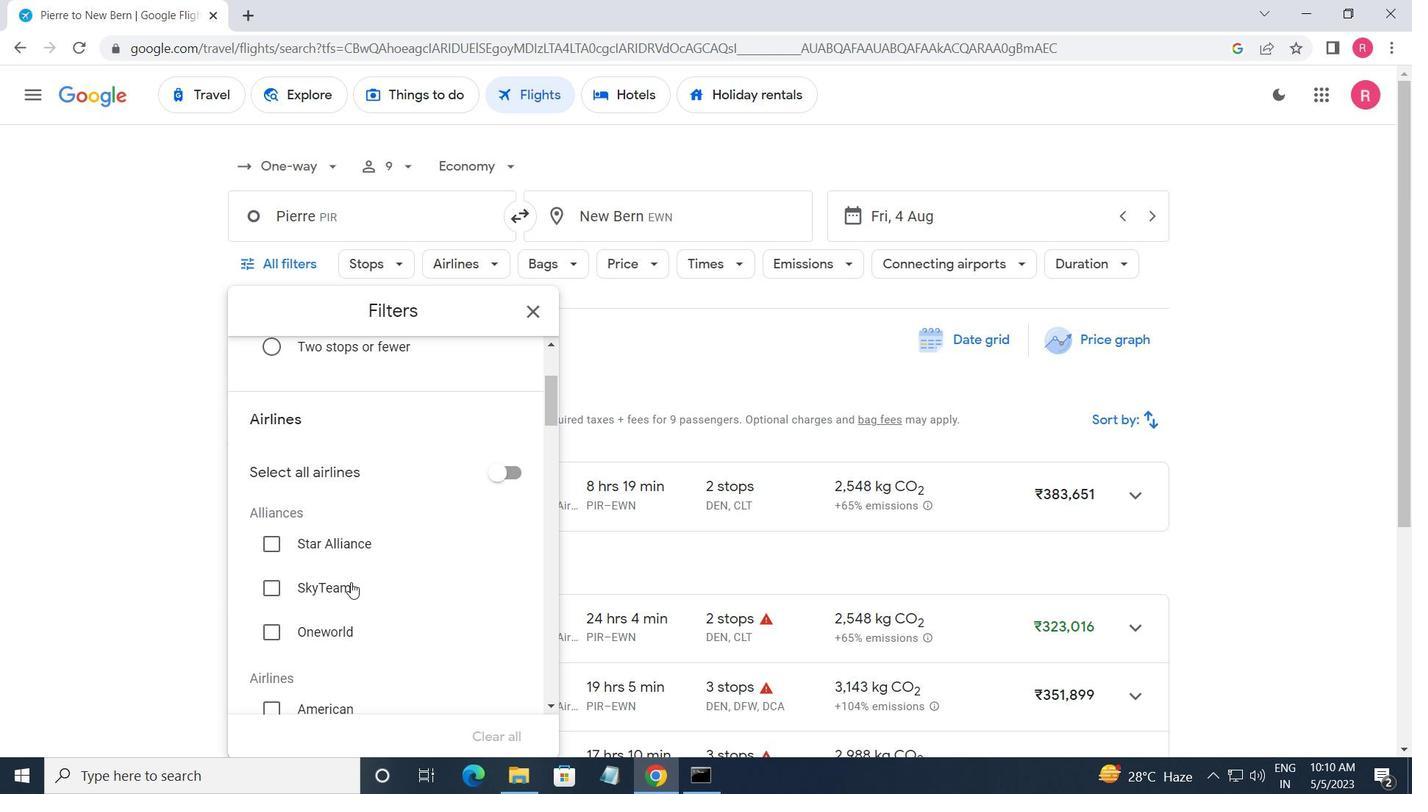 
Action: Mouse moved to (353, 599)
Screenshot: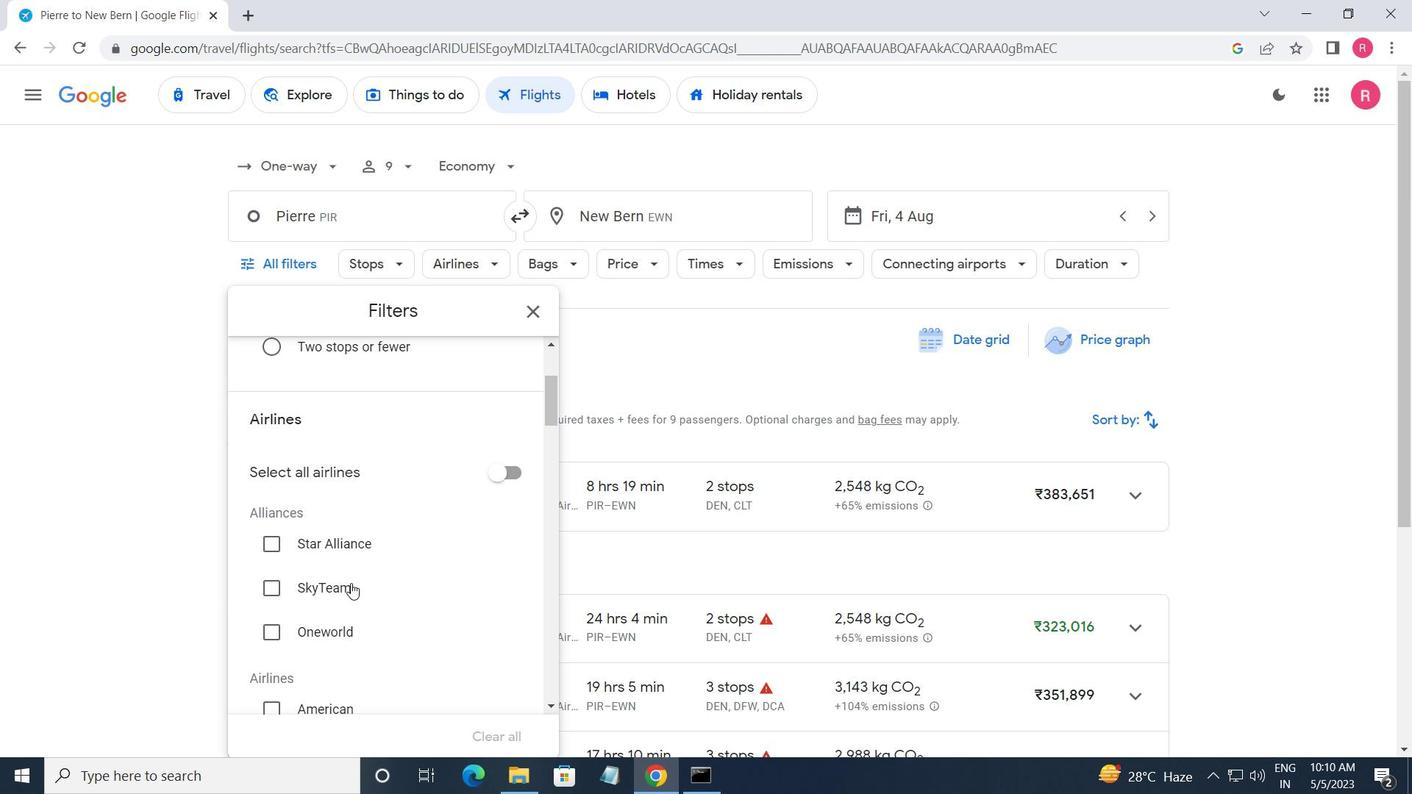 
Action: Mouse scrolled (353, 598) with delta (0, 0)
Screenshot: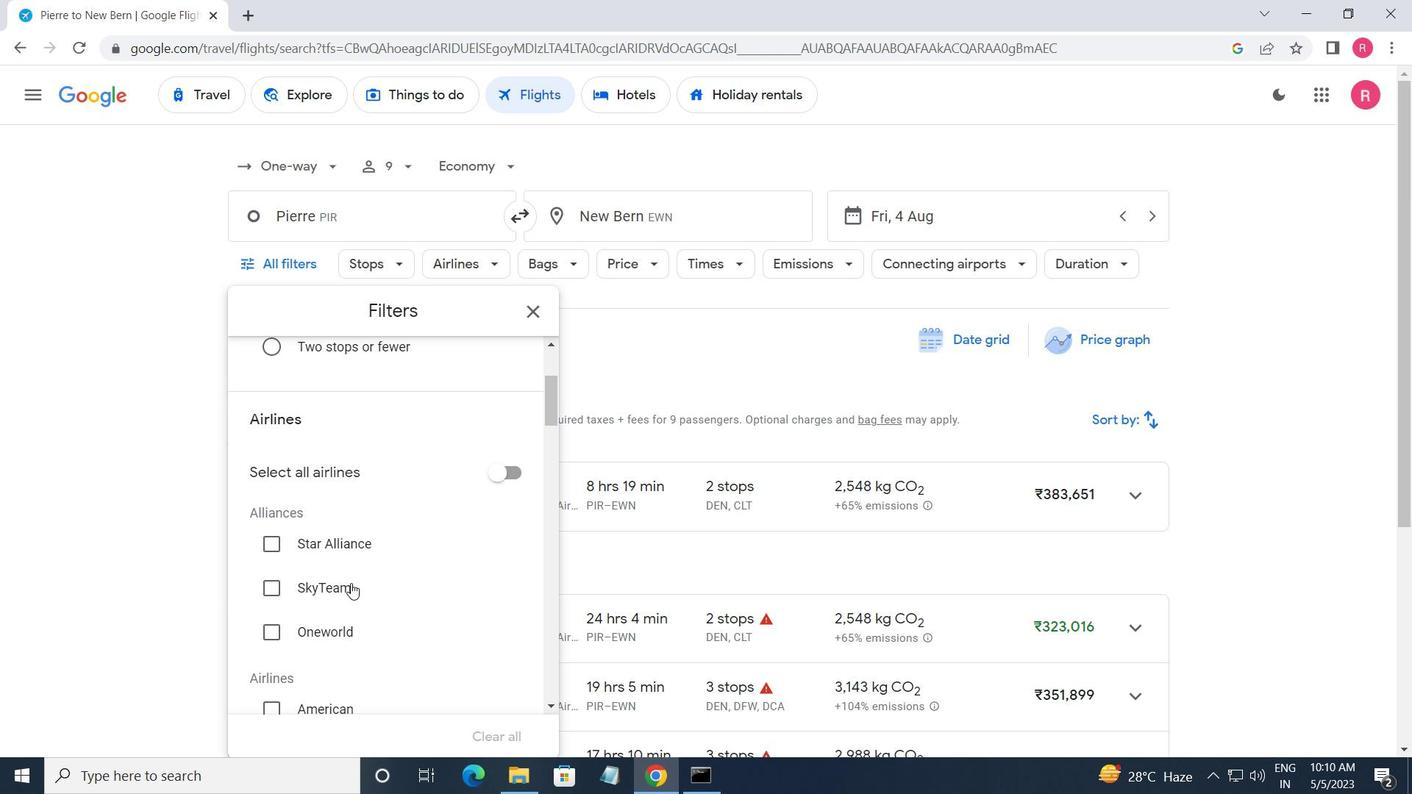 
Action: Mouse scrolled (353, 598) with delta (0, 0)
Screenshot: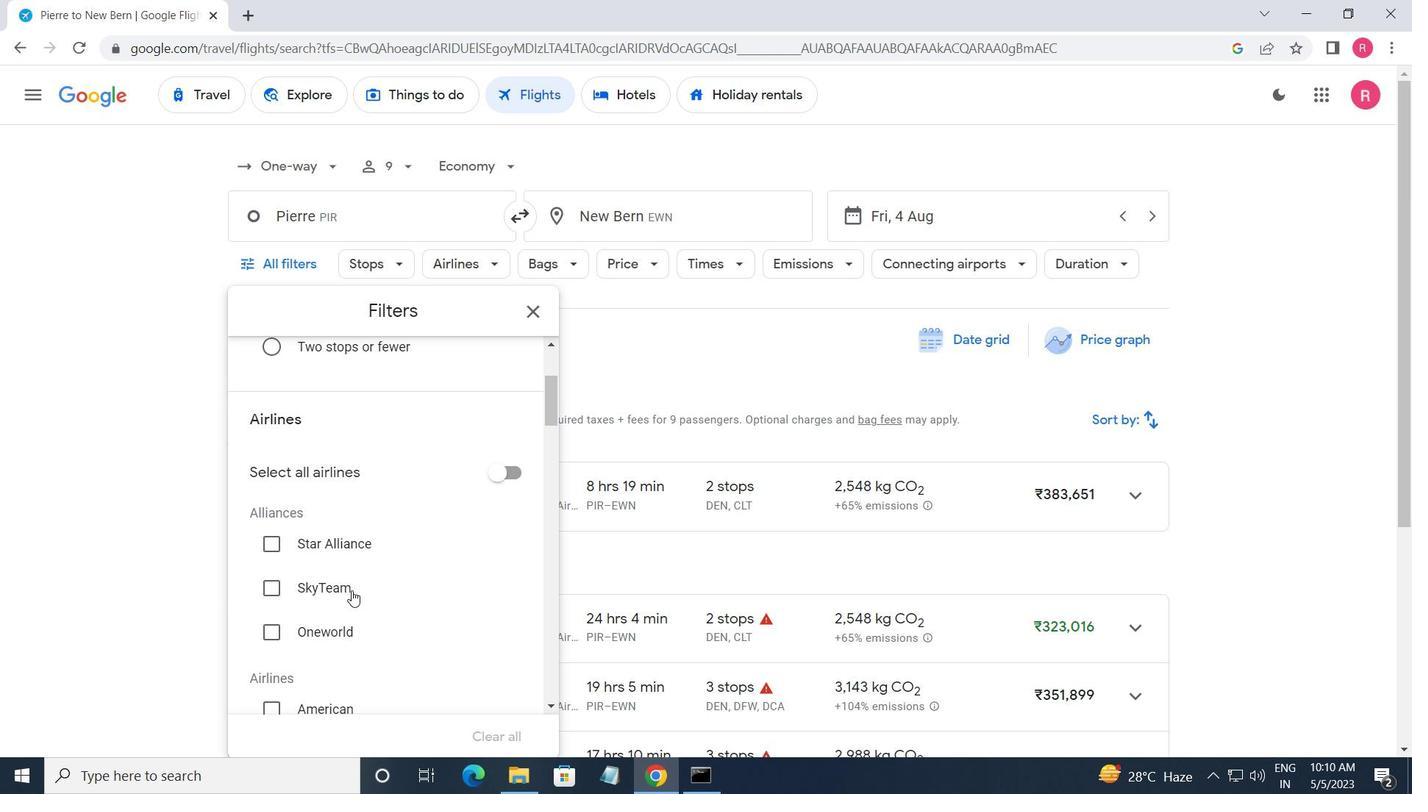 
Action: Mouse scrolled (353, 598) with delta (0, 0)
Screenshot: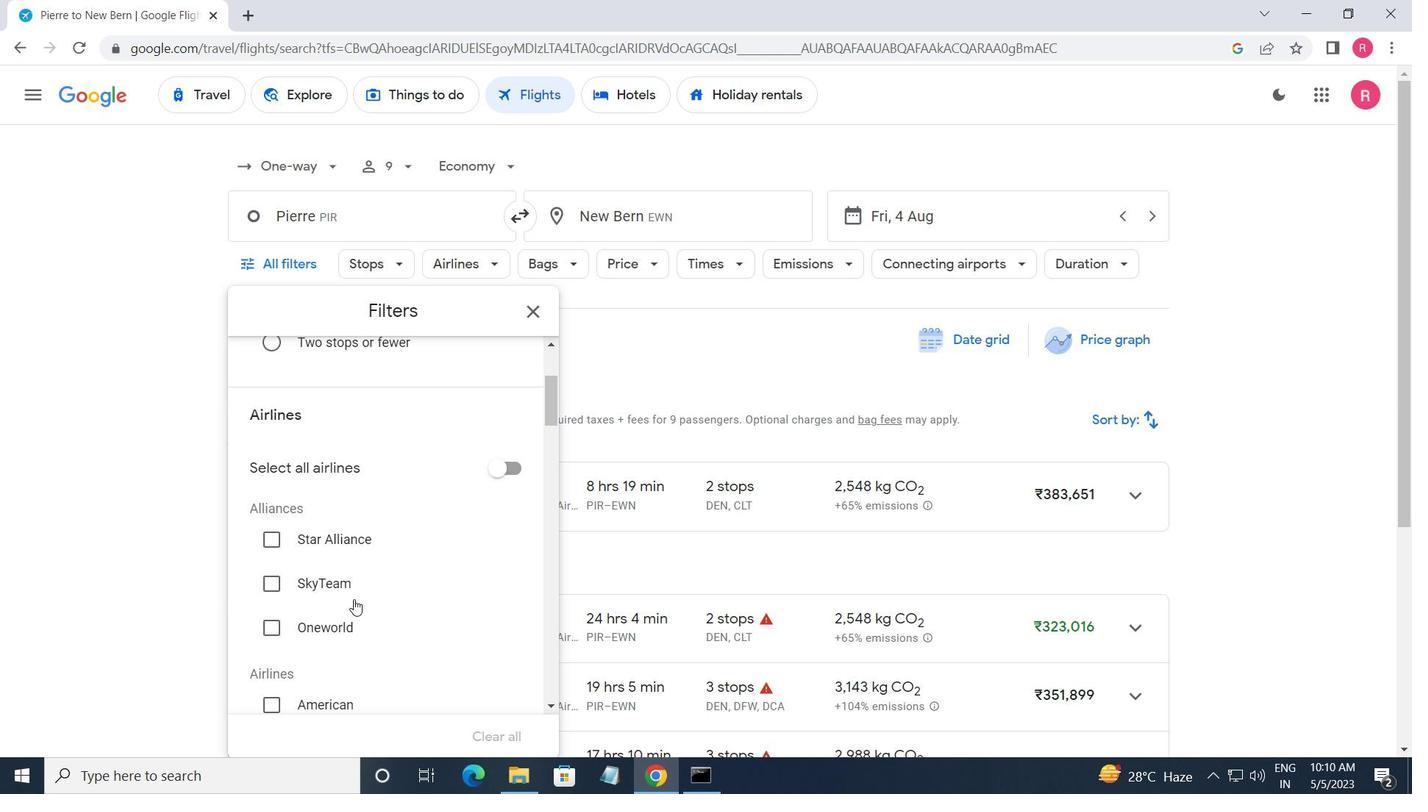 
Action: Mouse scrolled (353, 598) with delta (0, 0)
Screenshot: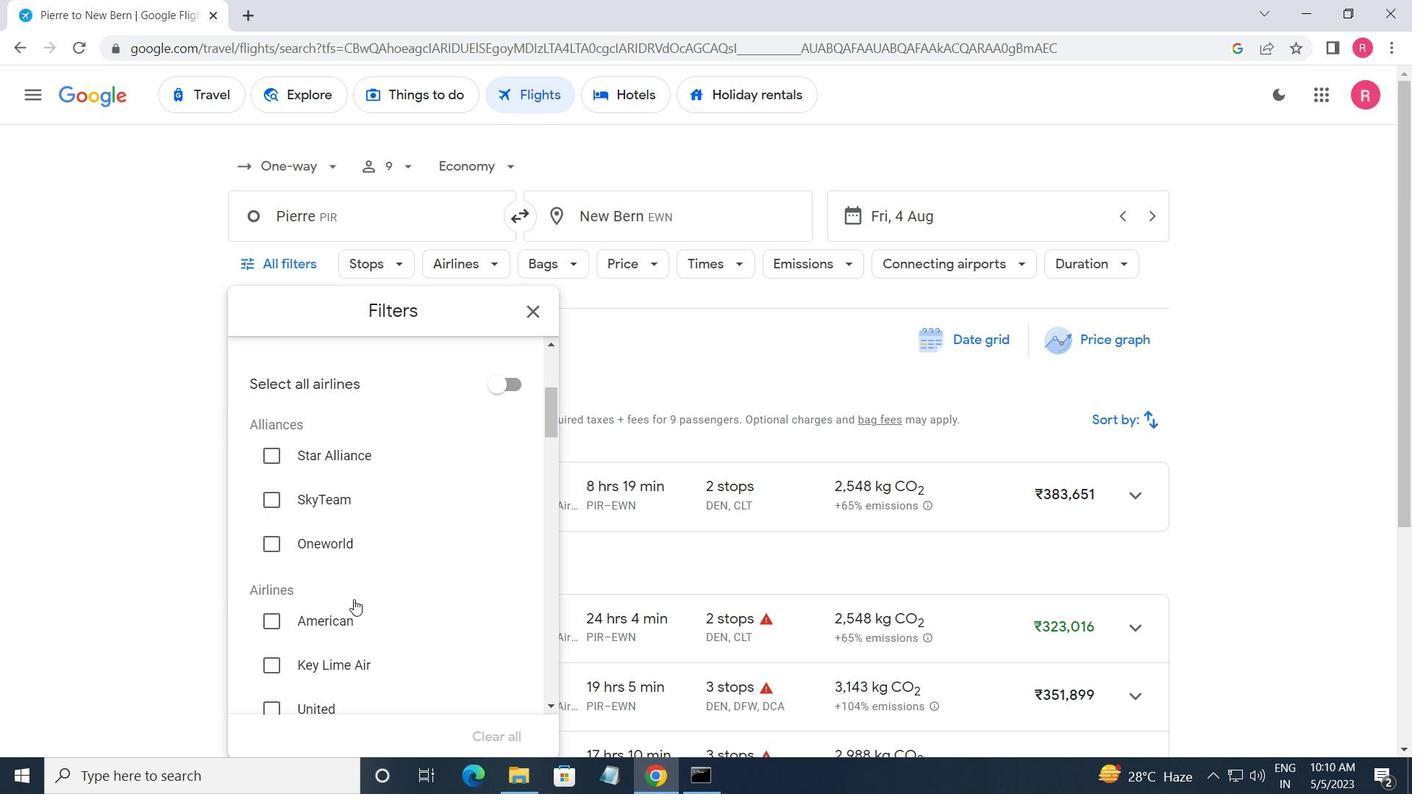 
Action: Mouse moved to (504, 514)
Screenshot: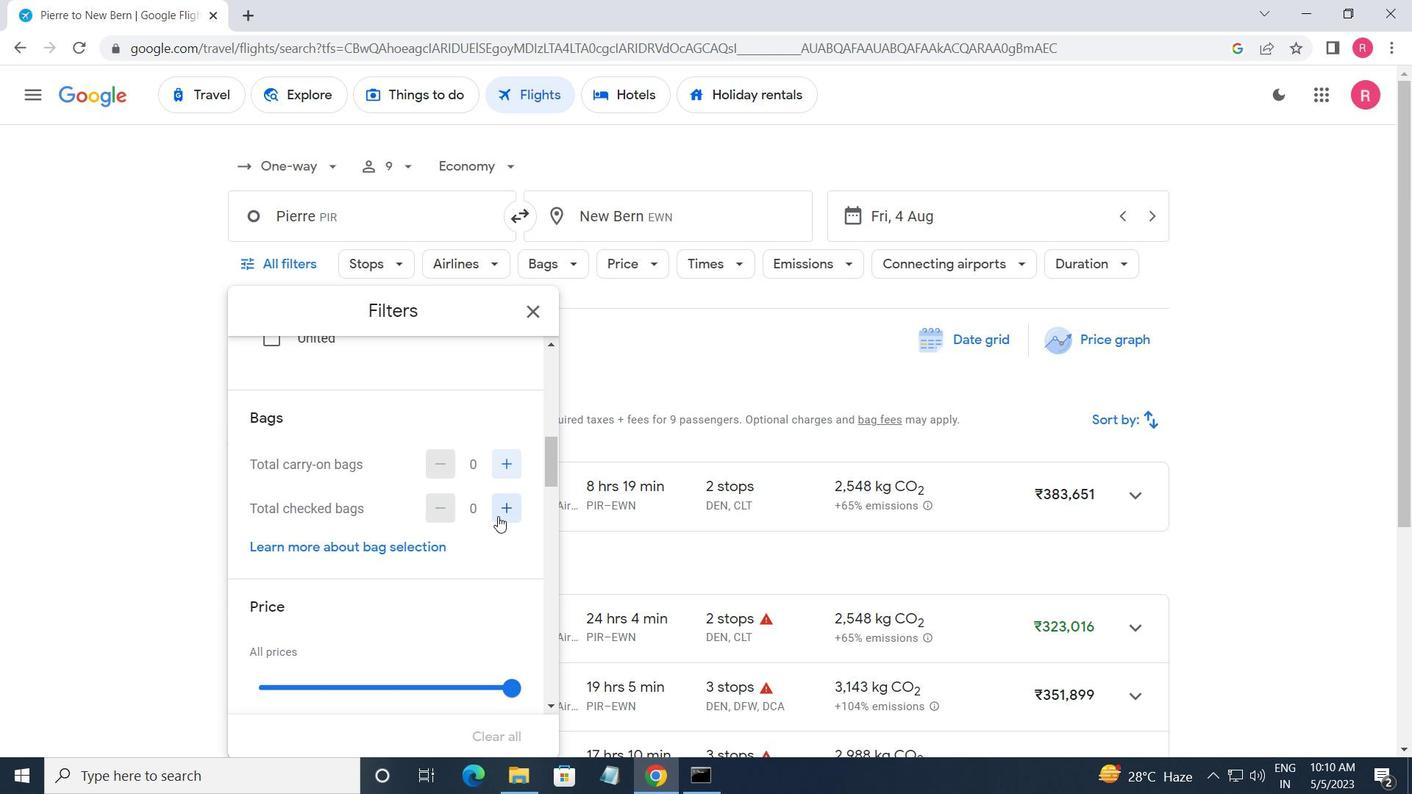 
Action: Mouse pressed left at (504, 514)
Screenshot: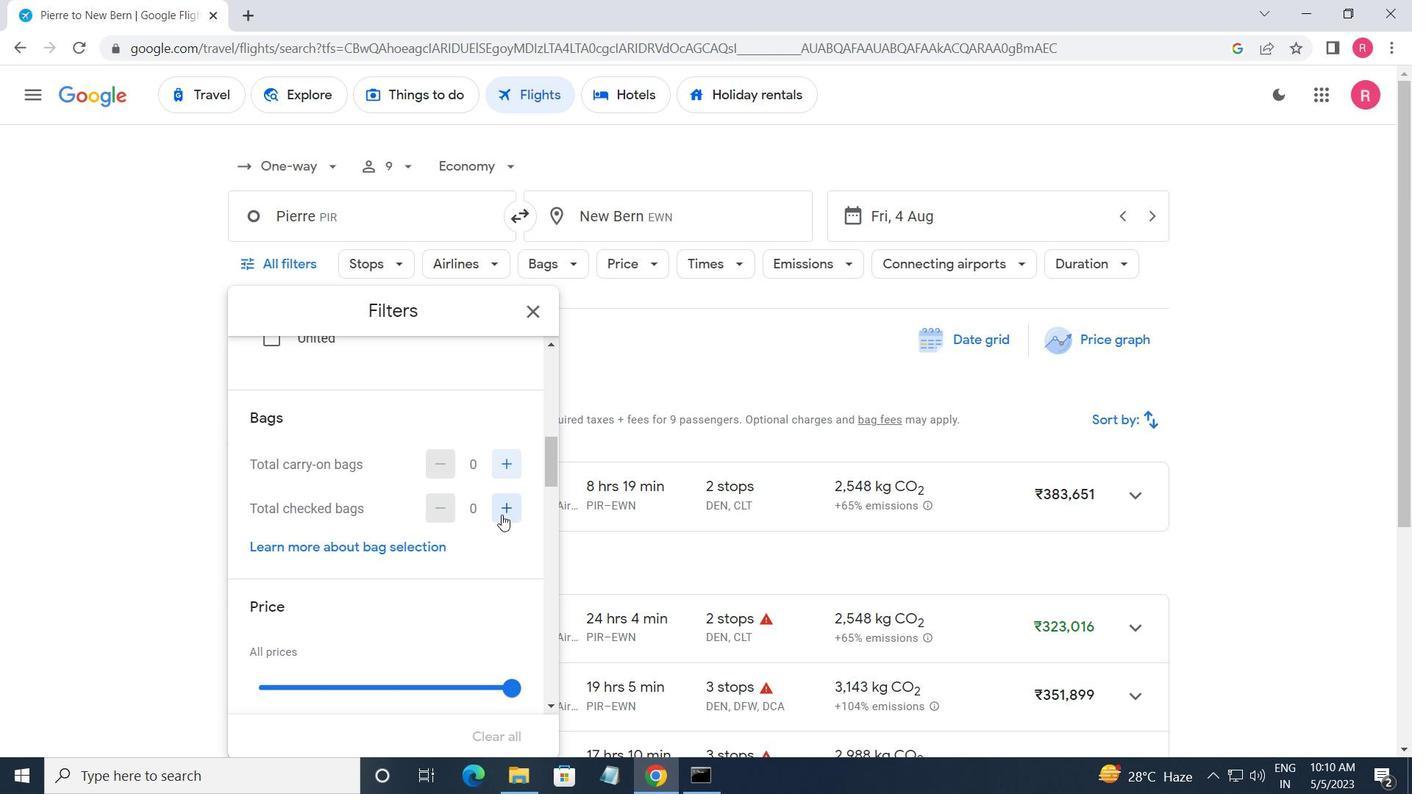 
Action: Mouse pressed left at (504, 514)
Screenshot: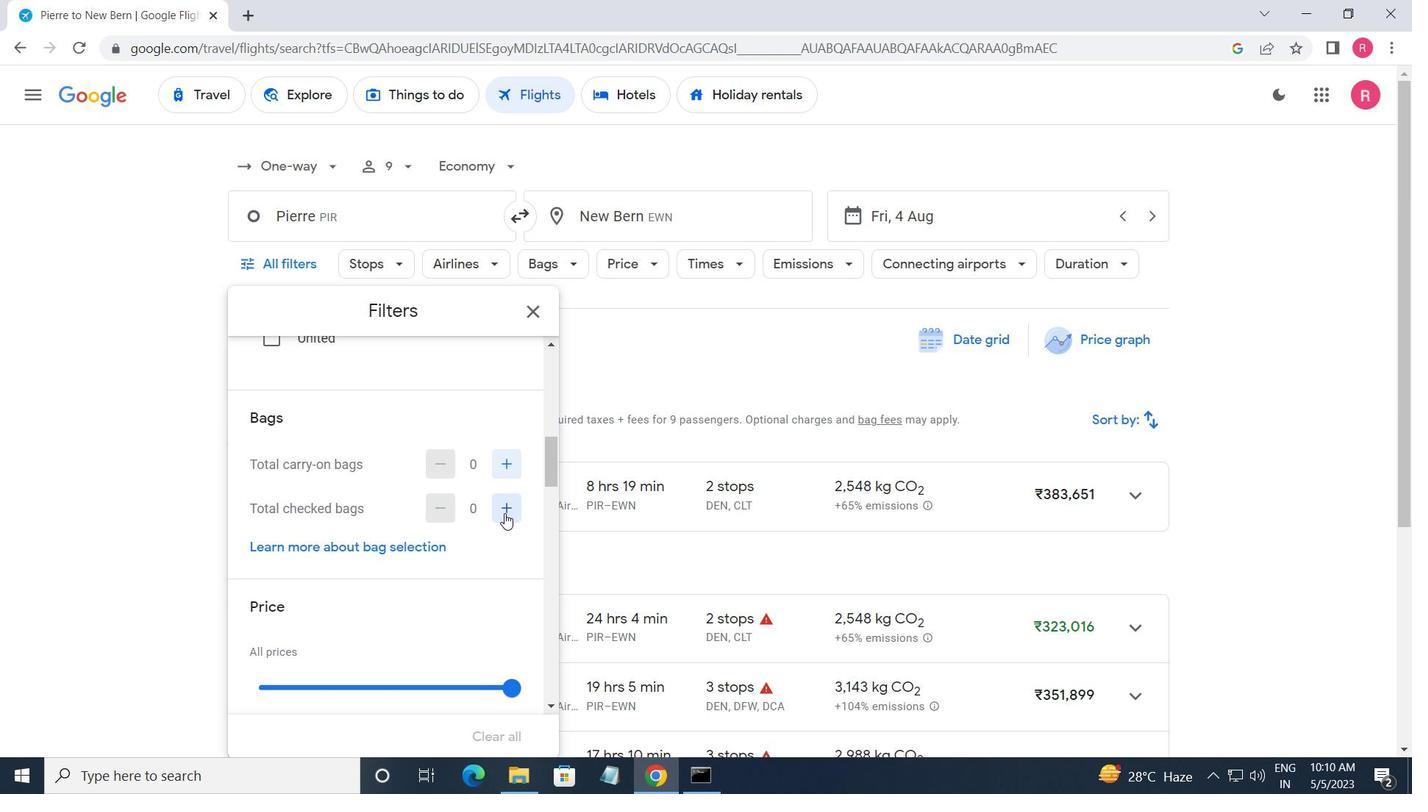 
Action: Mouse moved to (480, 549)
Screenshot: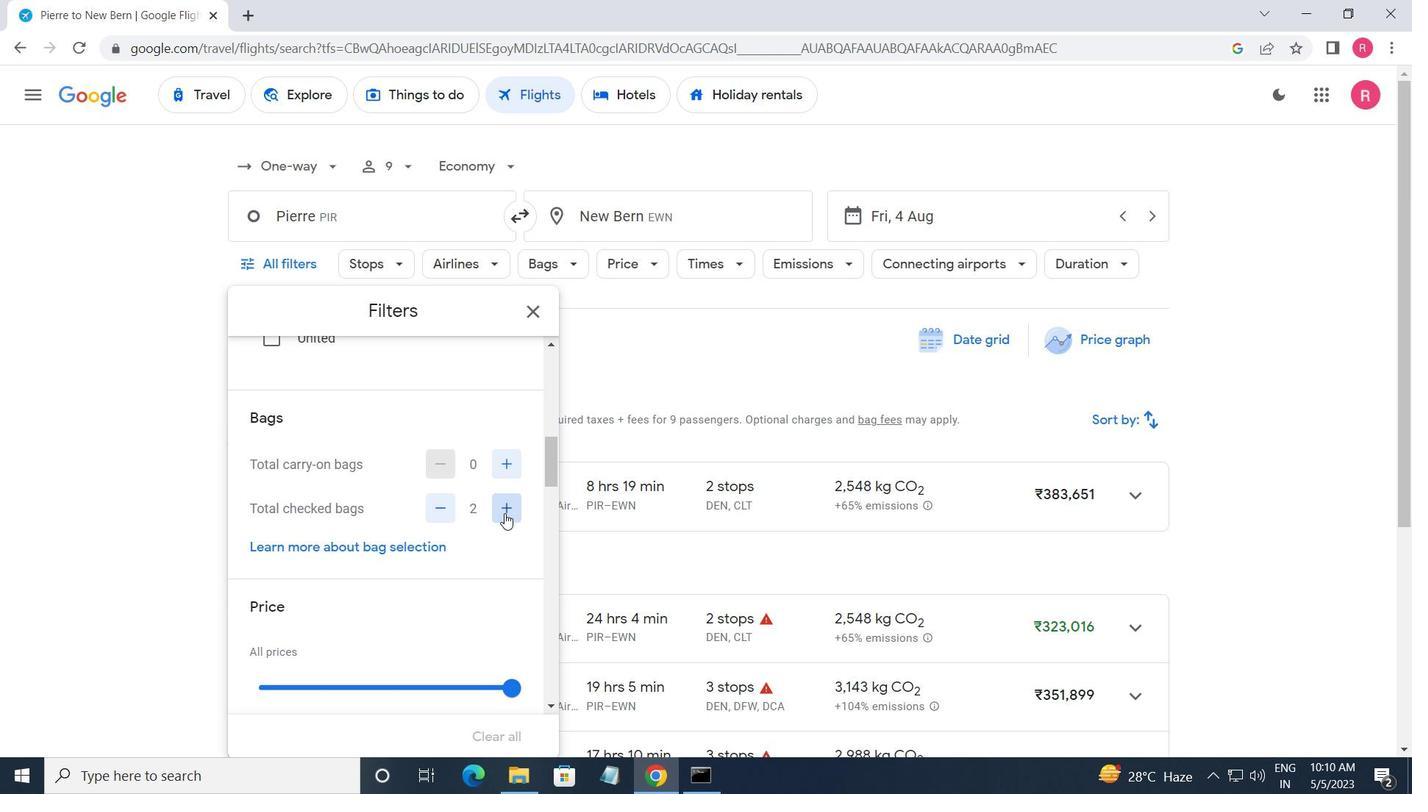 
Action: Mouse scrolled (480, 548) with delta (0, 0)
Screenshot: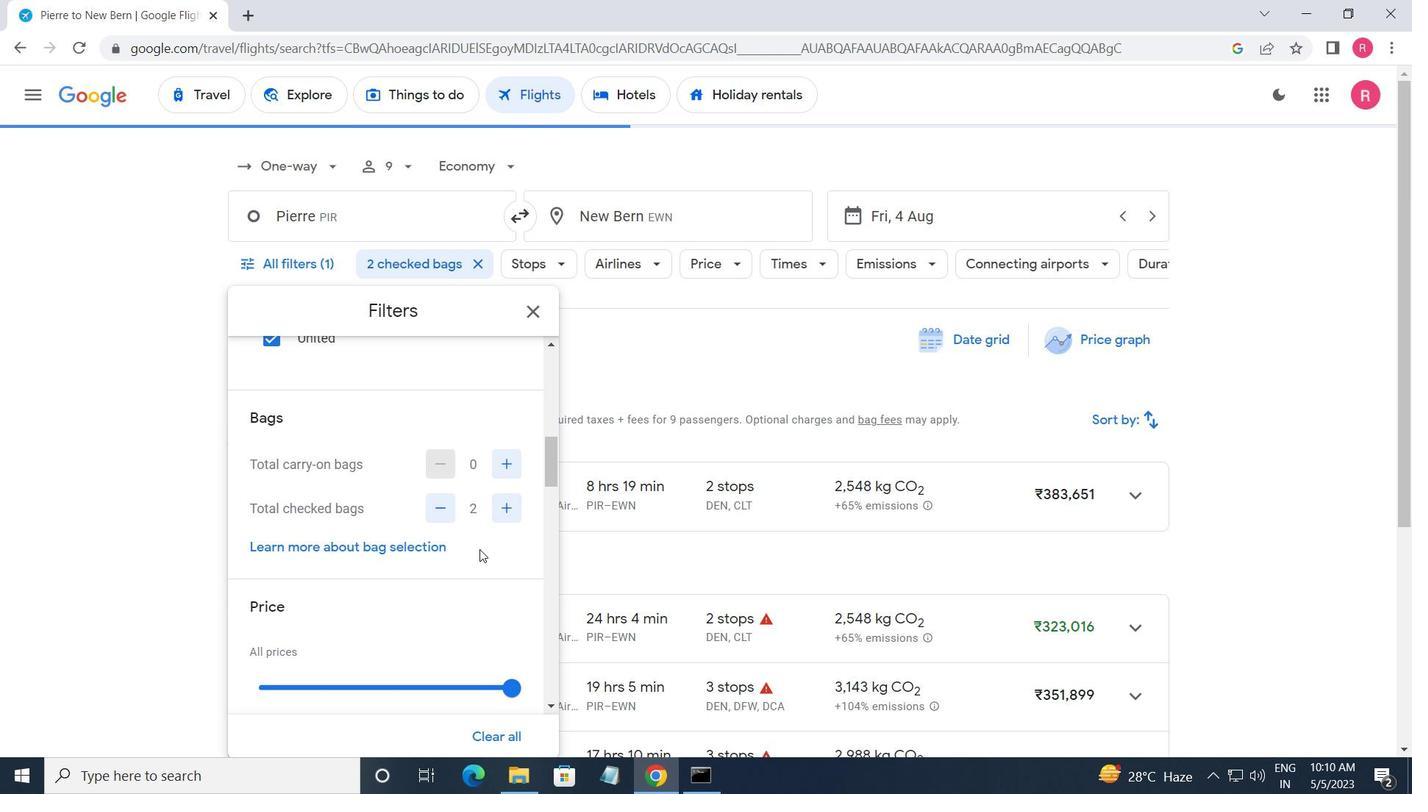 
Action: Mouse scrolled (480, 548) with delta (0, 0)
Screenshot: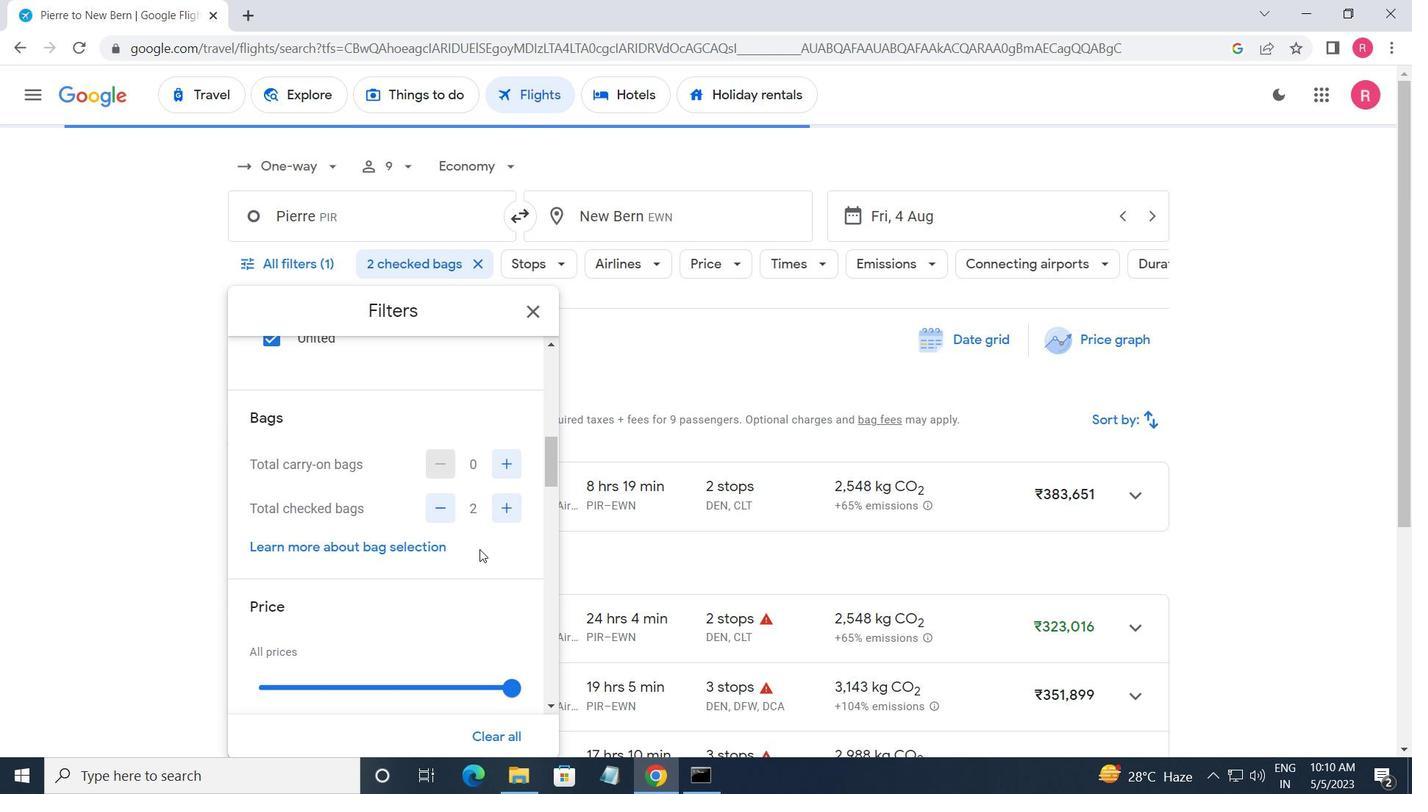 
Action: Mouse moved to (514, 520)
Screenshot: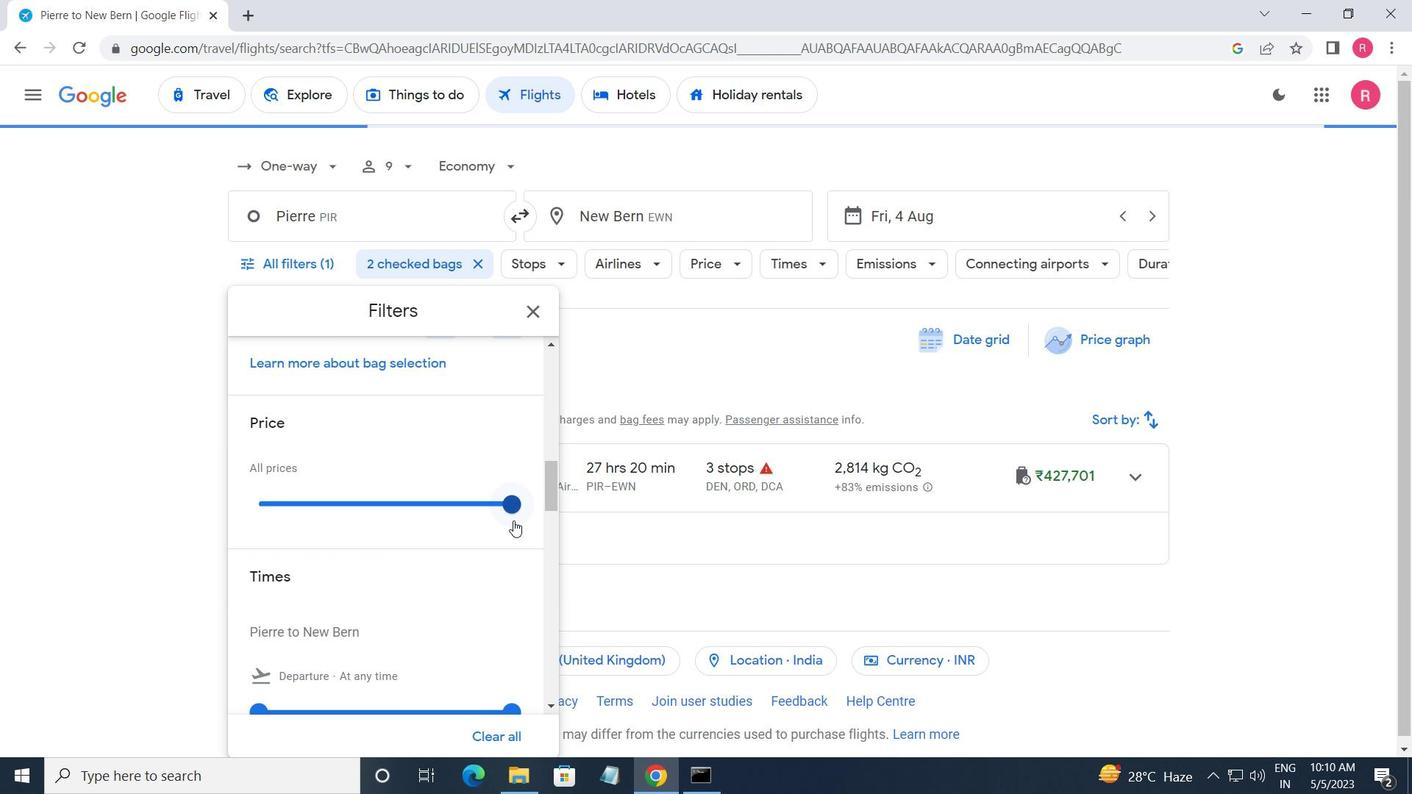 
Action: Mouse pressed left at (514, 520)
Screenshot: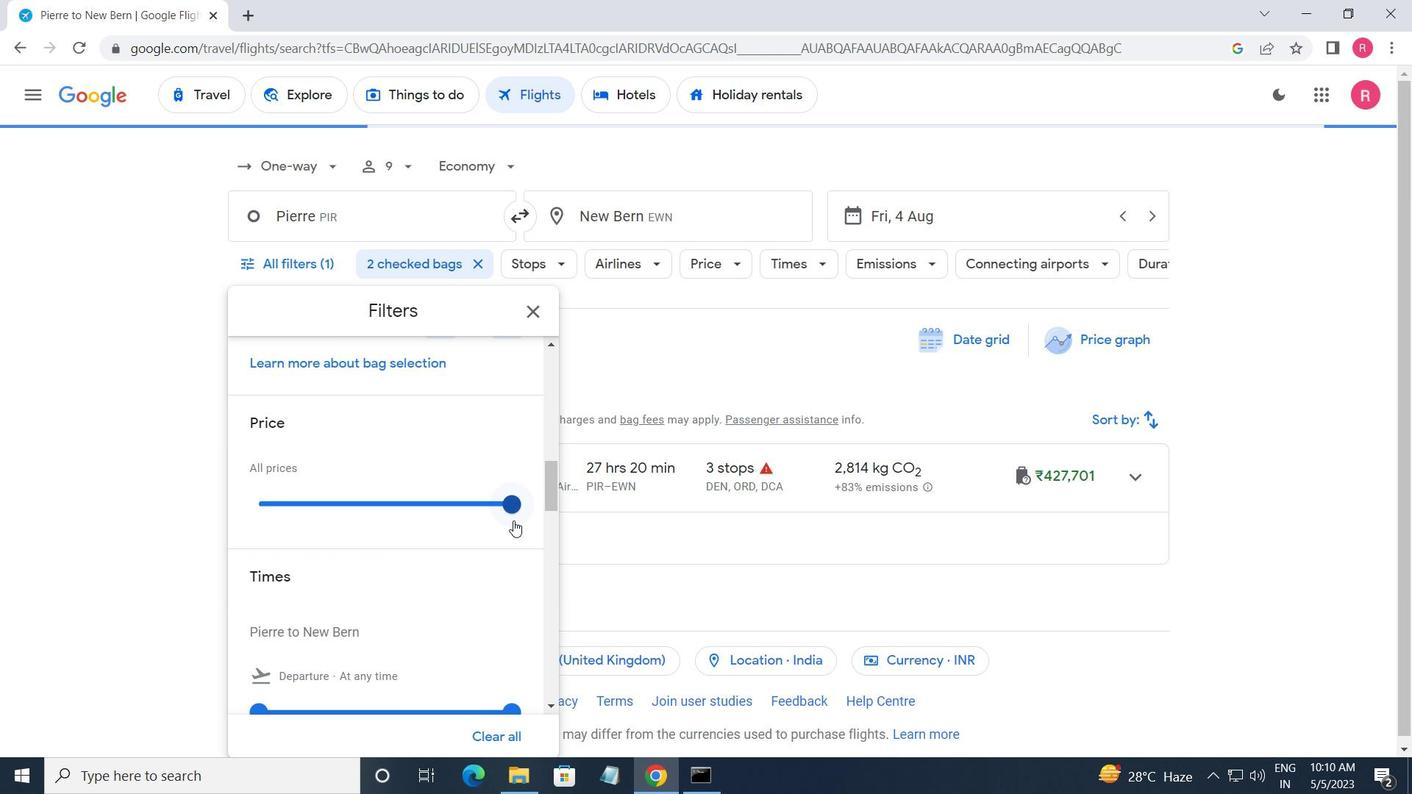 
Action: Mouse moved to (515, 514)
Screenshot: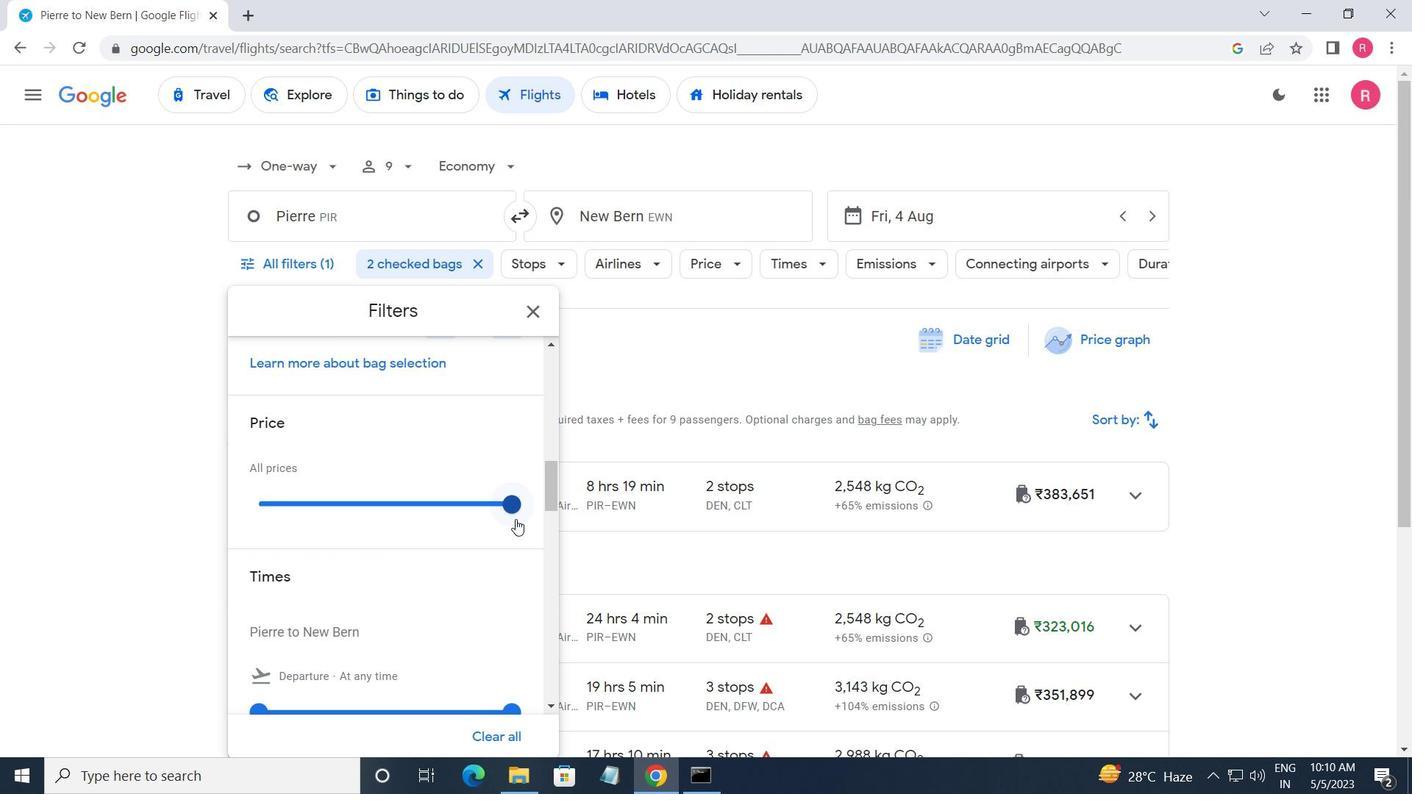 
Action: Mouse pressed left at (515, 514)
Screenshot: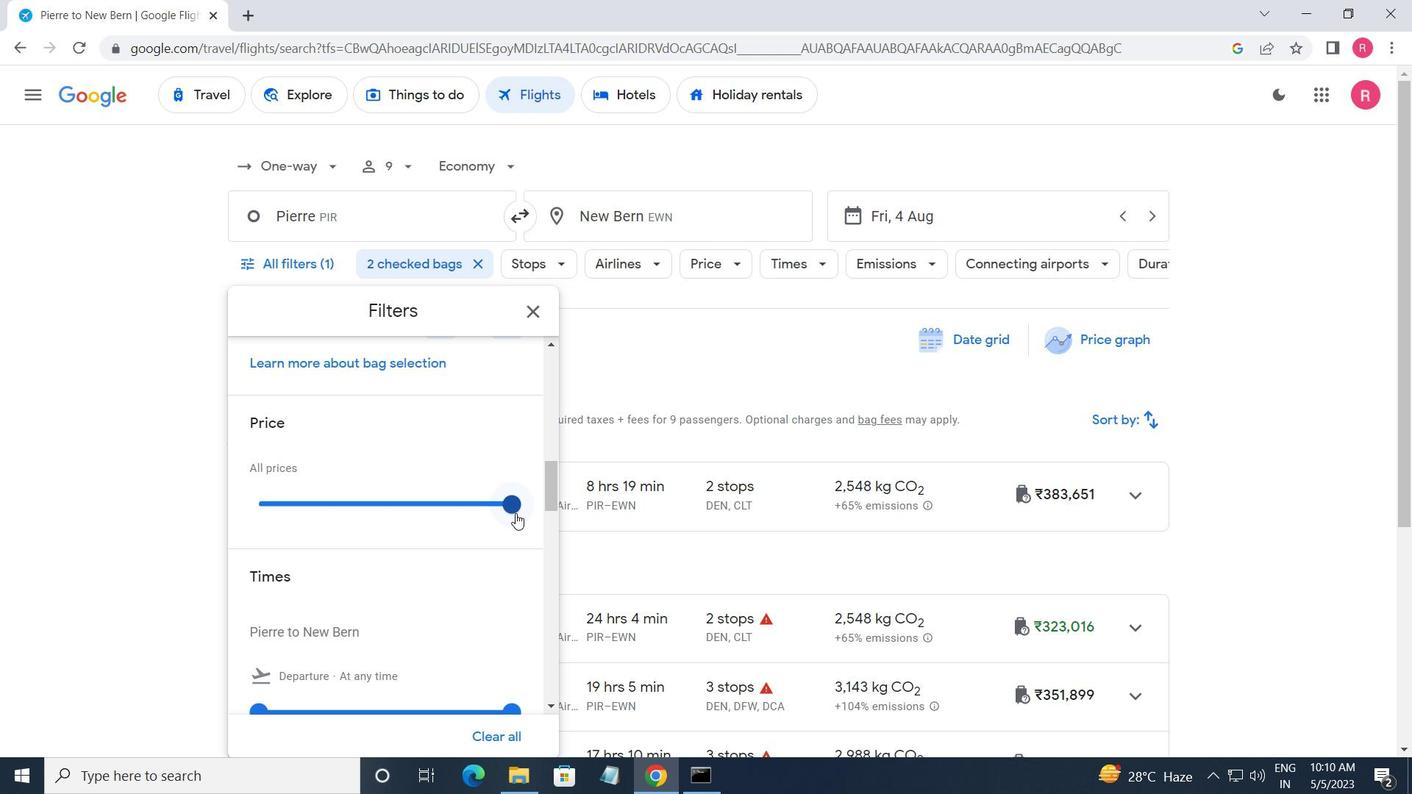 
Action: Mouse moved to (375, 535)
Screenshot: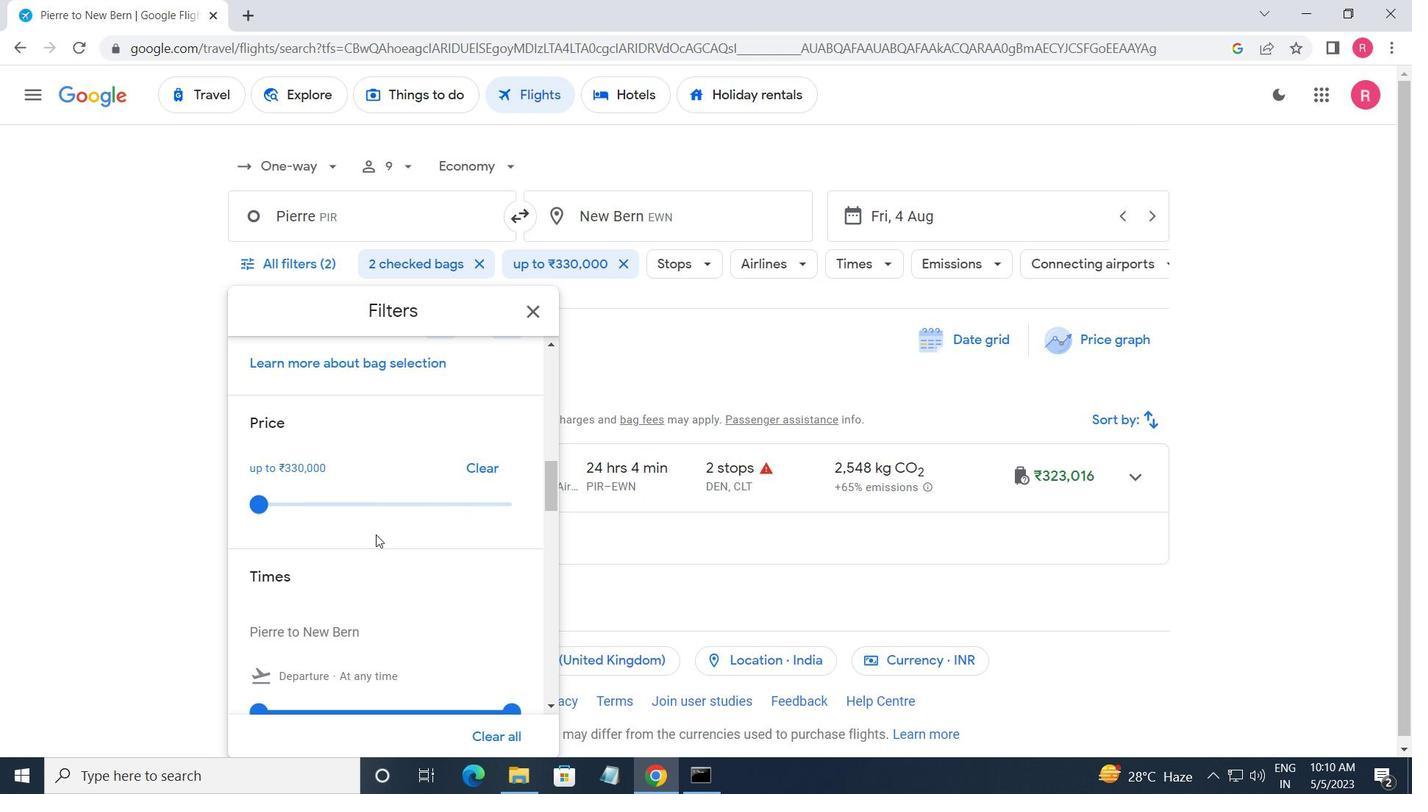 
Action: Mouse scrolled (375, 534) with delta (0, 0)
Screenshot: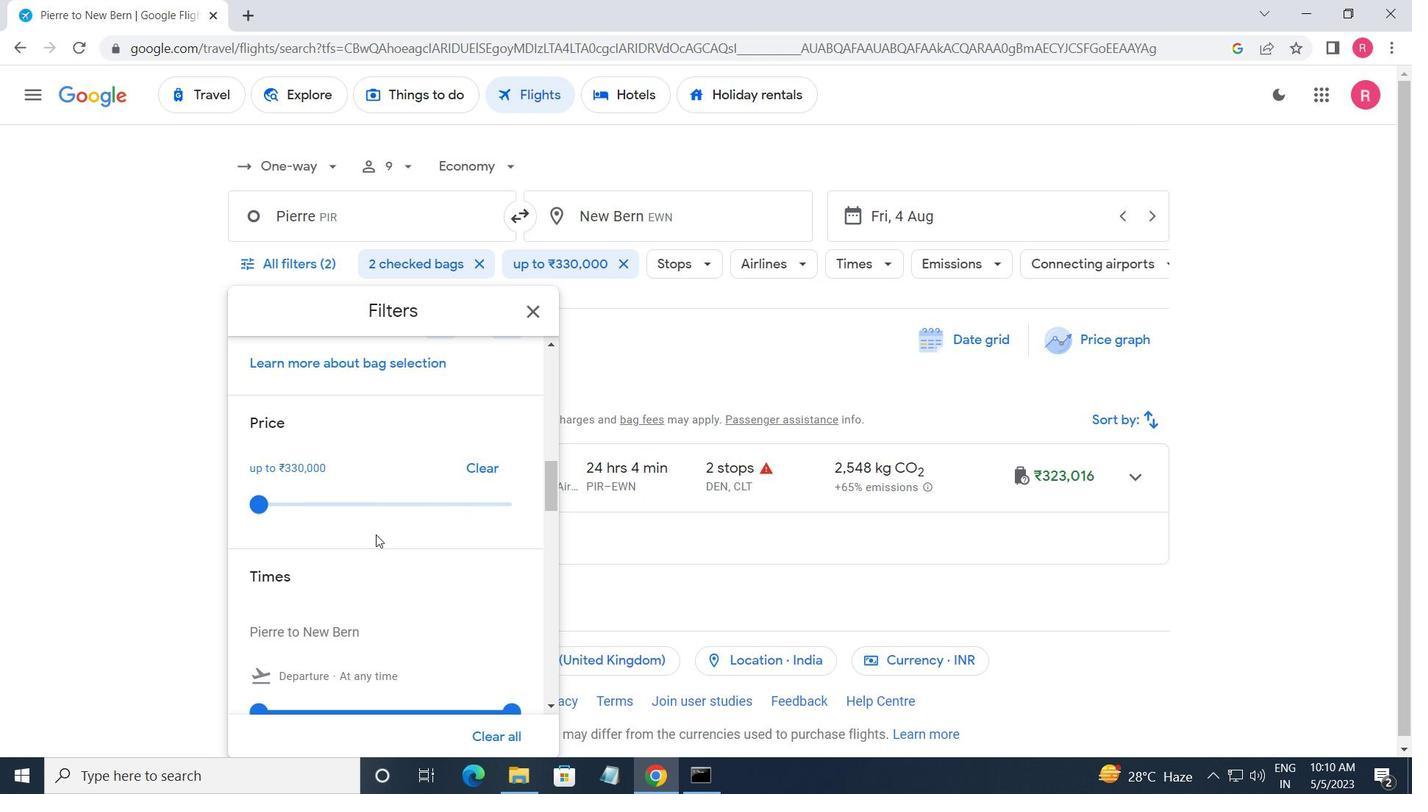 
Action: Mouse scrolled (375, 534) with delta (0, 0)
Screenshot: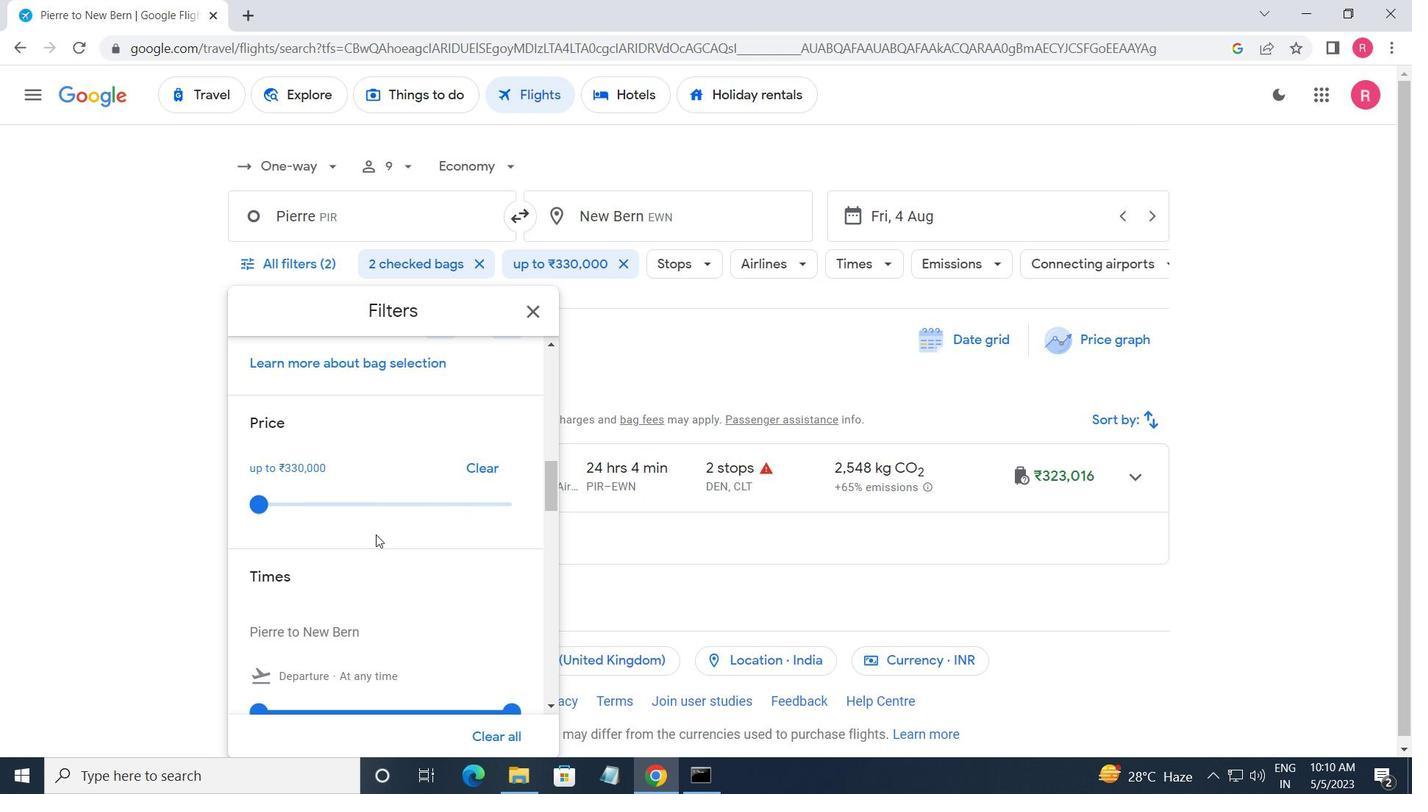 
Action: Mouse moved to (269, 526)
Screenshot: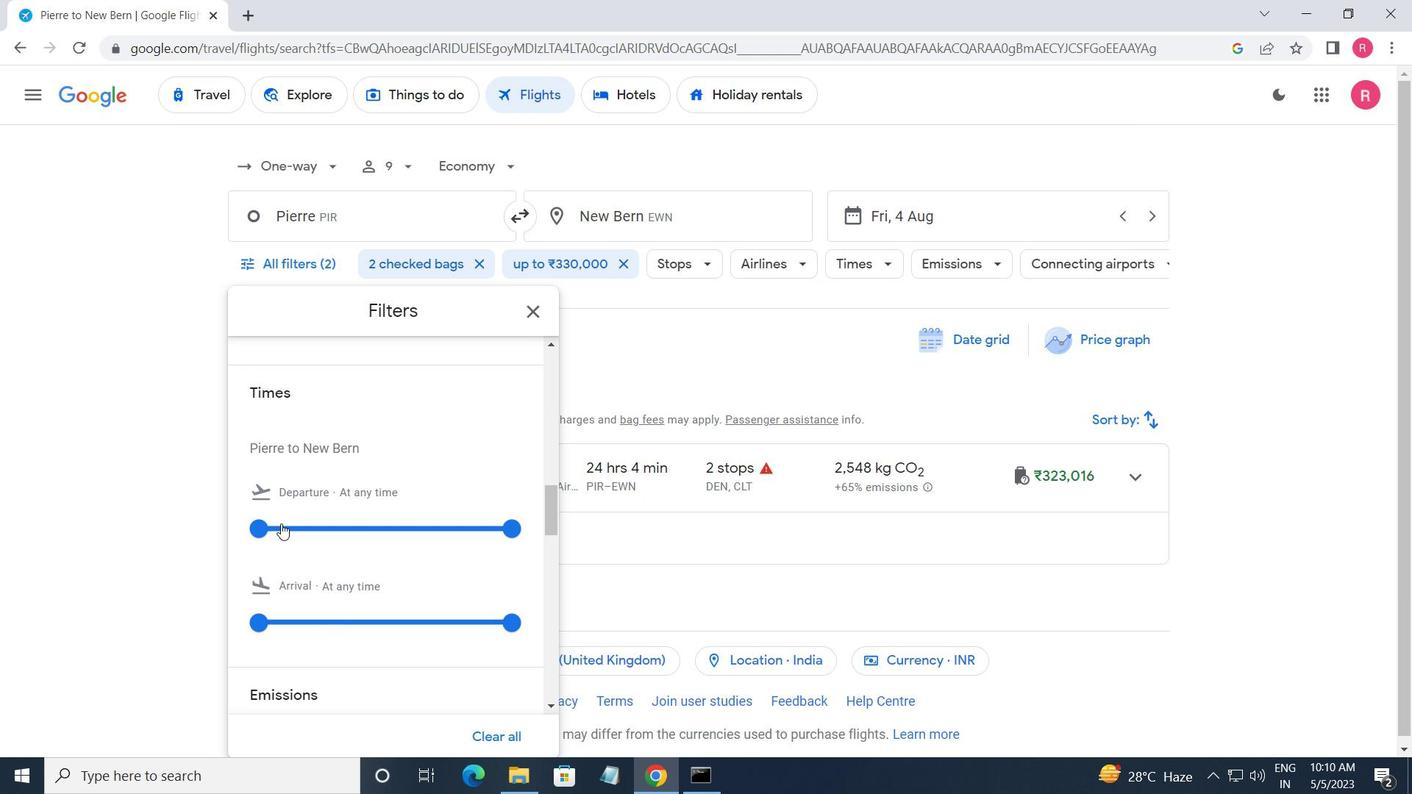 
Action: Mouse pressed left at (269, 526)
Screenshot: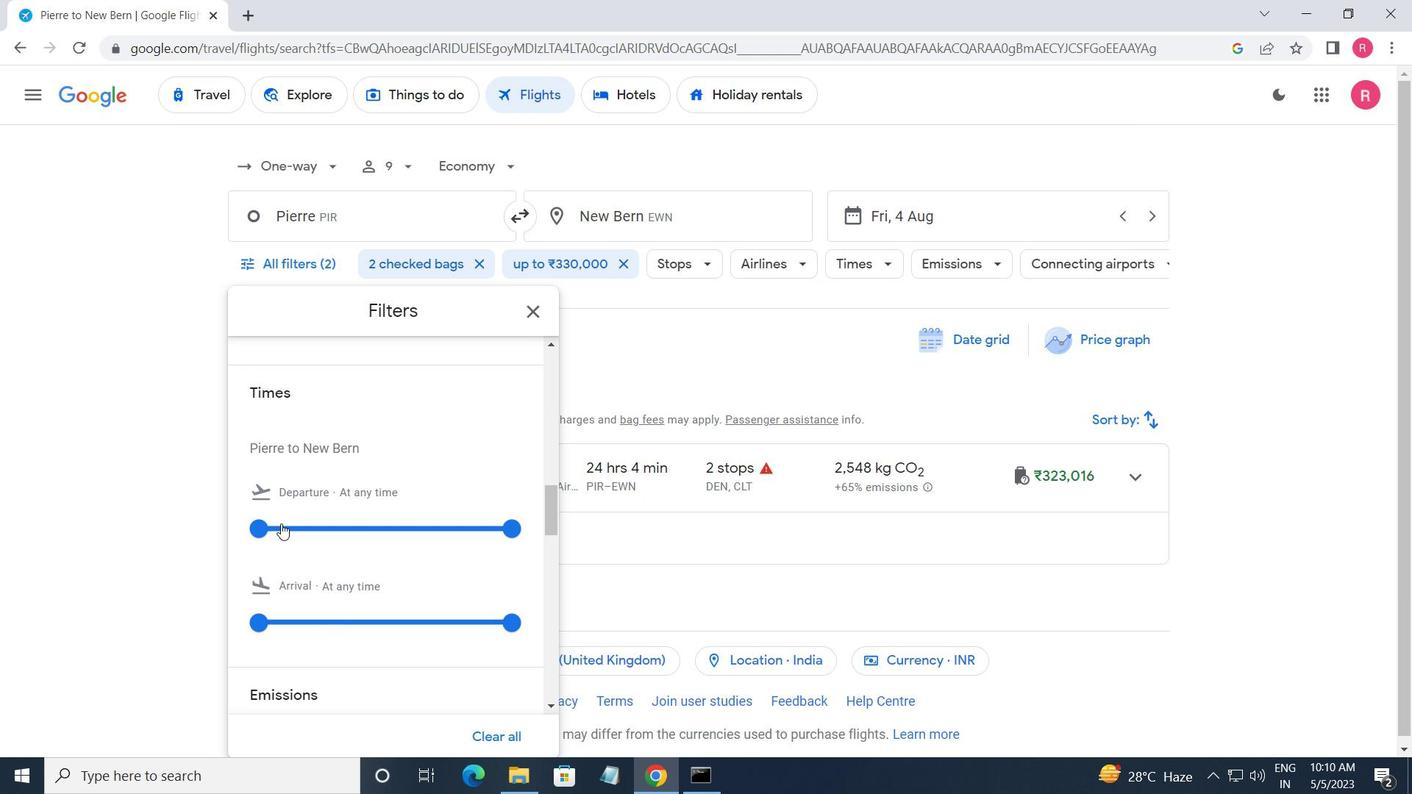 
Action: Mouse moved to (516, 529)
Screenshot: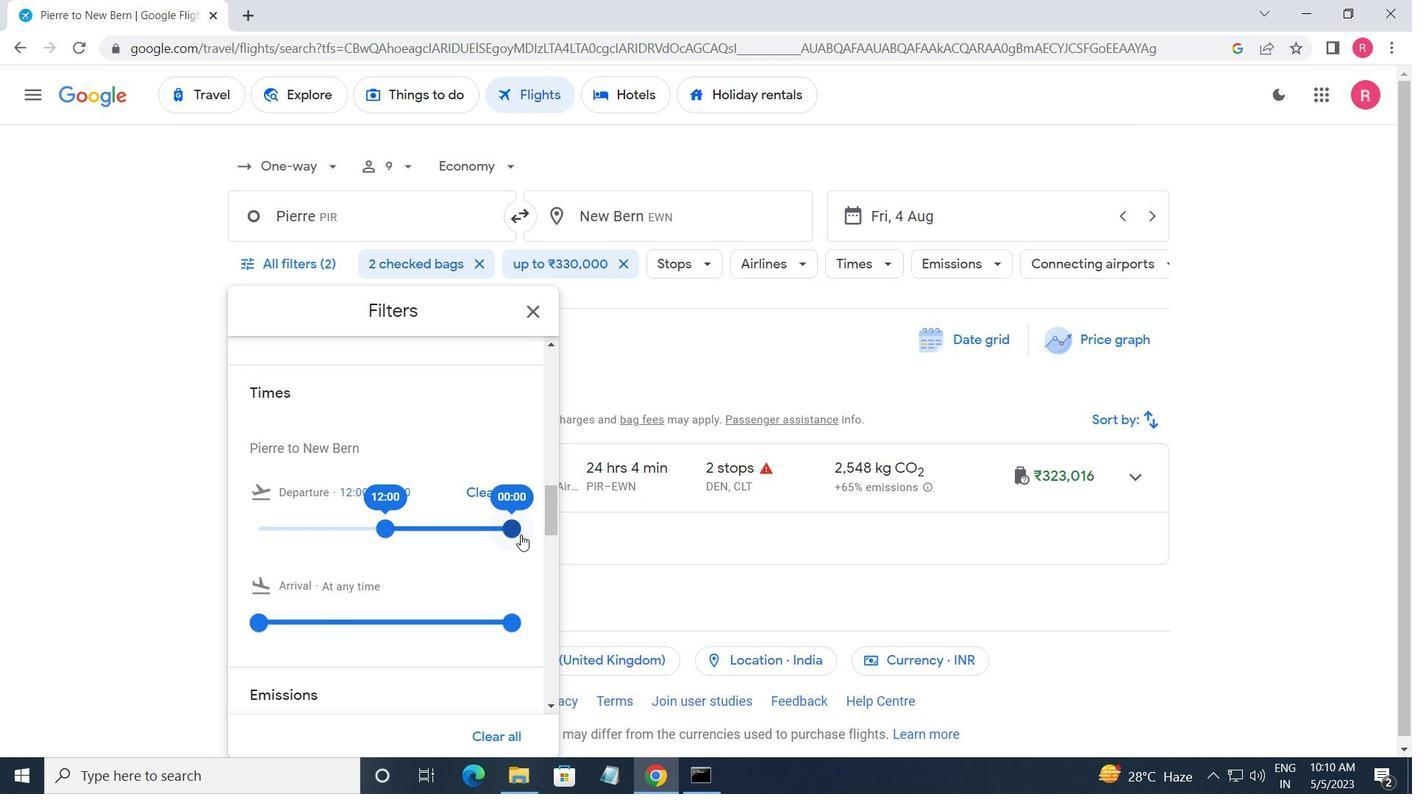 
Action: Mouse pressed left at (516, 529)
Screenshot: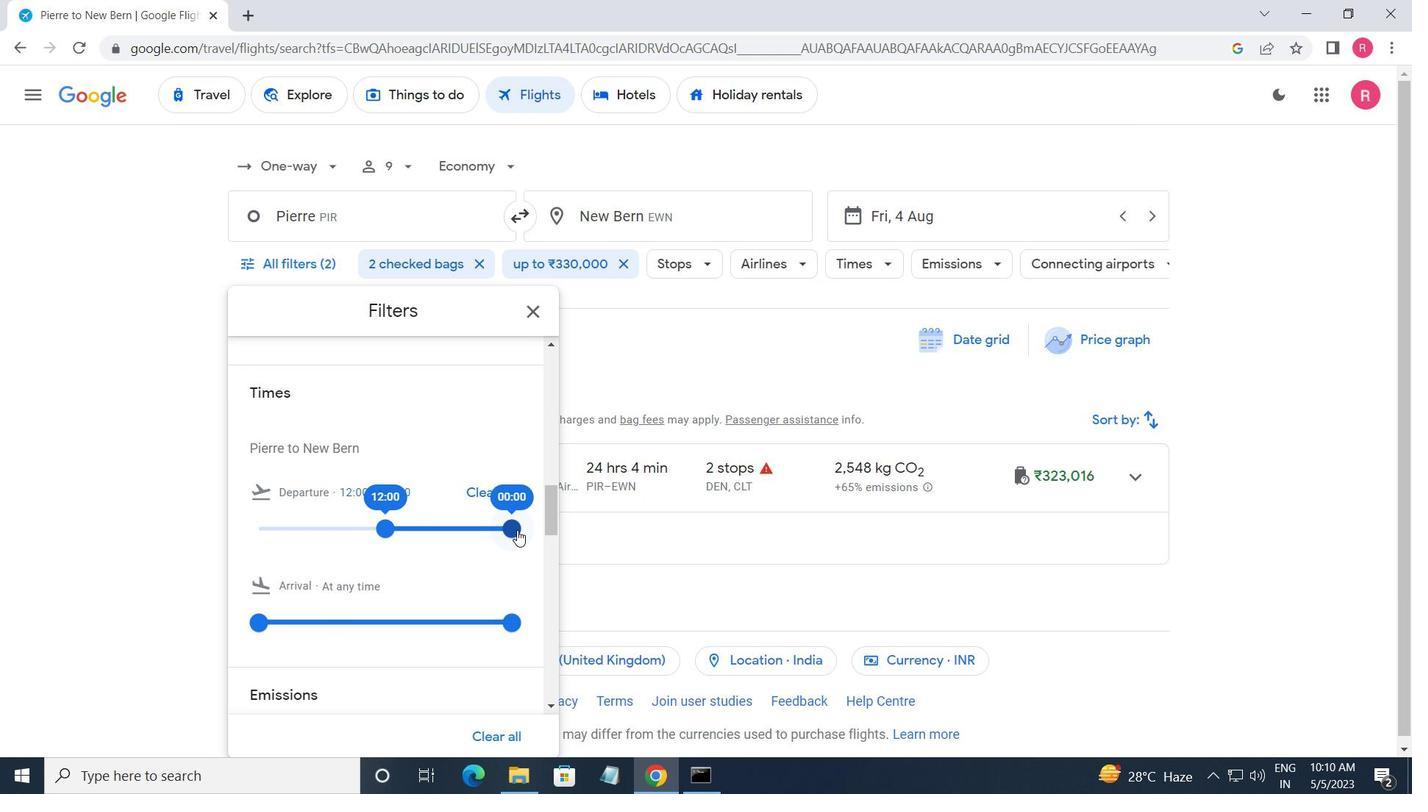 
Action: Mouse moved to (538, 318)
Screenshot: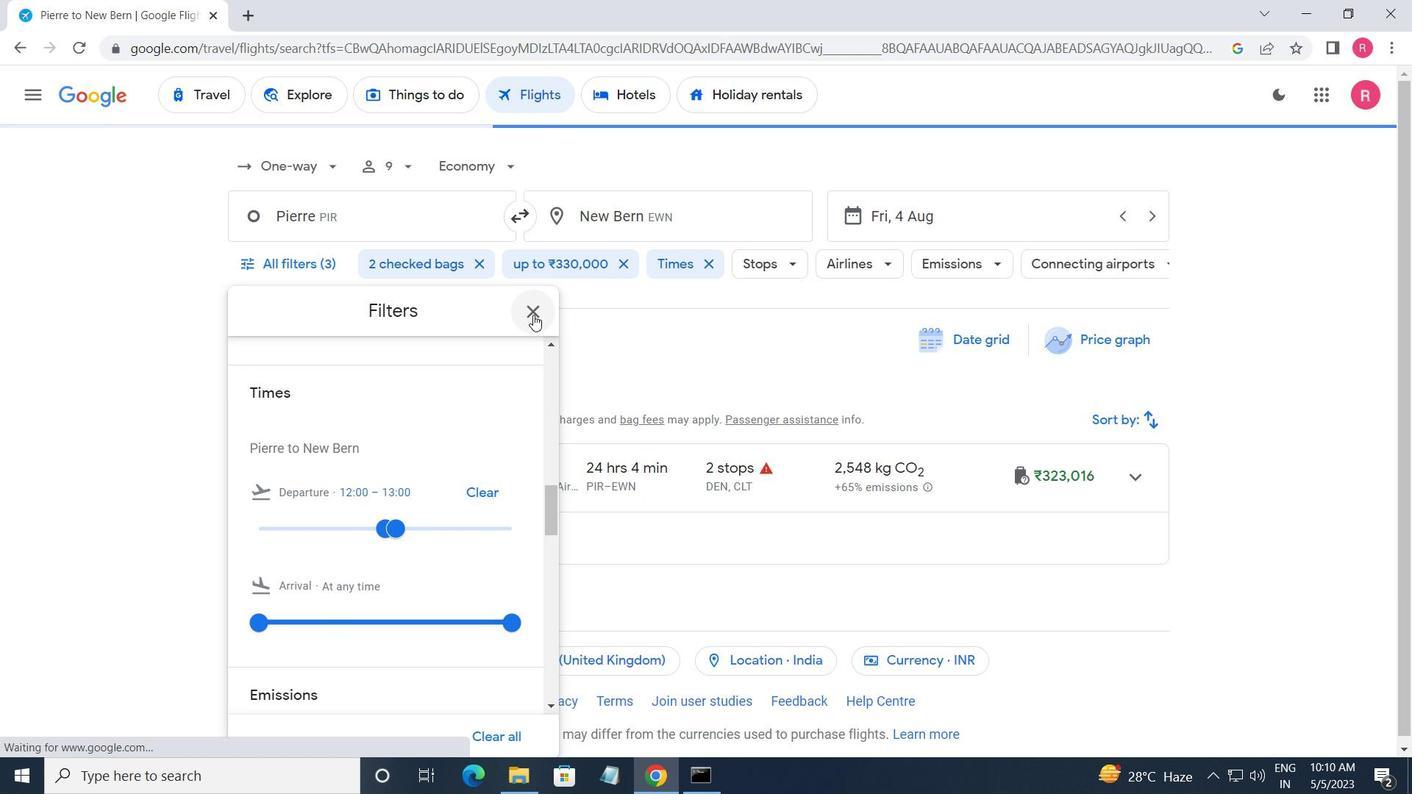 
Action: Mouse pressed left at (538, 318)
Screenshot: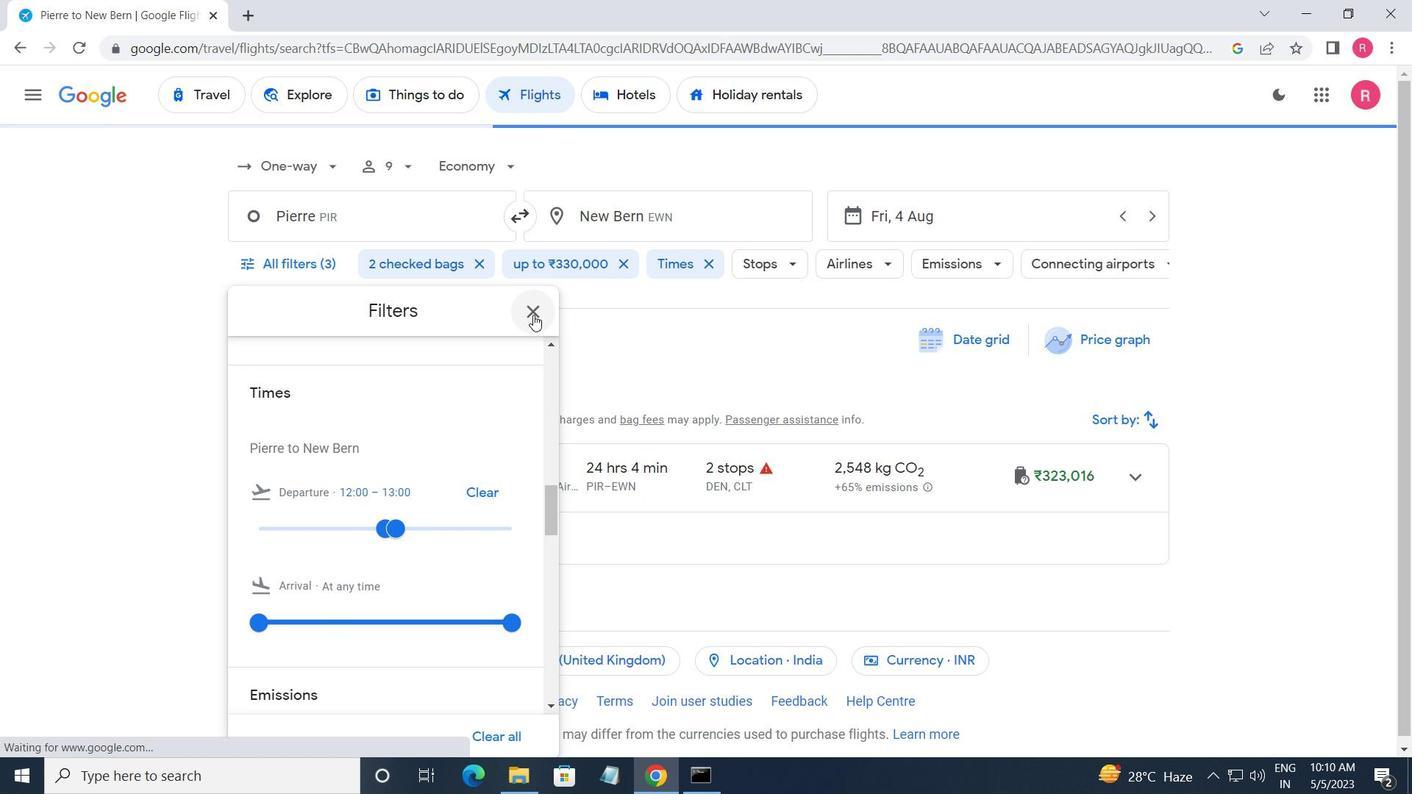 
